 Task: Find connections with filter location Pulandian with filter topic #careertips with filter profile language French with filter current company Golin with filter school Sardar Patel University with filter industry Advertising Services with filter service category Outsourcing with filter keywords title Building Inspector
Action: Mouse moved to (152, 225)
Screenshot: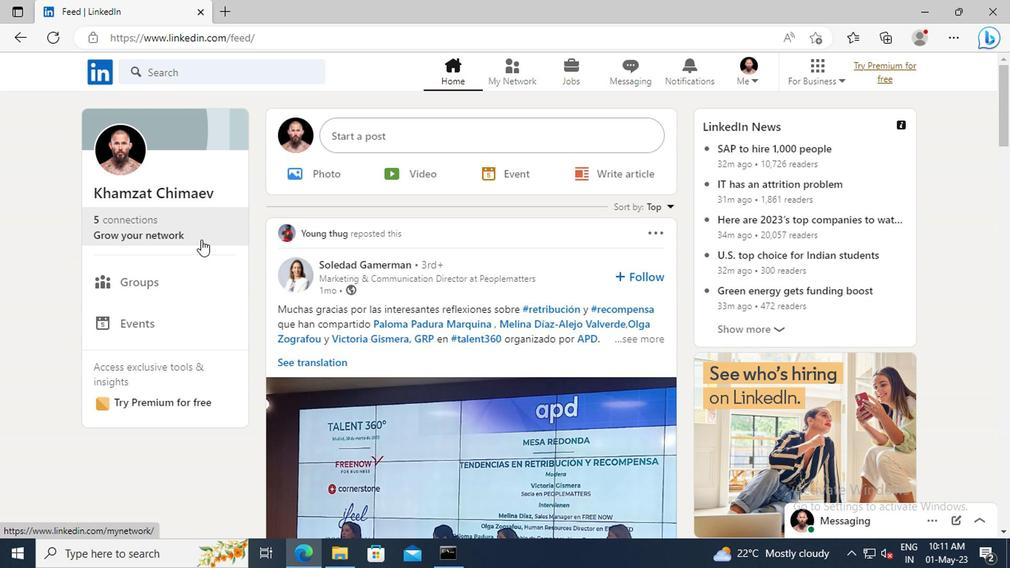 
Action: Mouse pressed left at (152, 225)
Screenshot: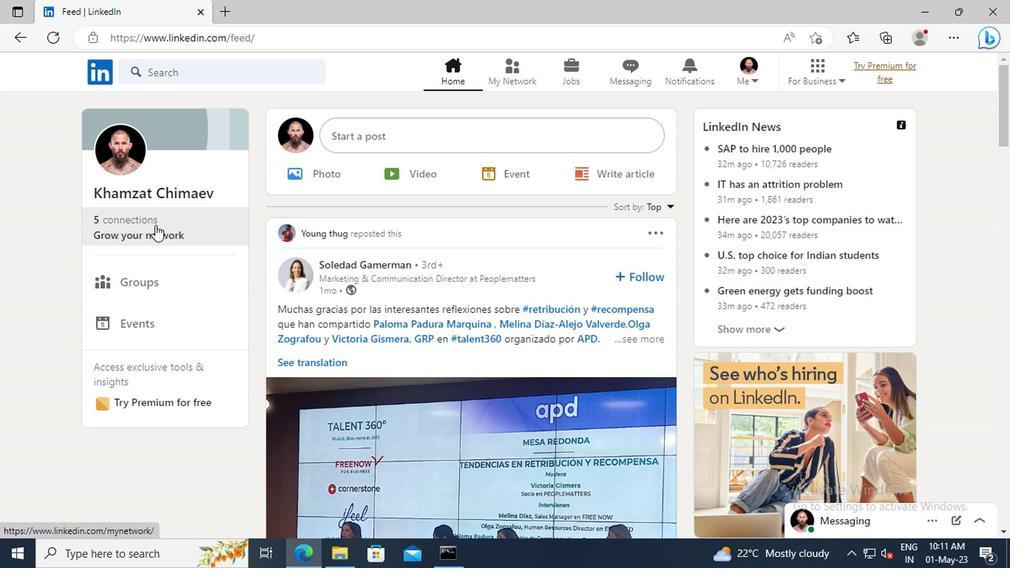 
Action: Mouse moved to (153, 155)
Screenshot: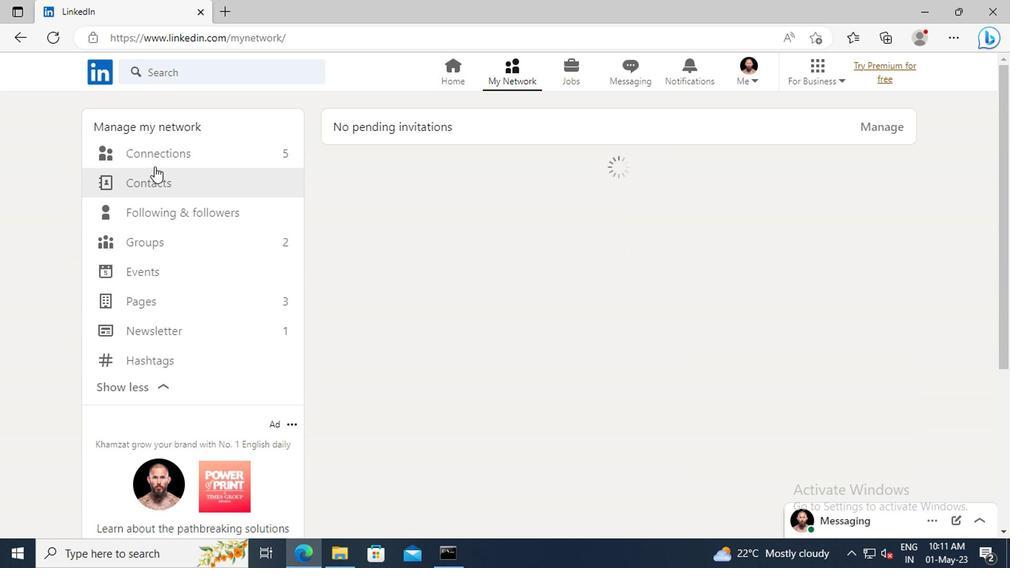 
Action: Mouse pressed left at (153, 155)
Screenshot: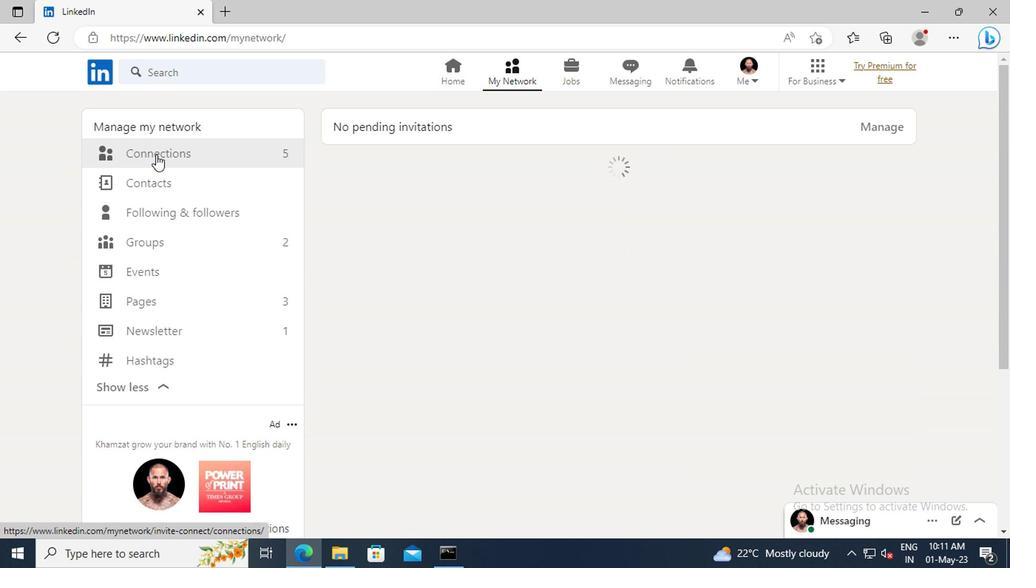
Action: Mouse moved to (616, 161)
Screenshot: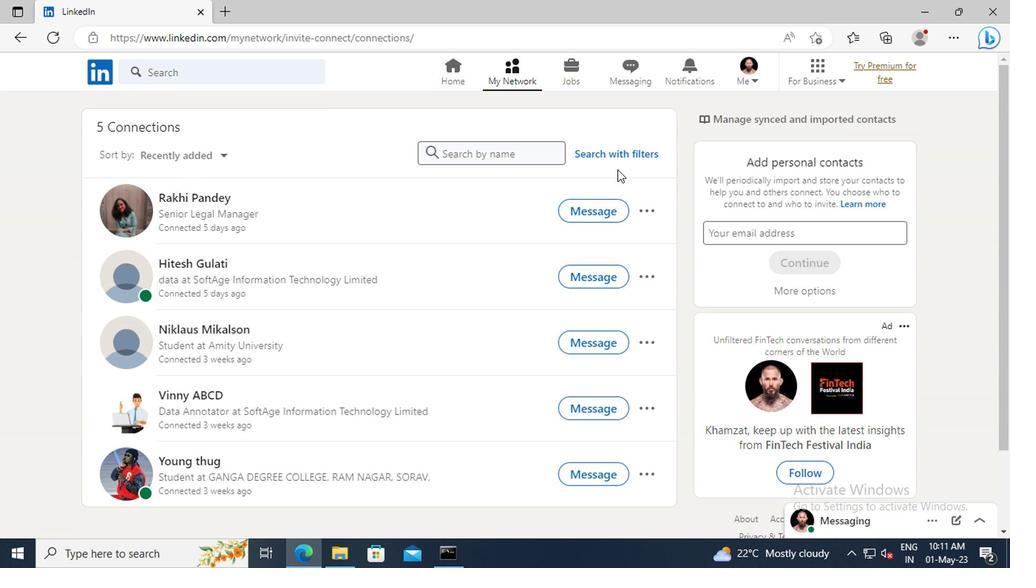 
Action: Mouse pressed left at (616, 161)
Screenshot: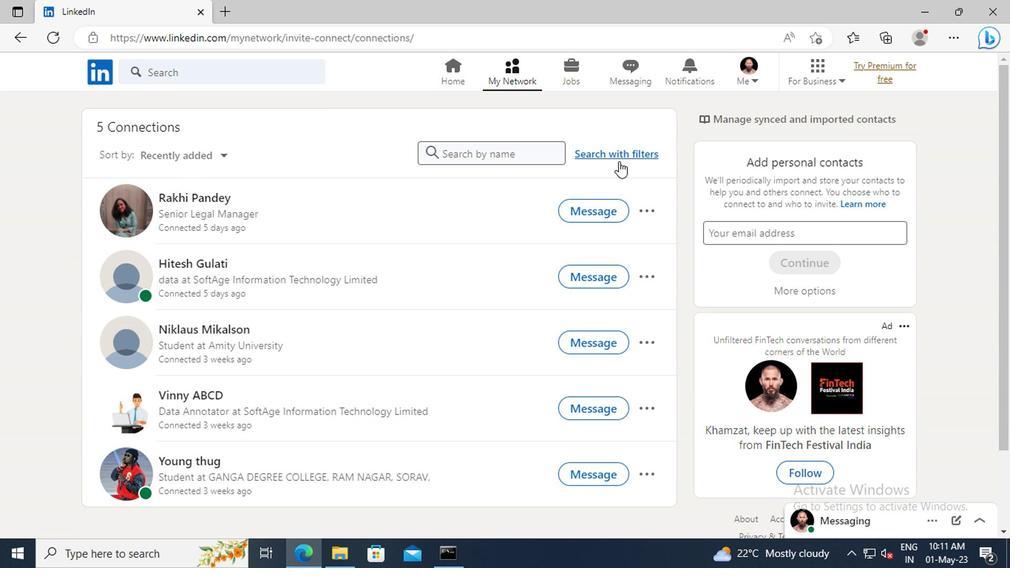 
Action: Mouse moved to (556, 116)
Screenshot: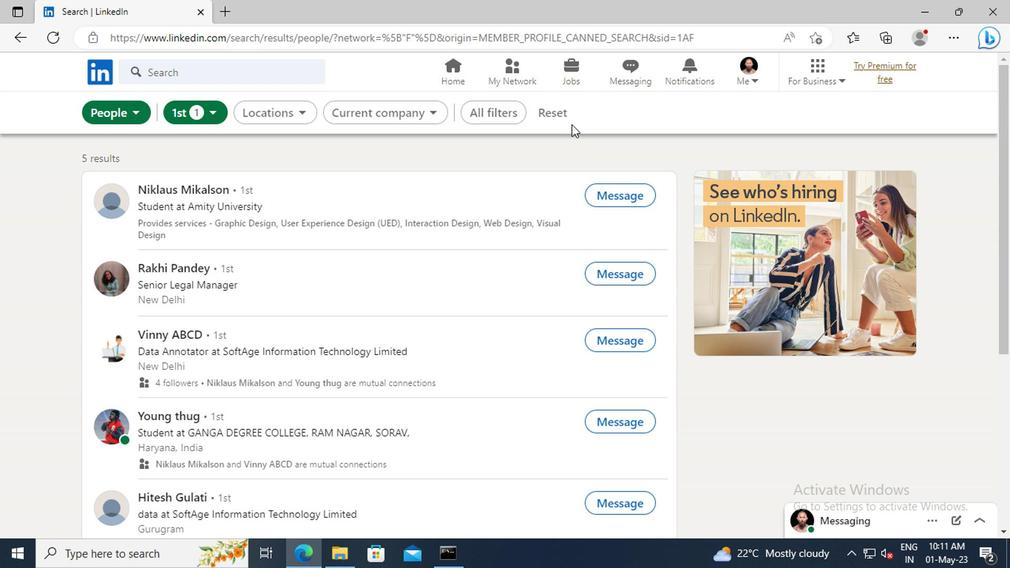 
Action: Mouse pressed left at (556, 116)
Screenshot: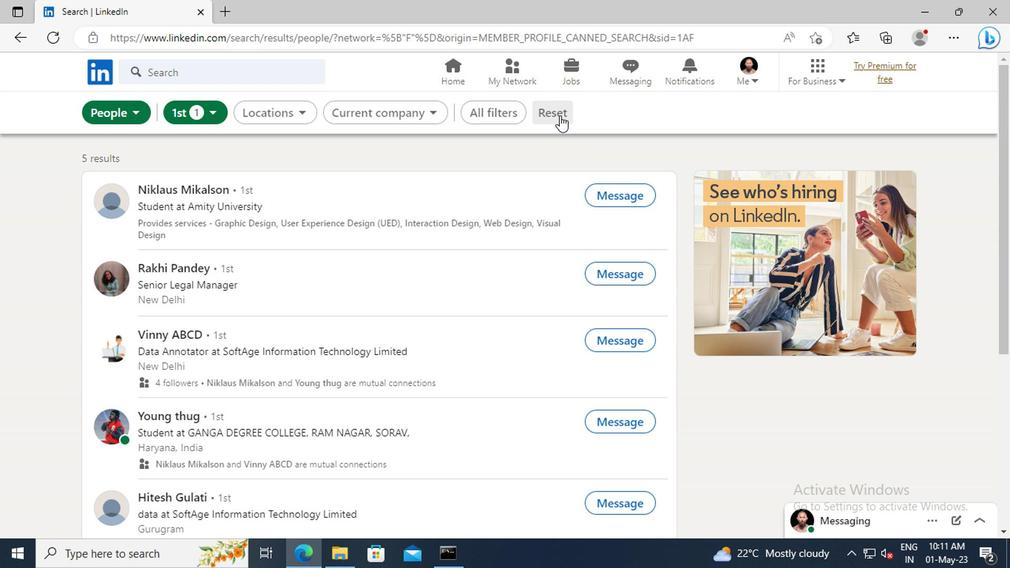 
Action: Mouse moved to (526, 115)
Screenshot: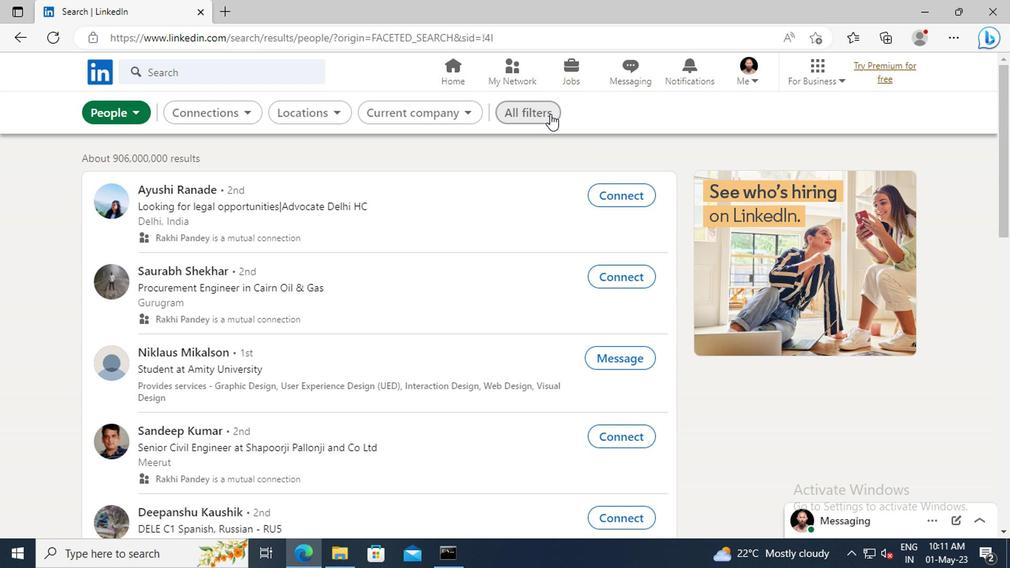 
Action: Mouse pressed left at (526, 115)
Screenshot: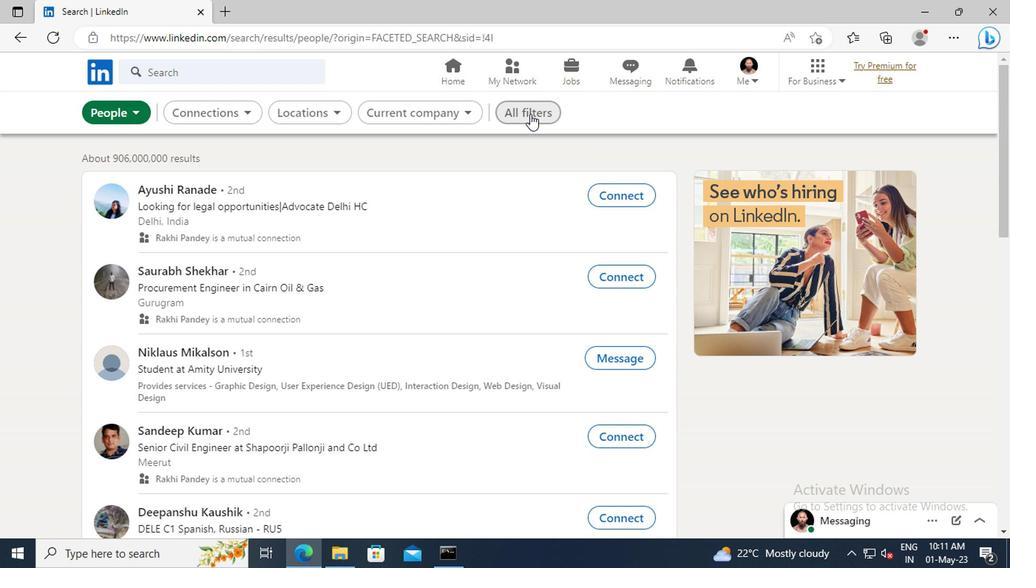 
Action: Mouse moved to (822, 230)
Screenshot: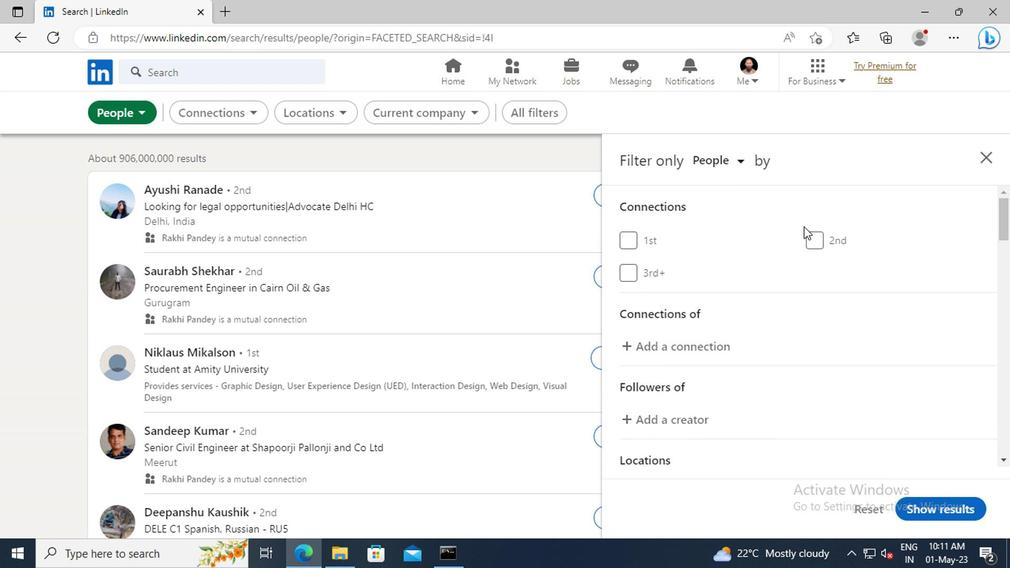 
Action: Mouse scrolled (822, 230) with delta (0, 0)
Screenshot: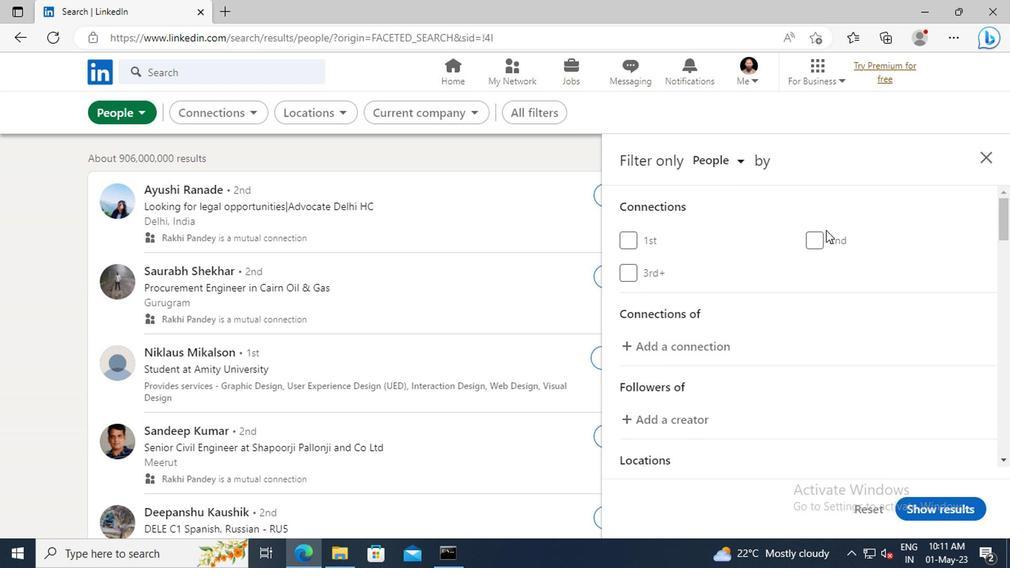 
Action: Mouse scrolled (822, 230) with delta (0, 0)
Screenshot: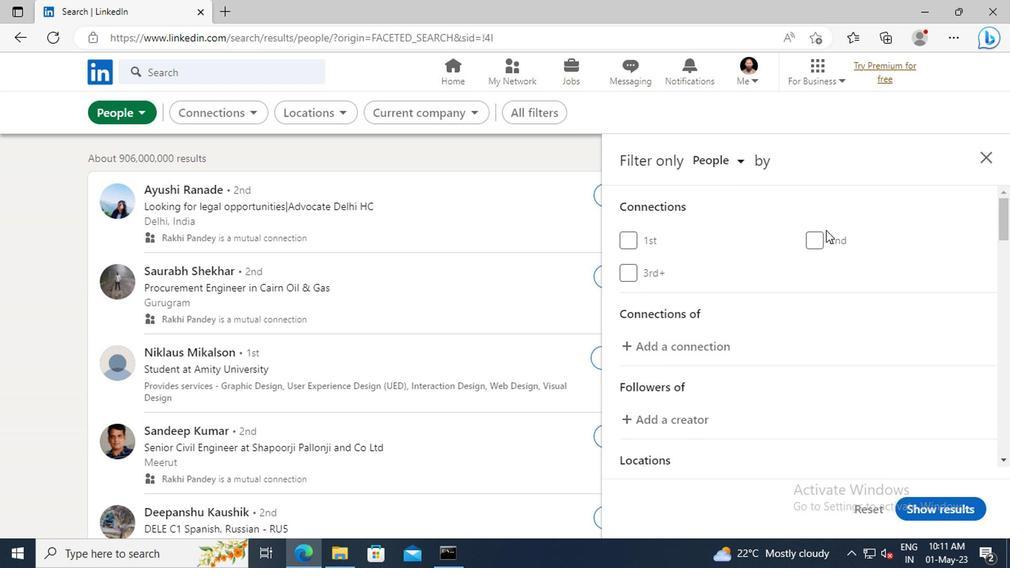
Action: Mouse scrolled (822, 230) with delta (0, 0)
Screenshot: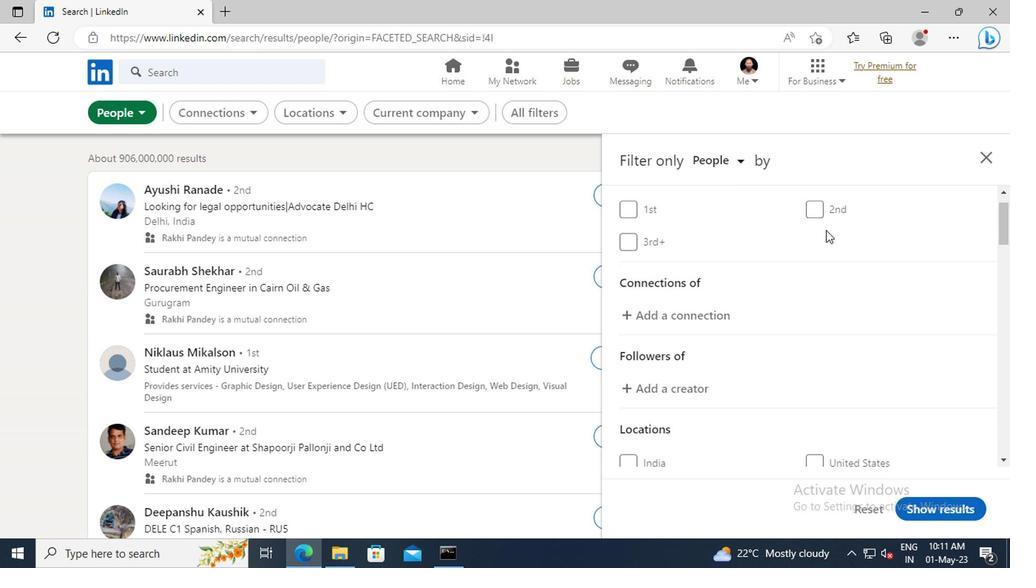 
Action: Mouse moved to (822, 231)
Screenshot: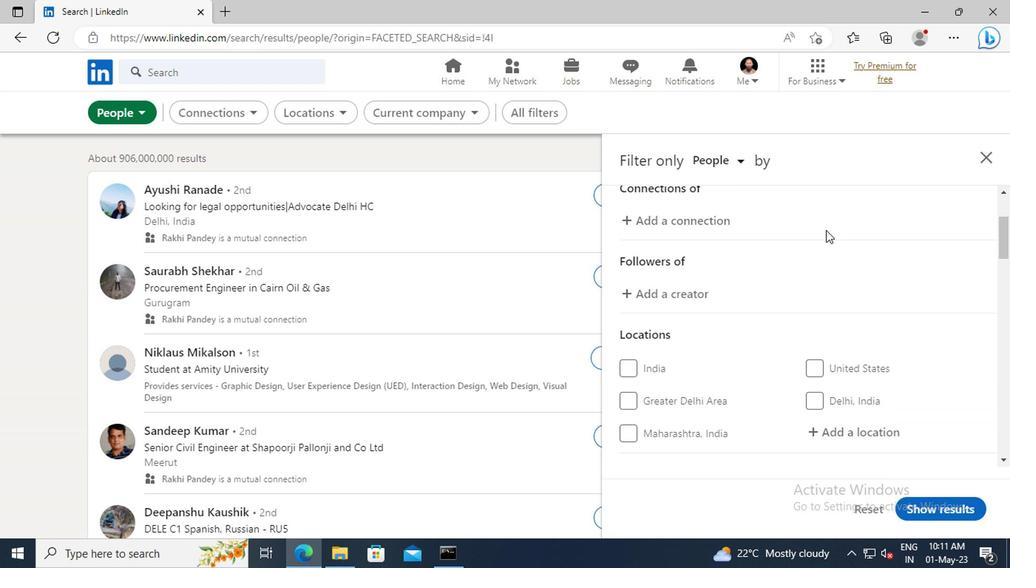 
Action: Mouse scrolled (822, 230) with delta (0, 0)
Screenshot: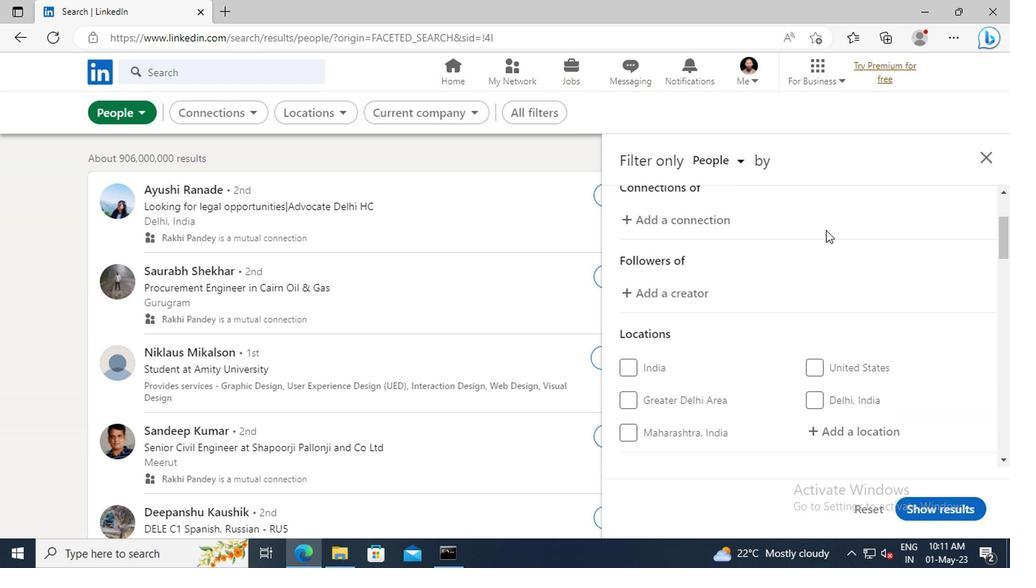 
Action: Mouse scrolled (822, 230) with delta (0, 0)
Screenshot: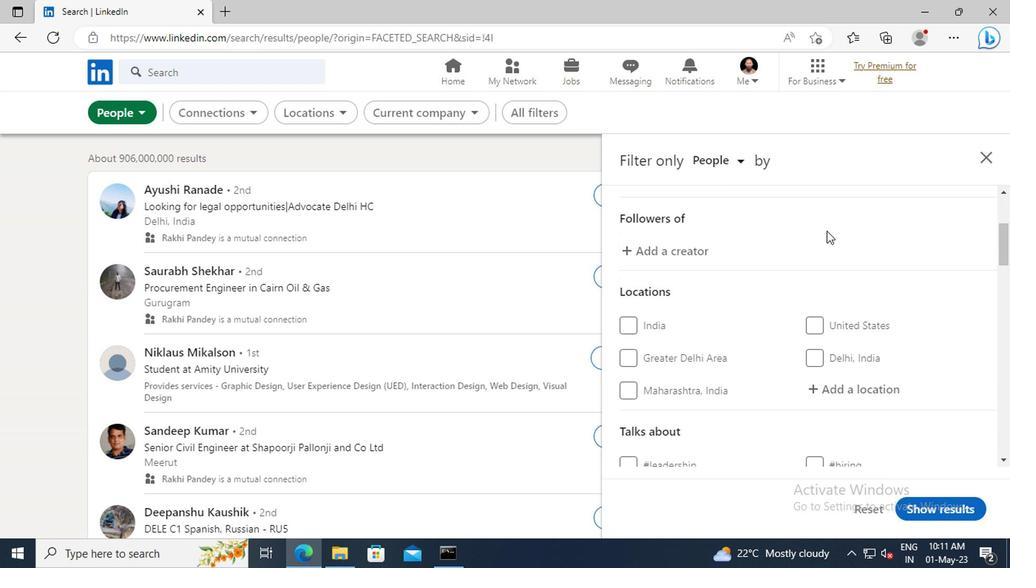 
Action: Mouse scrolled (822, 230) with delta (0, 0)
Screenshot: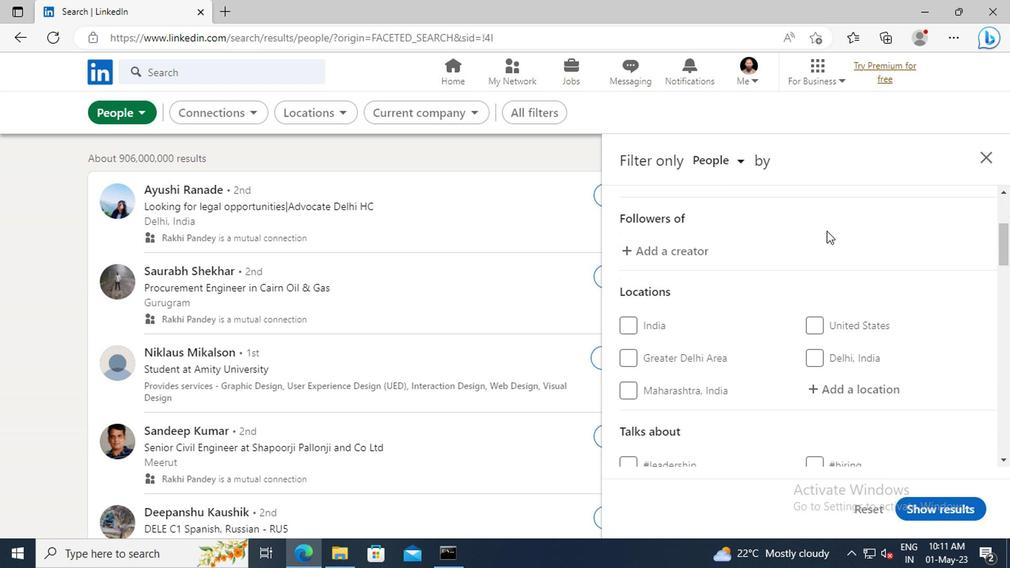 
Action: Mouse moved to (831, 304)
Screenshot: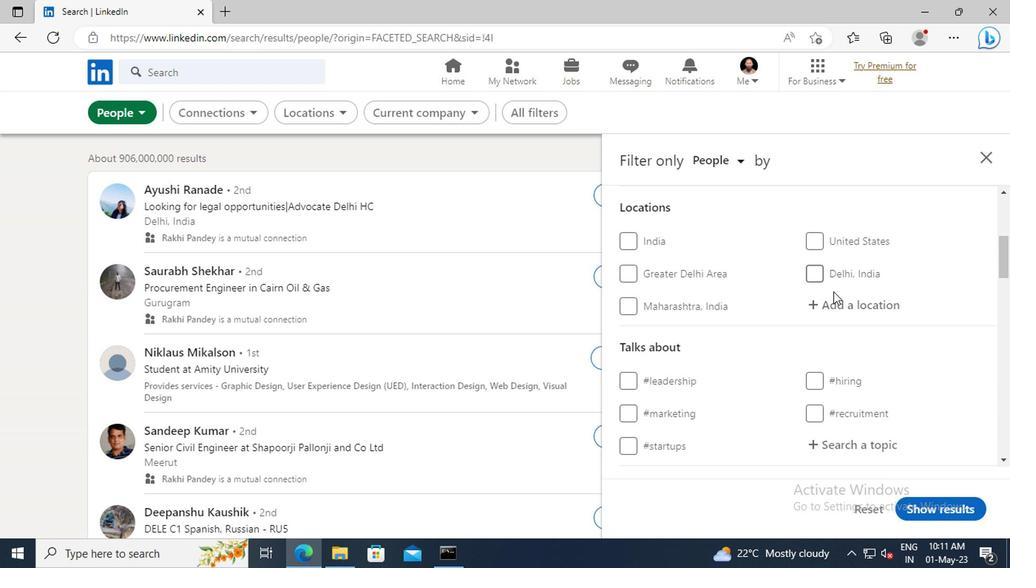 
Action: Mouse pressed left at (831, 304)
Screenshot: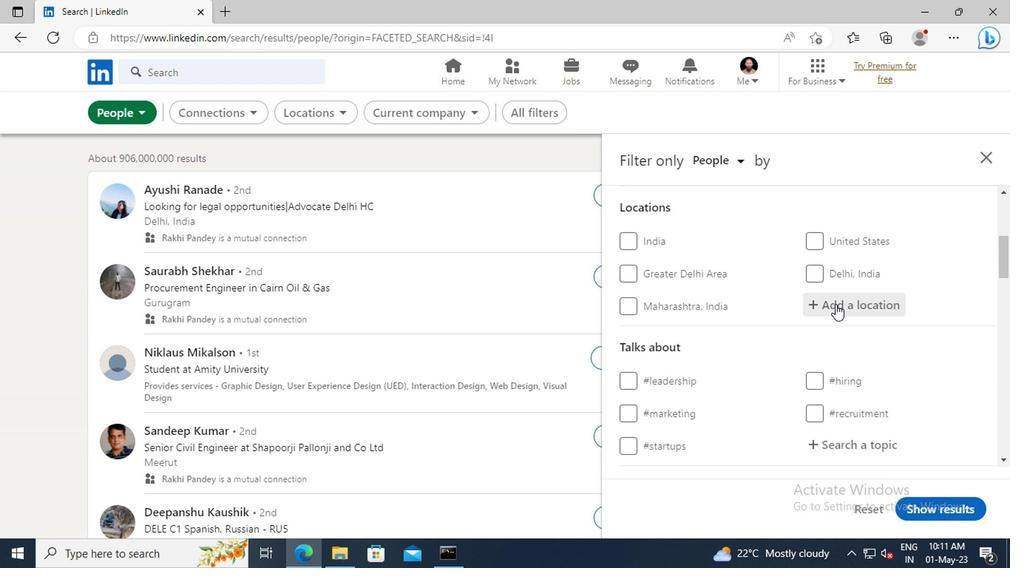 
Action: Key pressed <Key.shift>PULANDIAN<Key.enter>
Screenshot: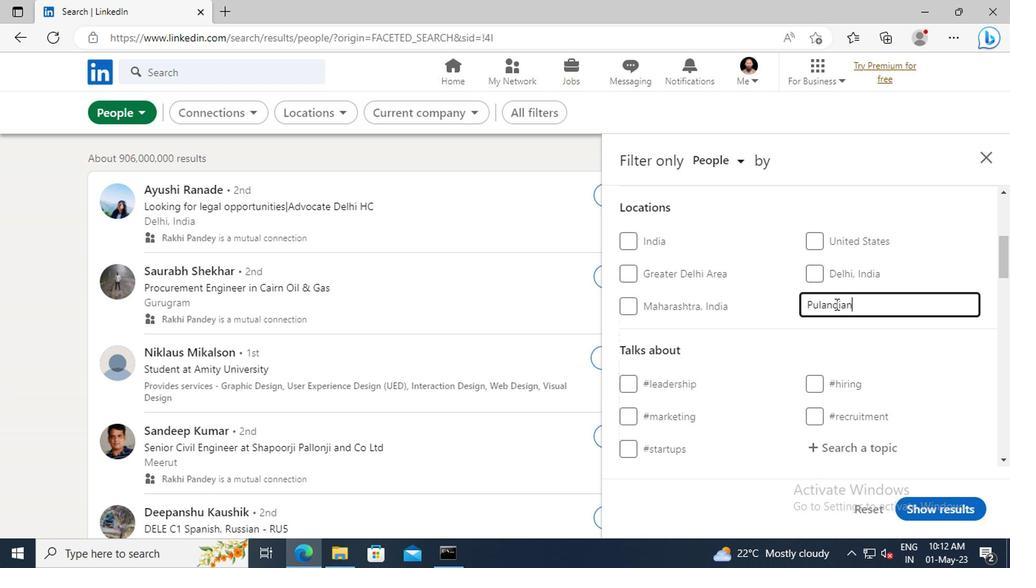 
Action: Mouse scrolled (831, 304) with delta (0, 0)
Screenshot: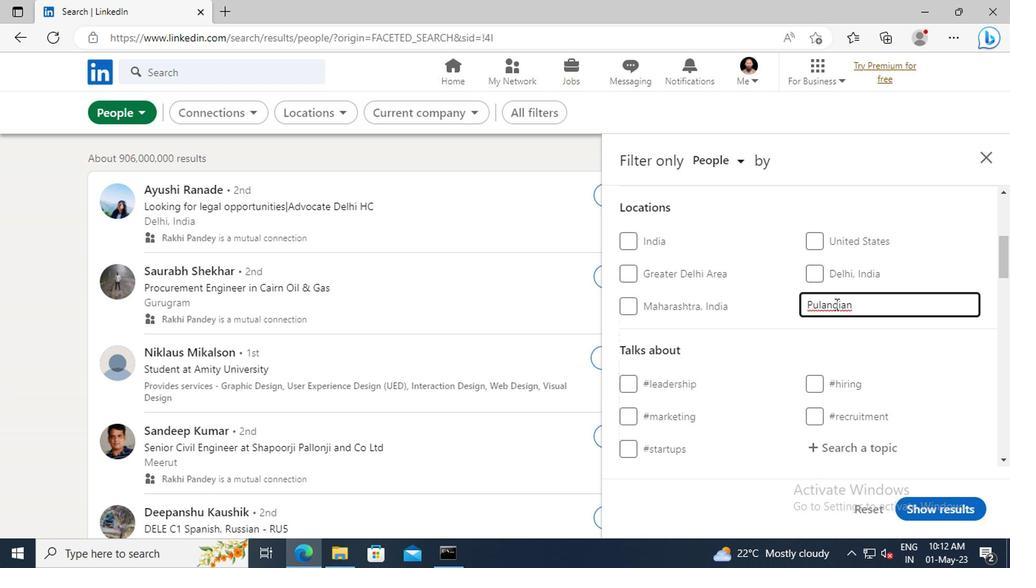 
Action: Mouse scrolled (831, 304) with delta (0, 0)
Screenshot: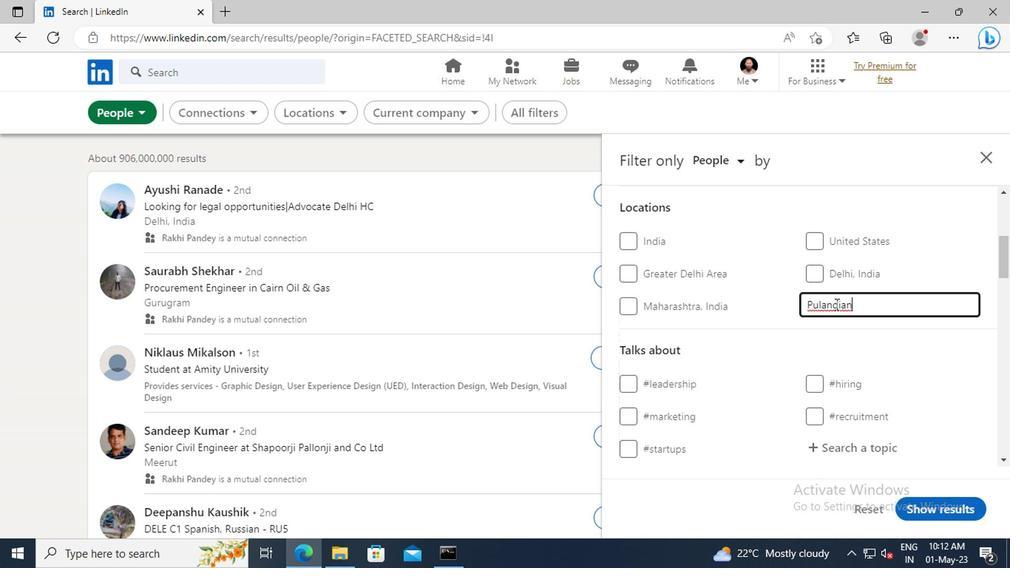 
Action: Mouse moved to (825, 357)
Screenshot: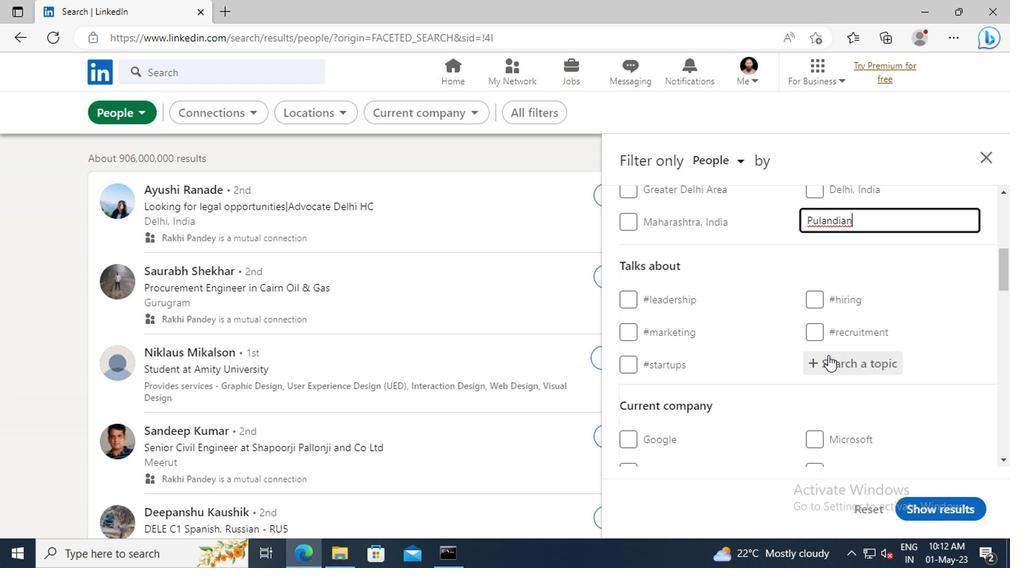 
Action: Mouse pressed left at (825, 357)
Screenshot: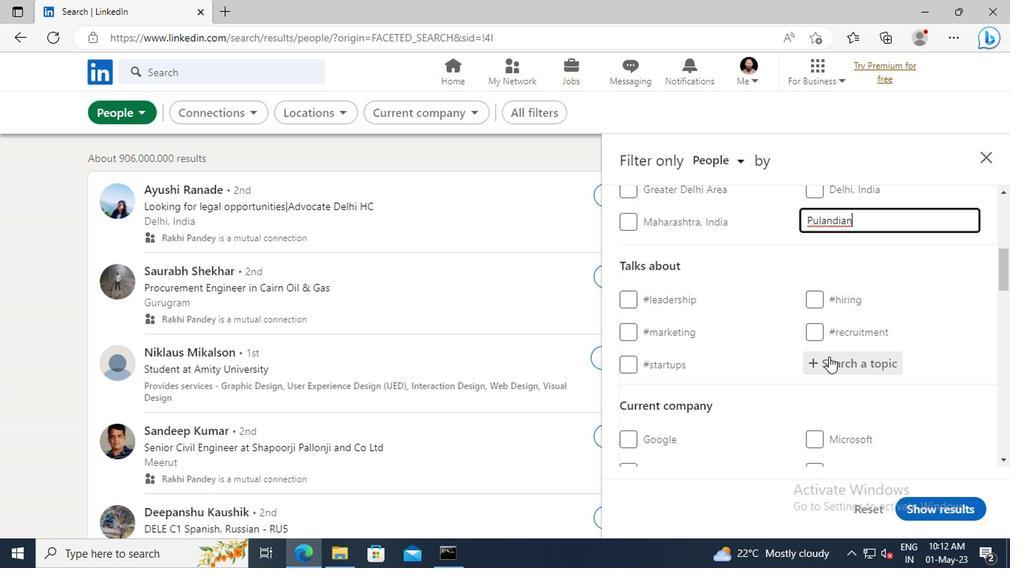 
Action: Key pressed CAREERTI
Screenshot: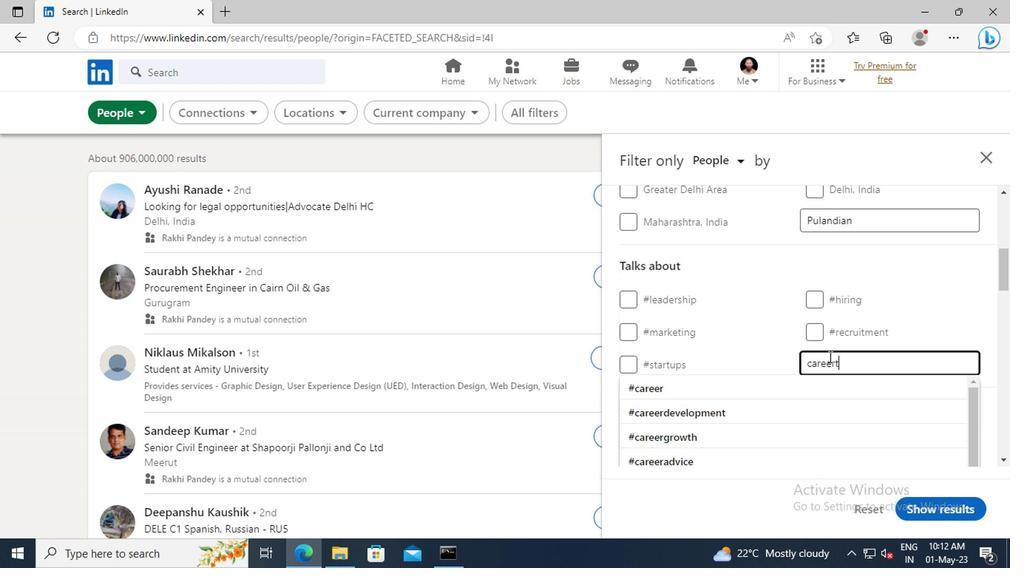 
Action: Mouse moved to (808, 388)
Screenshot: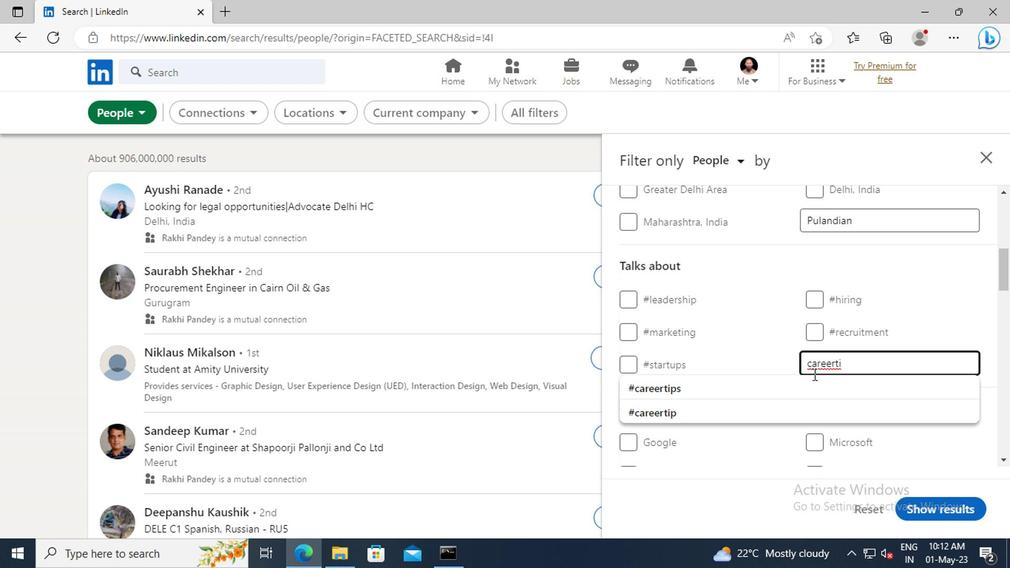 
Action: Mouse pressed left at (808, 388)
Screenshot: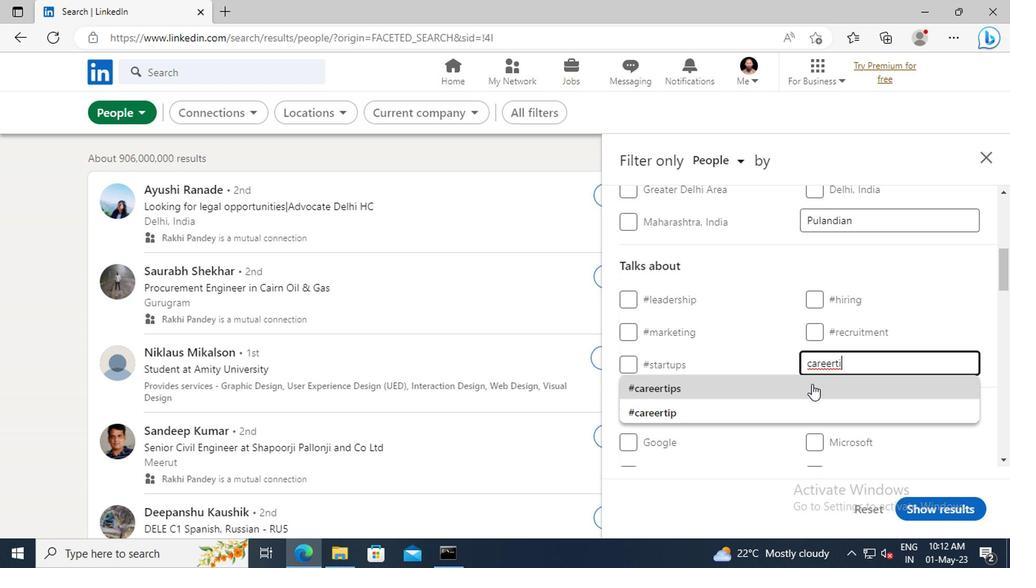 
Action: Mouse scrolled (808, 388) with delta (0, 0)
Screenshot: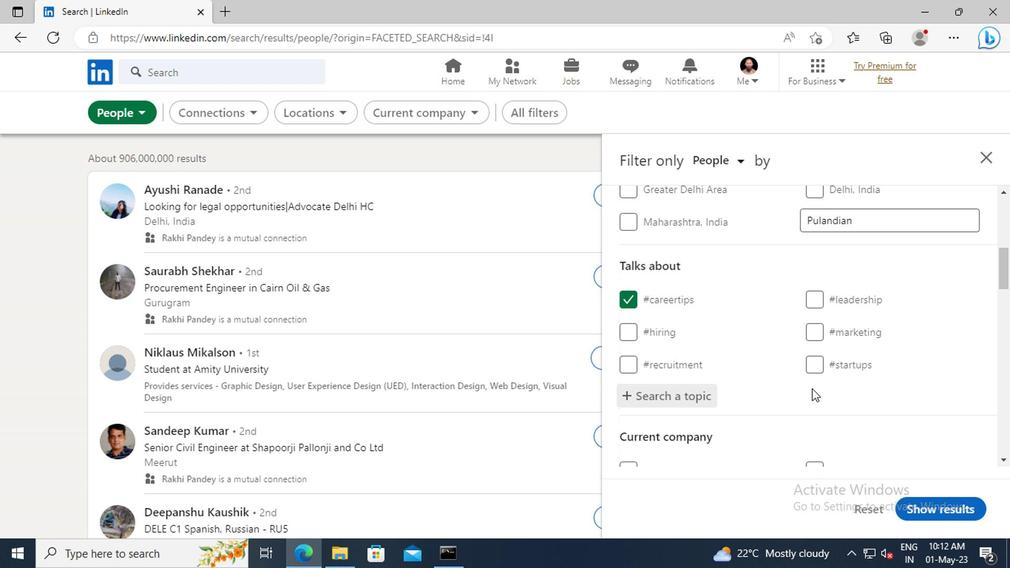
Action: Mouse scrolled (808, 388) with delta (0, 0)
Screenshot: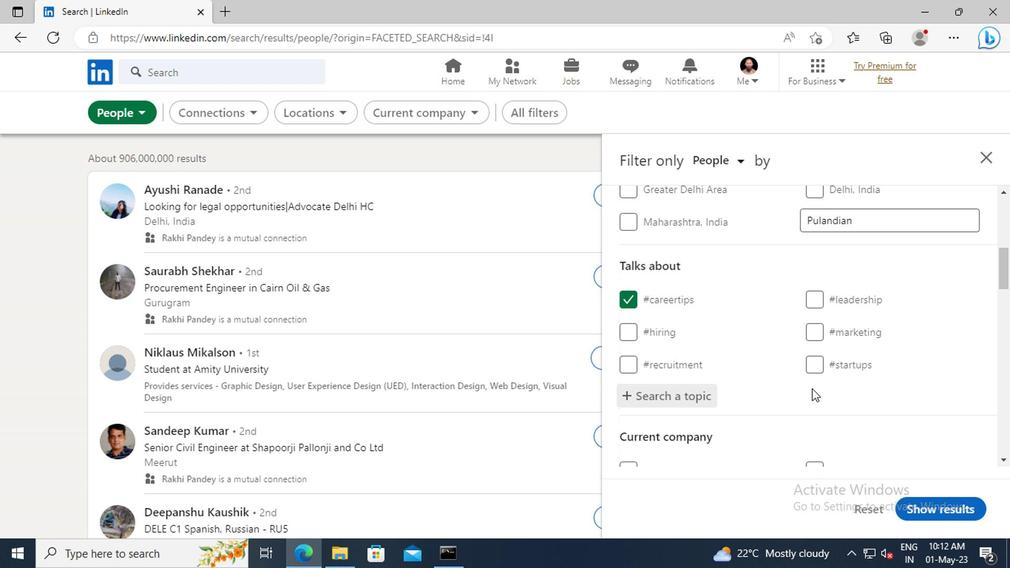 
Action: Mouse scrolled (808, 388) with delta (0, 0)
Screenshot: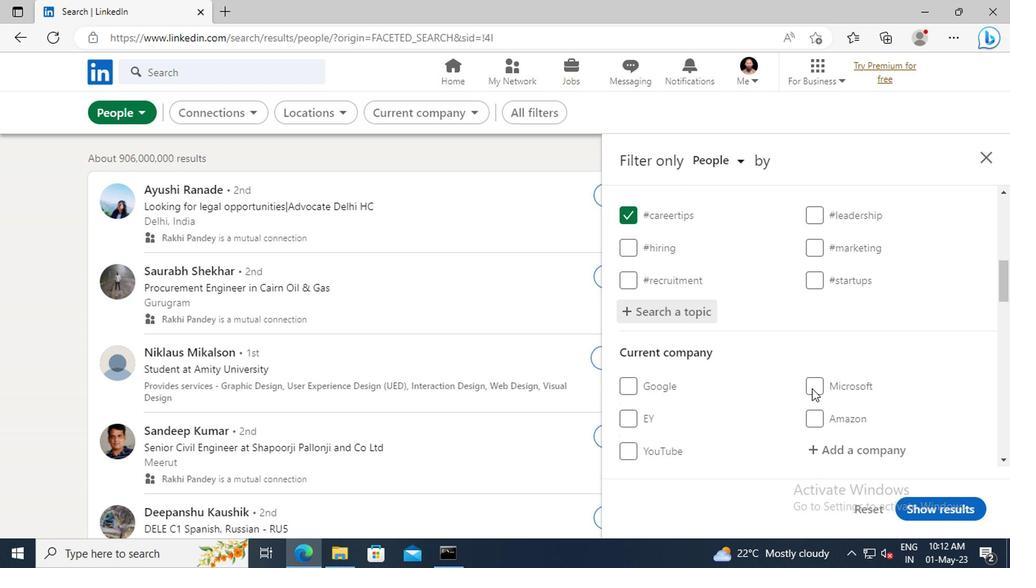
Action: Mouse scrolled (808, 388) with delta (0, 0)
Screenshot: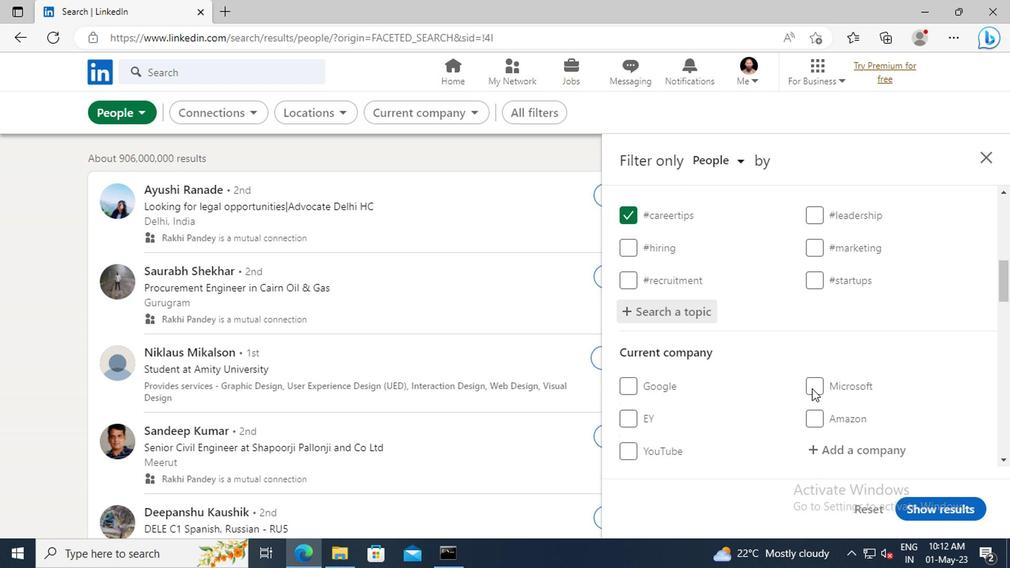 
Action: Mouse scrolled (808, 388) with delta (0, 0)
Screenshot: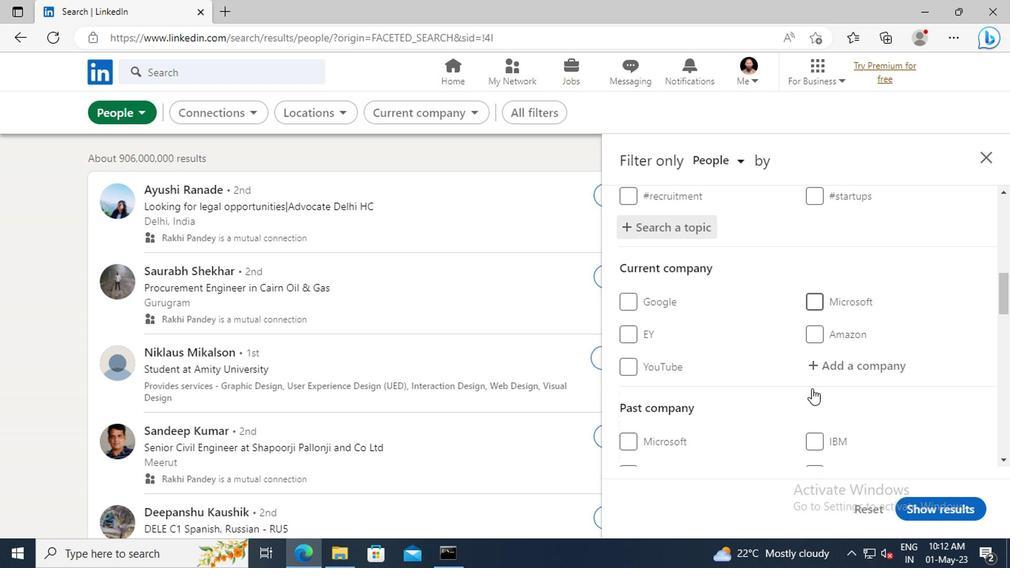 
Action: Mouse scrolled (808, 388) with delta (0, 0)
Screenshot: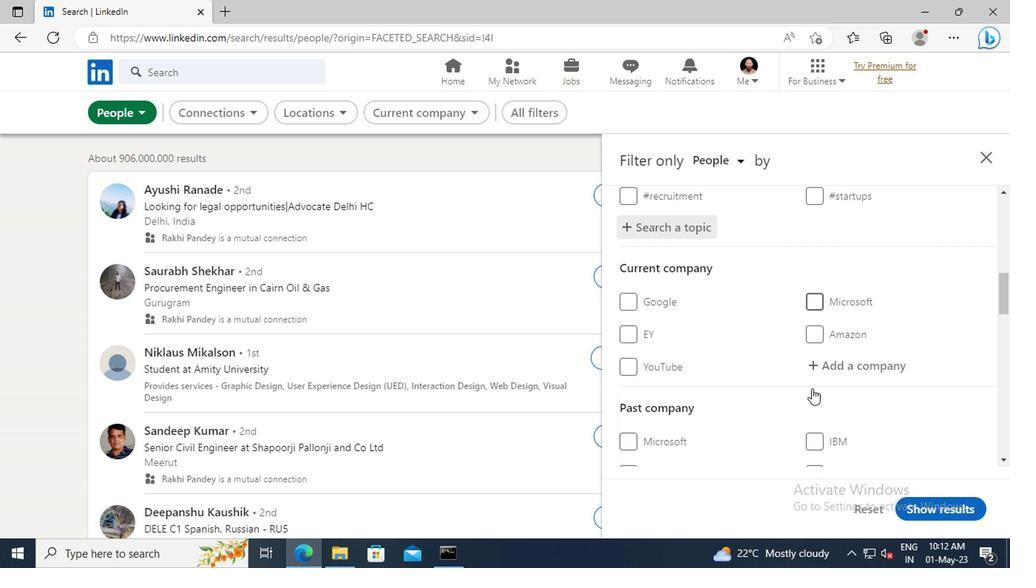 
Action: Mouse scrolled (808, 388) with delta (0, 0)
Screenshot: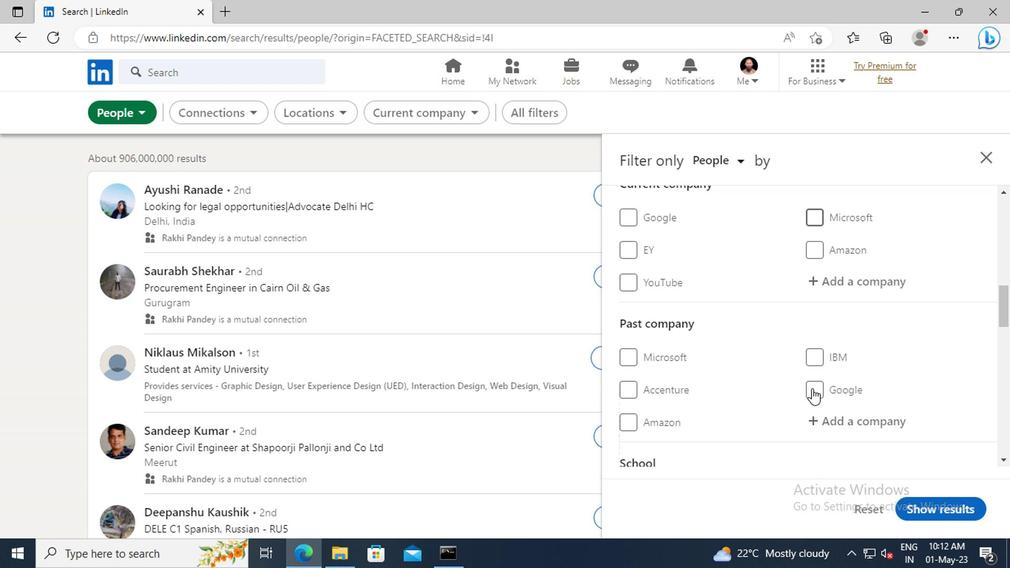 
Action: Mouse scrolled (808, 388) with delta (0, 0)
Screenshot: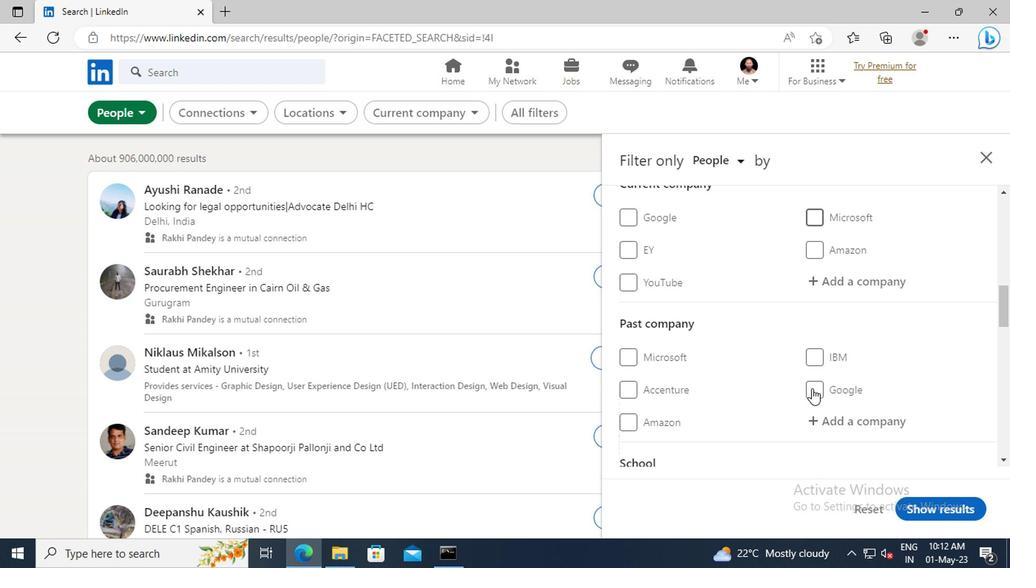 
Action: Mouse scrolled (808, 388) with delta (0, 0)
Screenshot: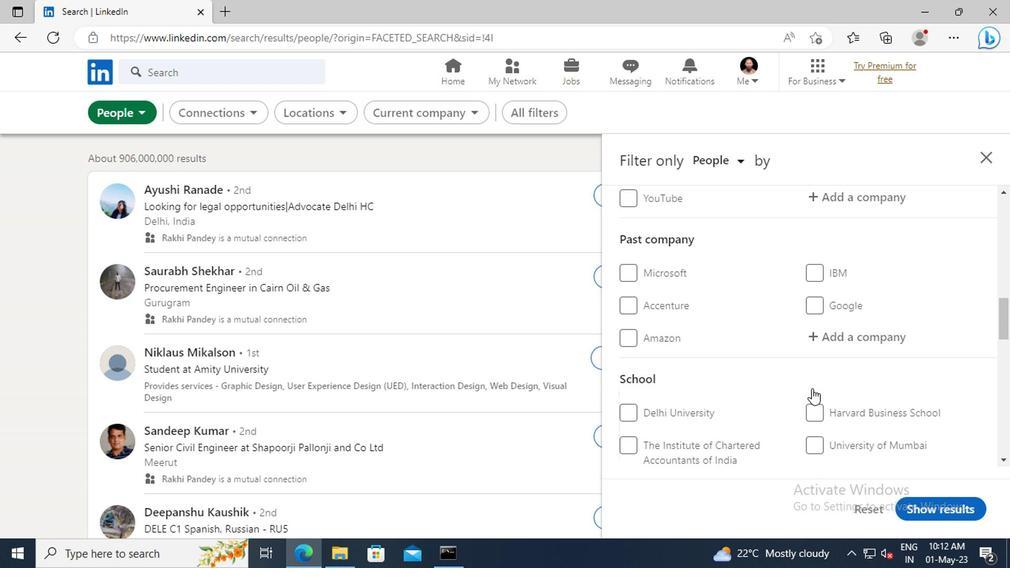 
Action: Mouse scrolled (808, 388) with delta (0, 0)
Screenshot: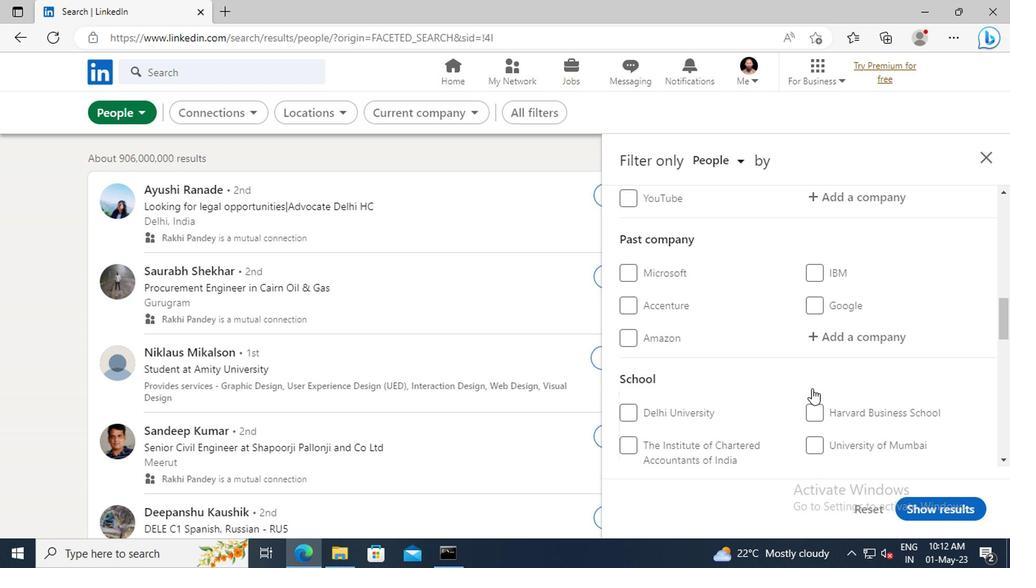 
Action: Mouse scrolled (808, 388) with delta (0, 0)
Screenshot: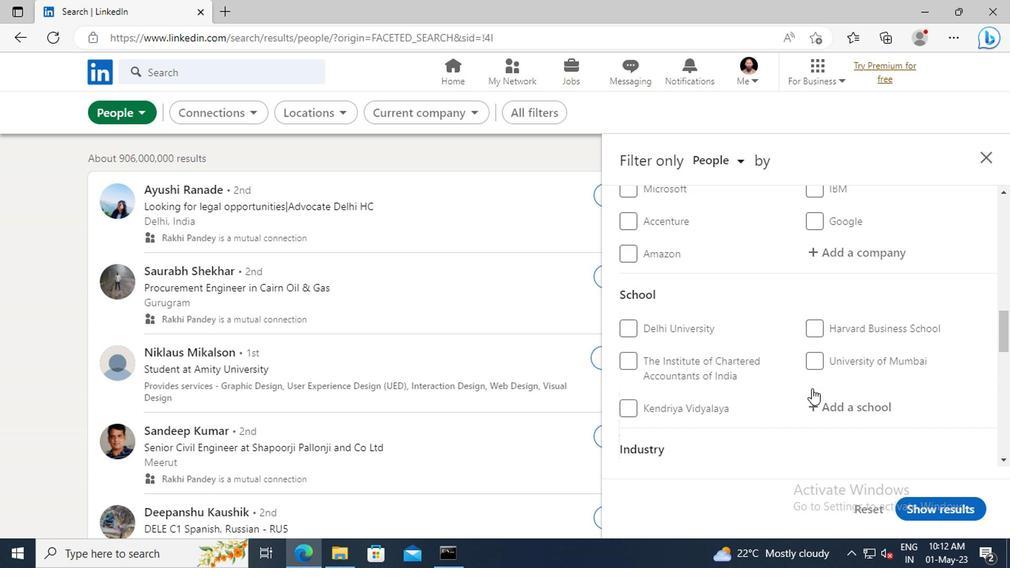 
Action: Mouse scrolled (808, 388) with delta (0, 0)
Screenshot: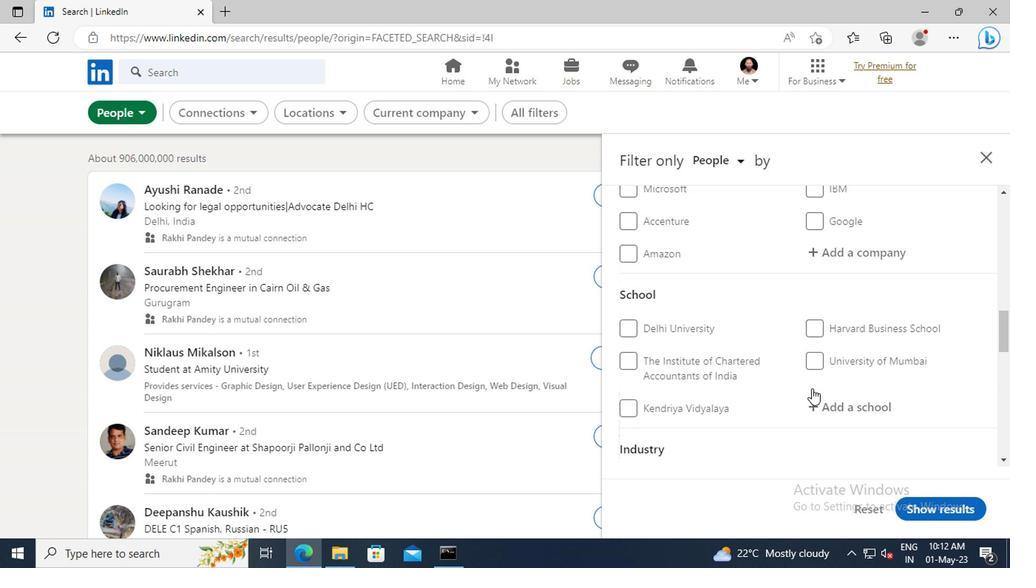 
Action: Mouse scrolled (808, 388) with delta (0, 0)
Screenshot: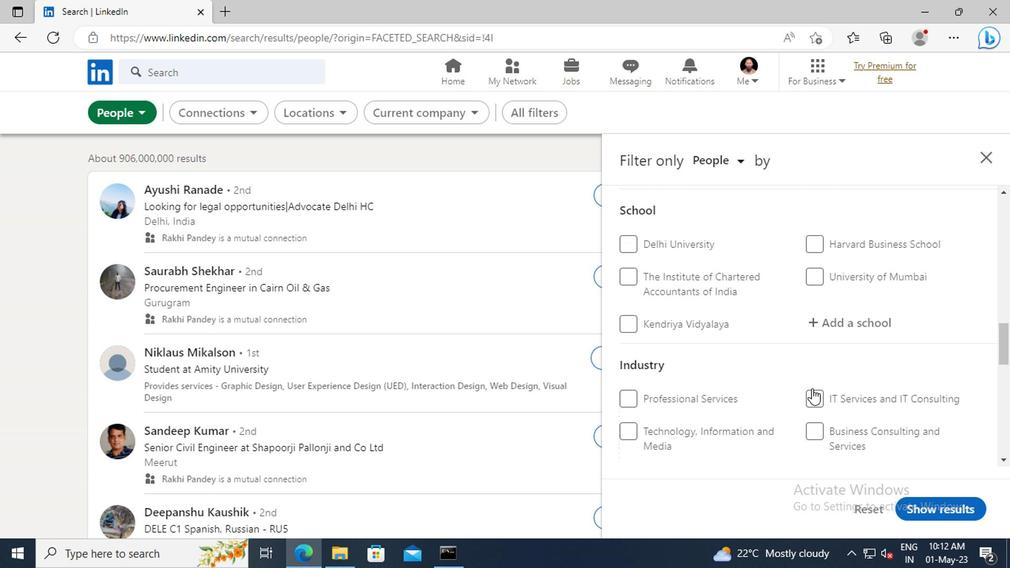 
Action: Mouse scrolled (808, 388) with delta (0, 0)
Screenshot: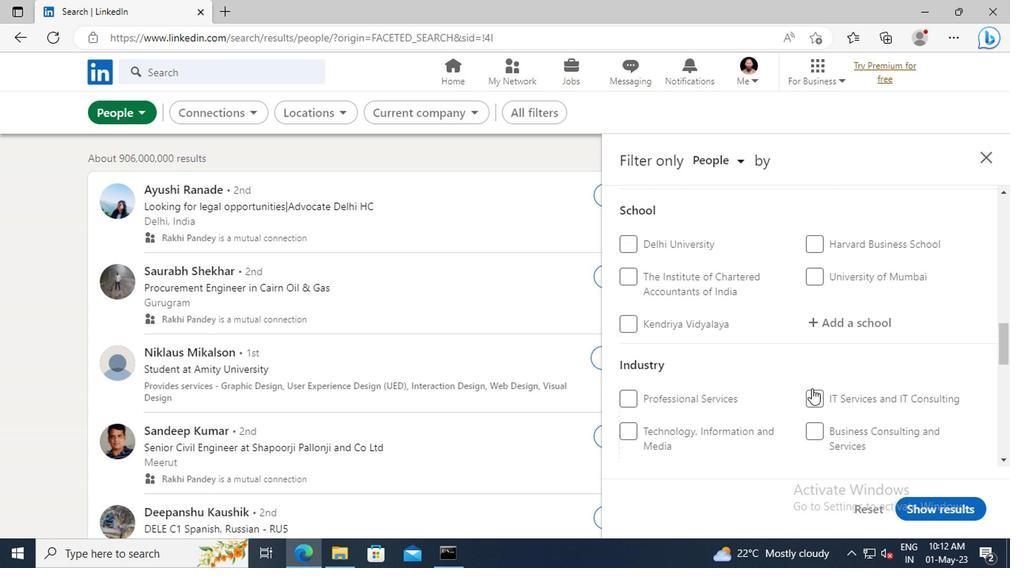 
Action: Mouse scrolled (808, 388) with delta (0, 0)
Screenshot: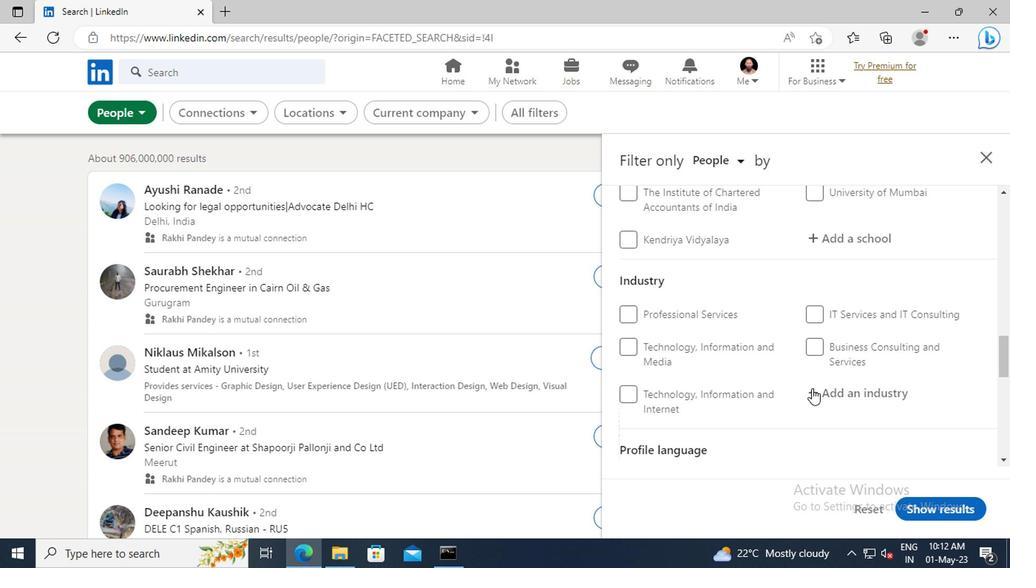 
Action: Mouse scrolled (808, 388) with delta (0, 0)
Screenshot: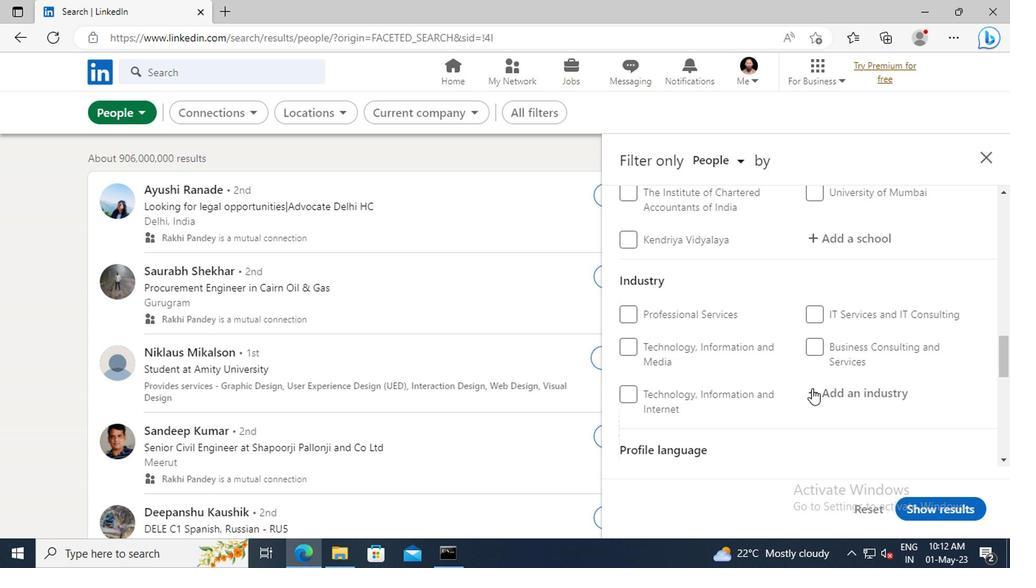 
Action: Mouse moved to (808, 402)
Screenshot: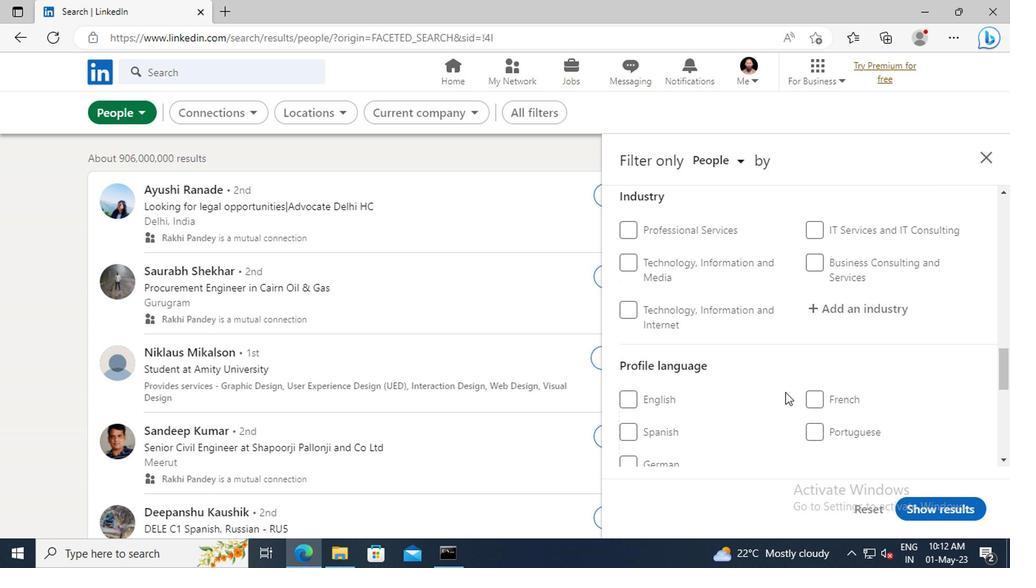 
Action: Mouse pressed left at (808, 402)
Screenshot: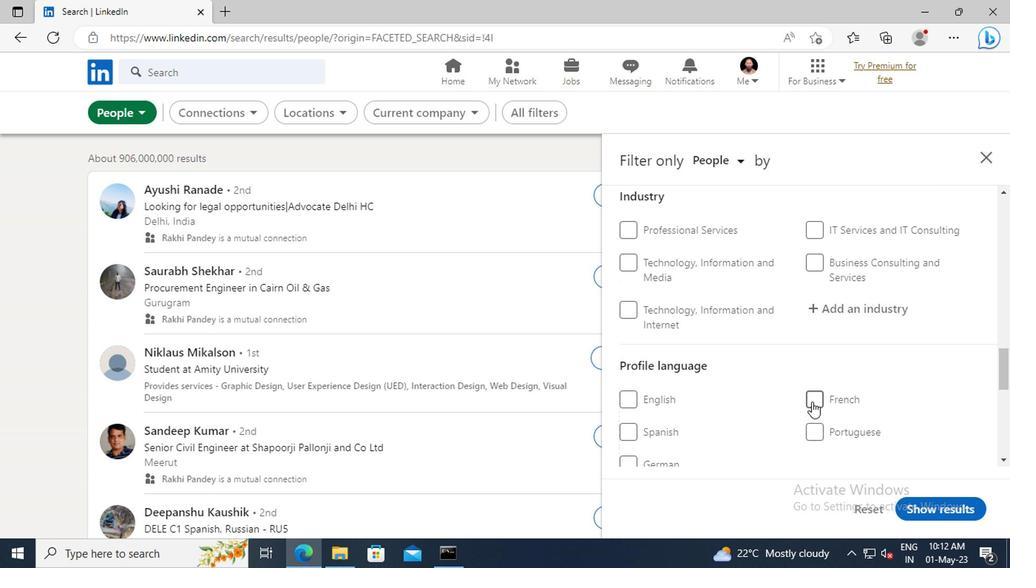 
Action: Mouse moved to (821, 366)
Screenshot: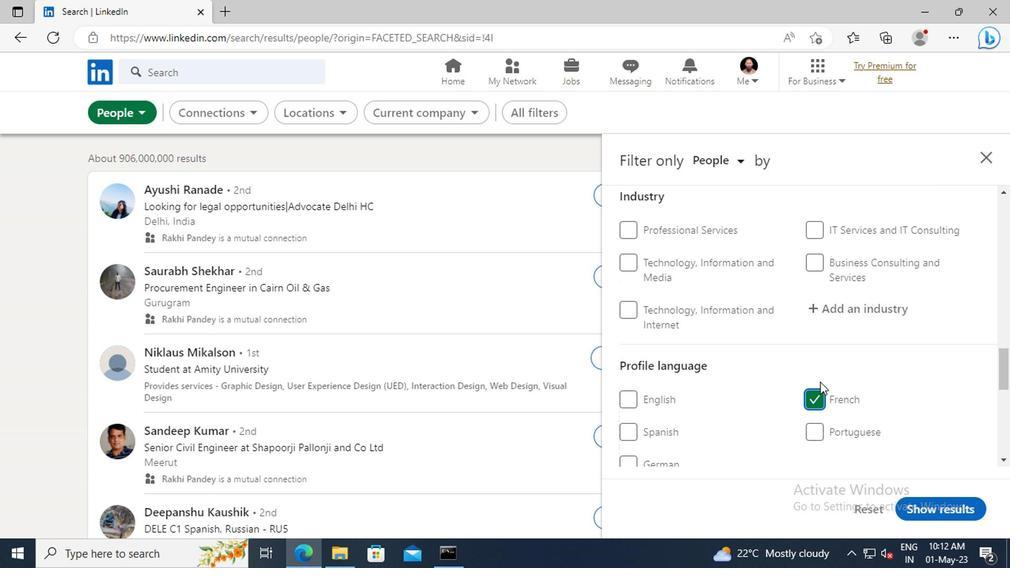 
Action: Mouse scrolled (821, 367) with delta (0, 1)
Screenshot: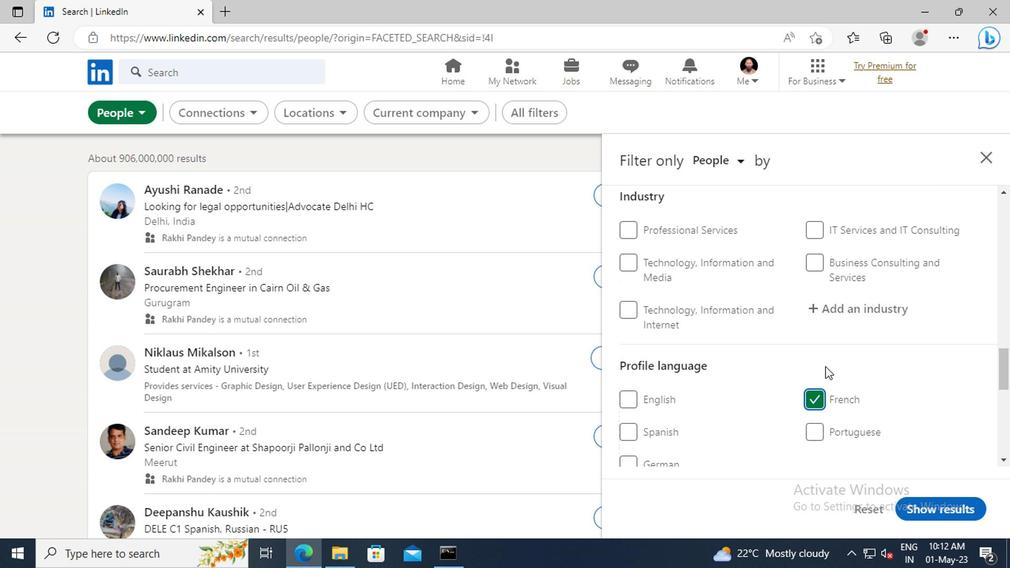 
Action: Mouse scrolled (821, 367) with delta (0, 1)
Screenshot: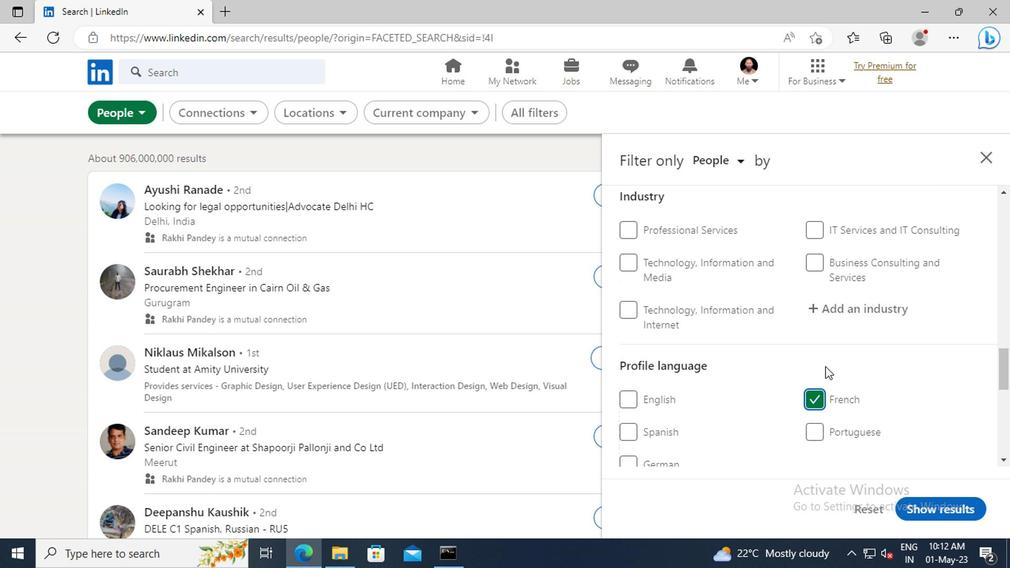
Action: Mouse scrolled (821, 367) with delta (0, 1)
Screenshot: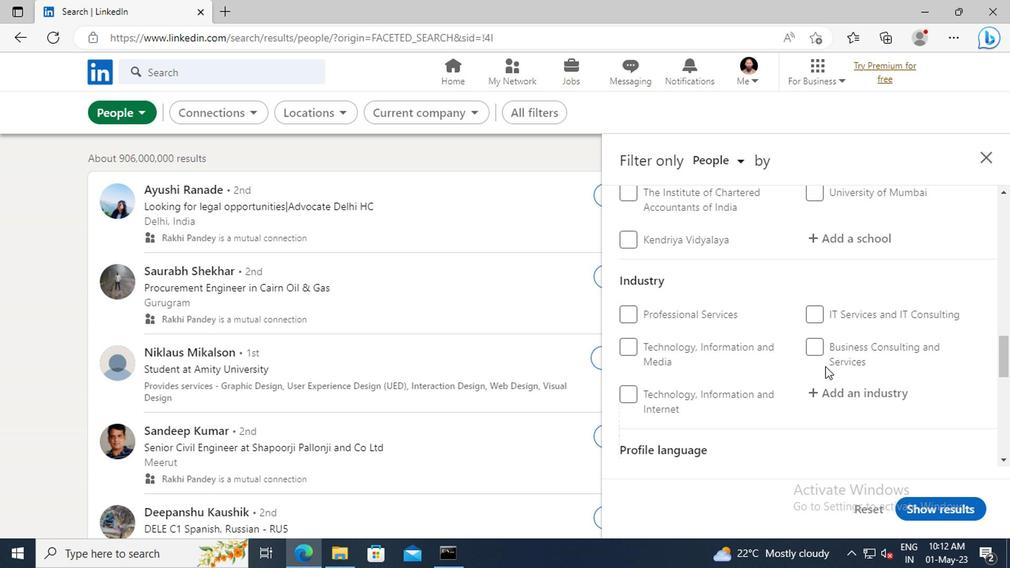 
Action: Mouse scrolled (821, 367) with delta (0, 1)
Screenshot: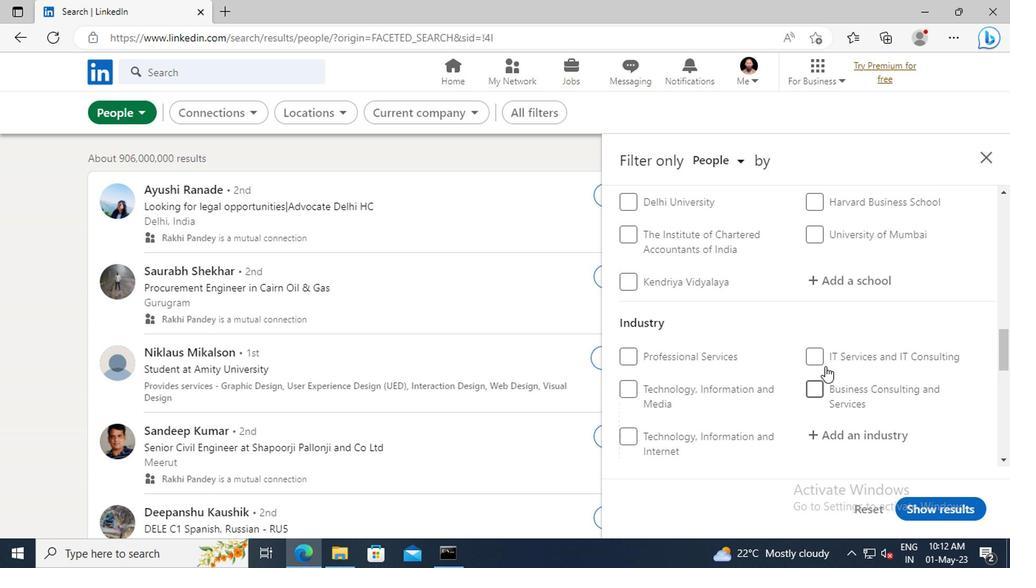 
Action: Mouse scrolled (821, 367) with delta (0, 1)
Screenshot: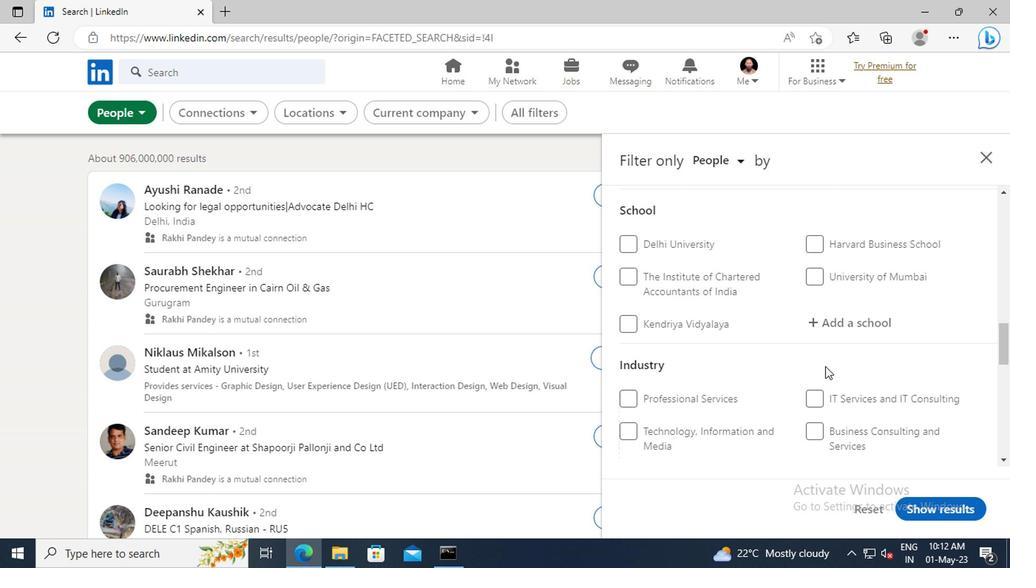 
Action: Mouse scrolled (821, 367) with delta (0, 1)
Screenshot: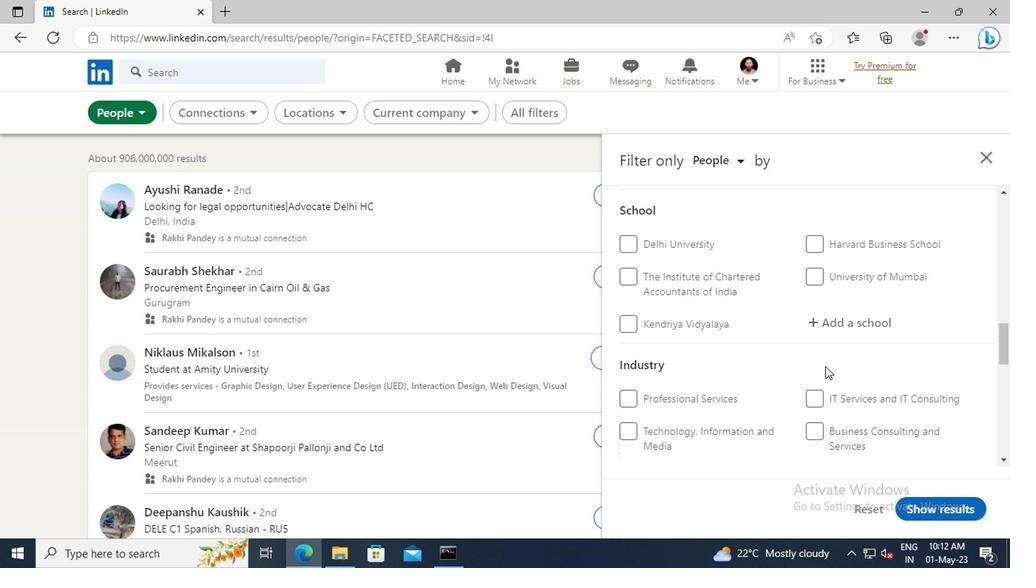 
Action: Mouse scrolled (821, 367) with delta (0, 1)
Screenshot: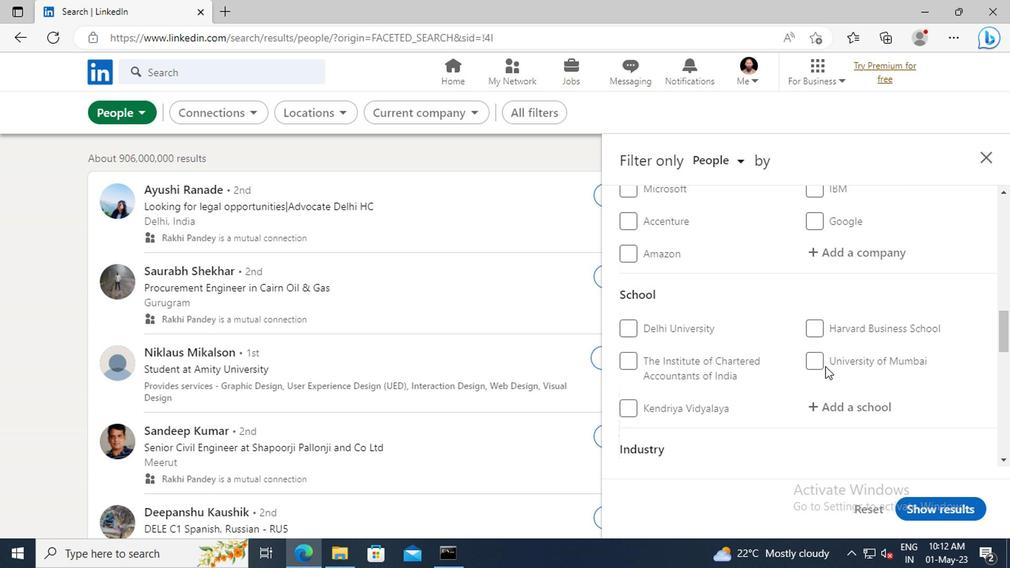 
Action: Mouse scrolled (821, 367) with delta (0, 1)
Screenshot: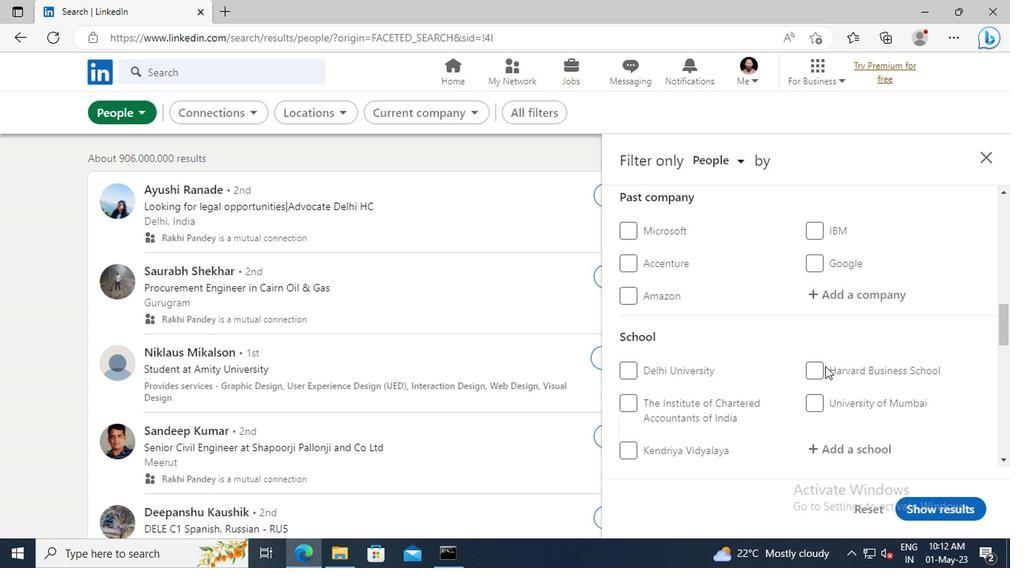 
Action: Mouse scrolled (821, 367) with delta (0, 1)
Screenshot: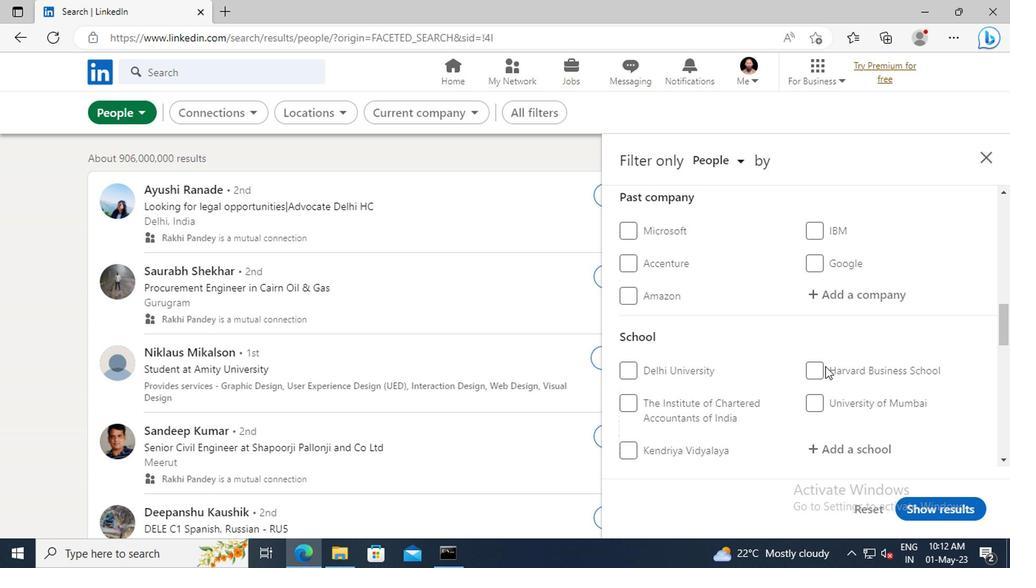 
Action: Mouse scrolled (821, 367) with delta (0, 1)
Screenshot: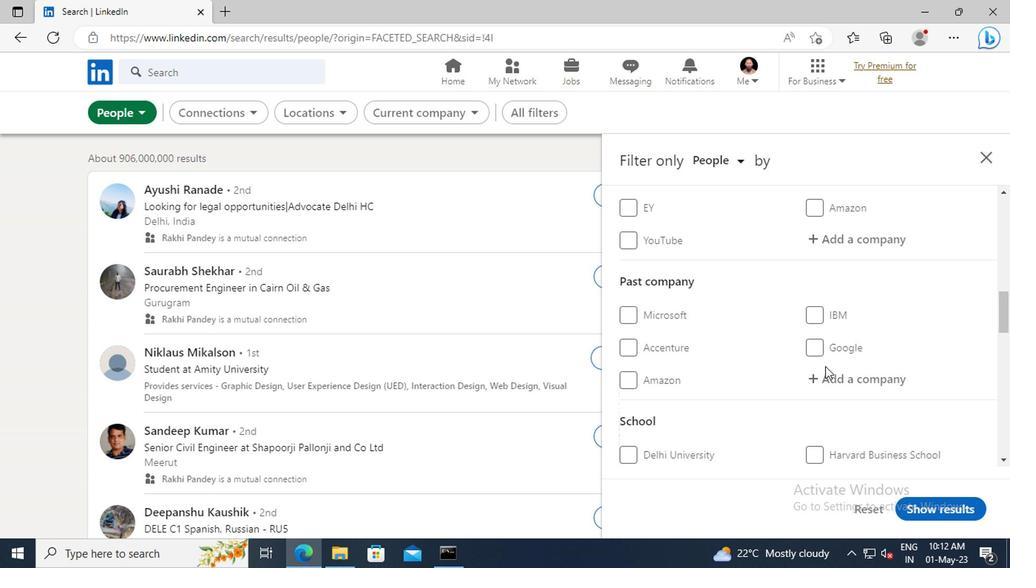 
Action: Mouse scrolled (821, 367) with delta (0, 1)
Screenshot: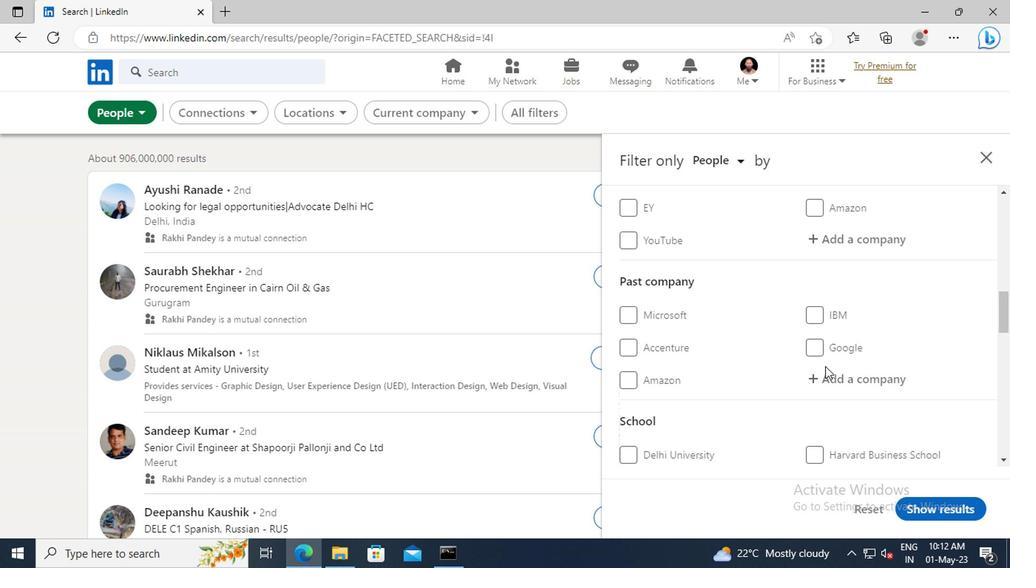 
Action: Mouse moved to (823, 329)
Screenshot: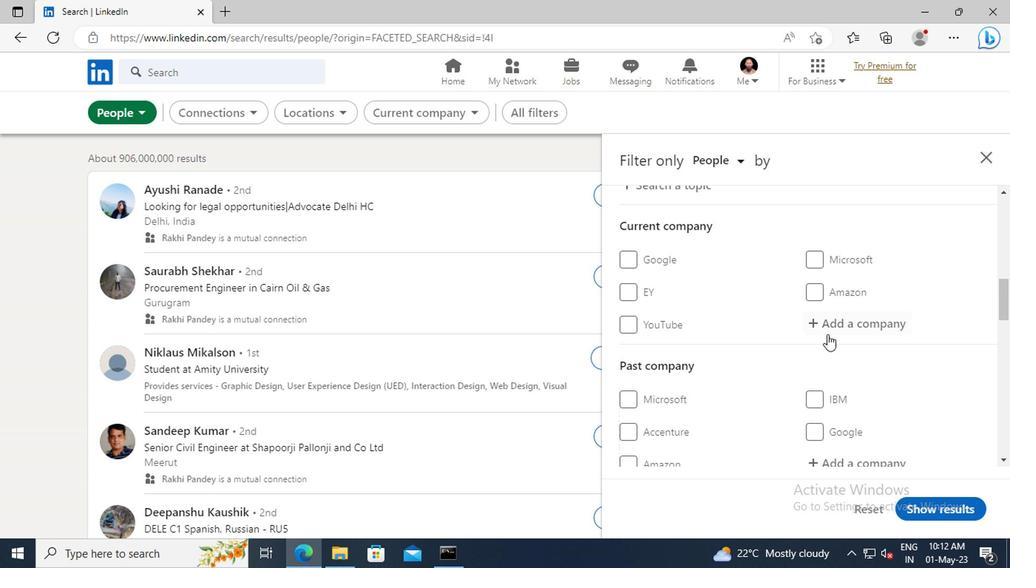 
Action: Mouse pressed left at (823, 329)
Screenshot: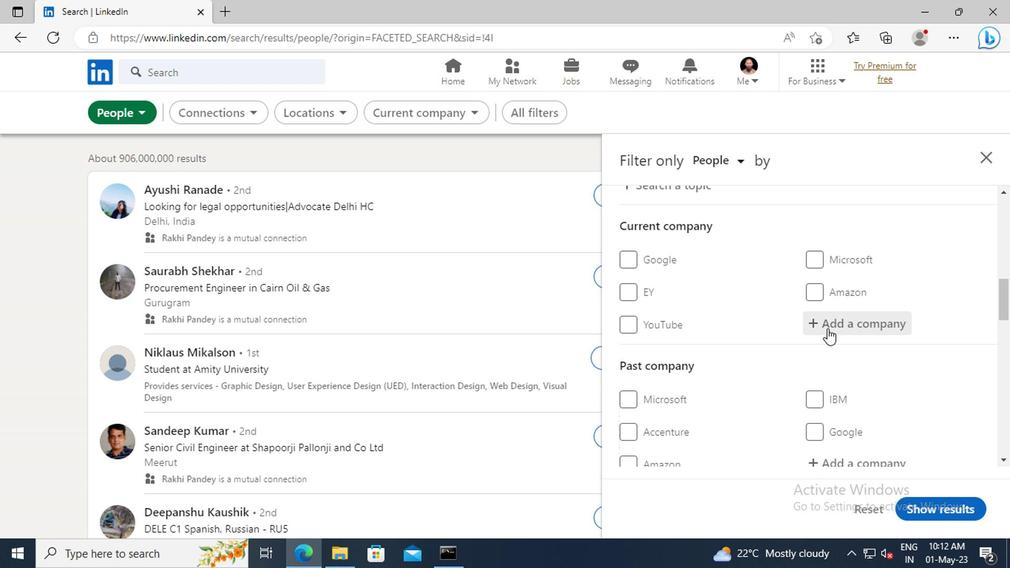 
Action: Key pressed <Key.shift>GOLIN
Screenshot: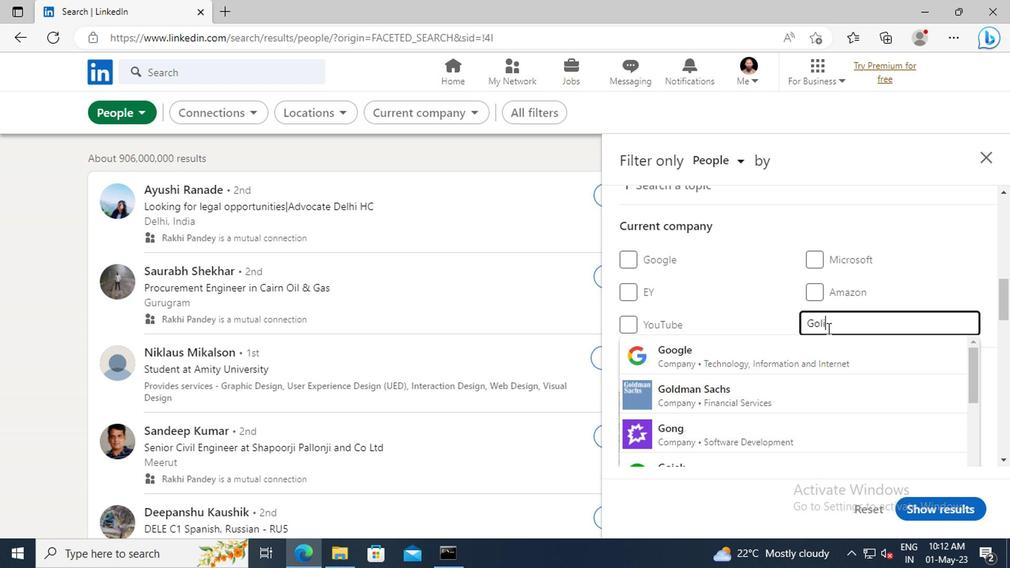 
Action: Mouse moved to (821, 350)
Screenshot: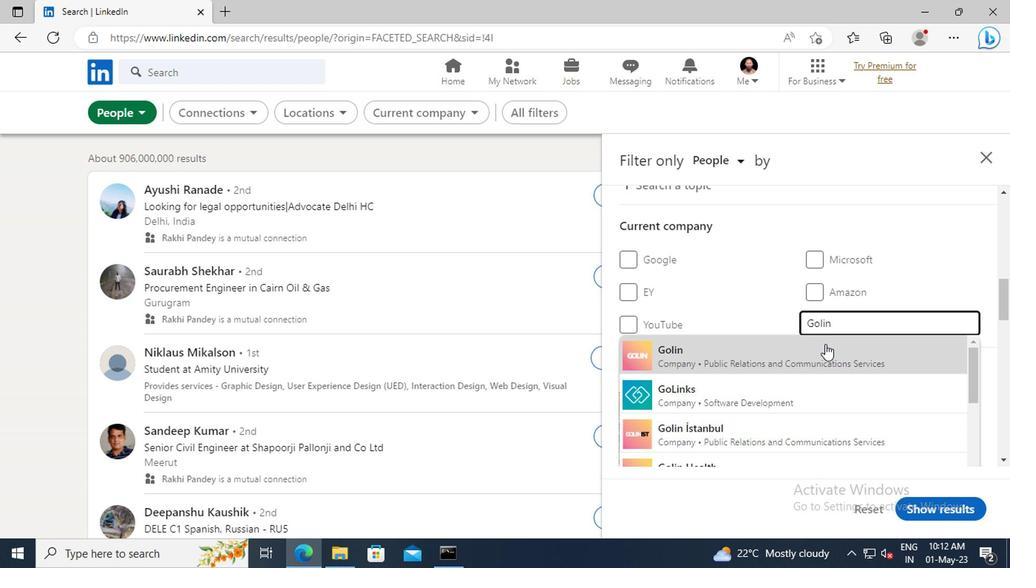 
Action: Mouse pressed left at (821, 350)
Screenshot: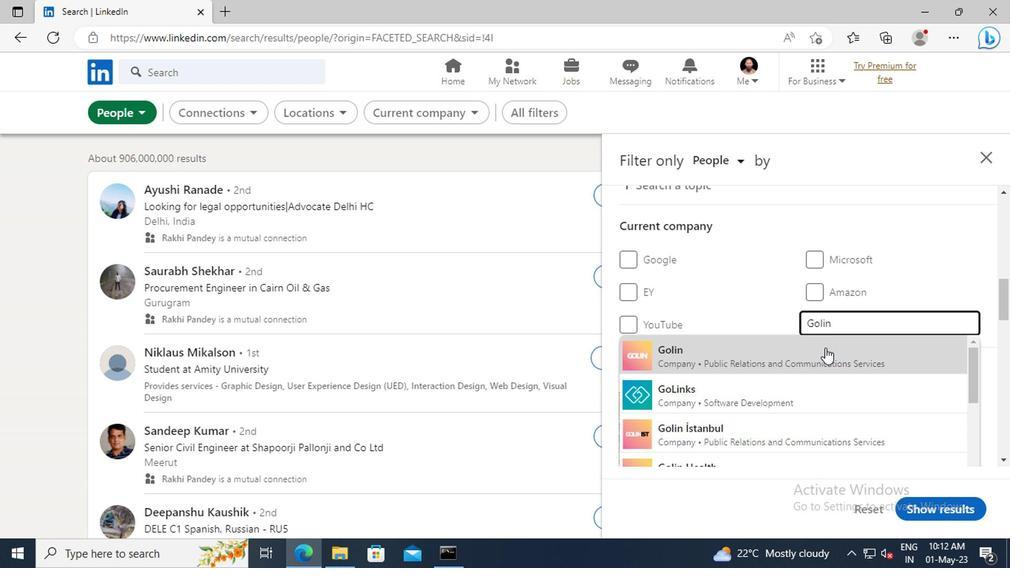 
Action: Mouse scrolled (821, 349) with delta (0, 0)
Screenshot: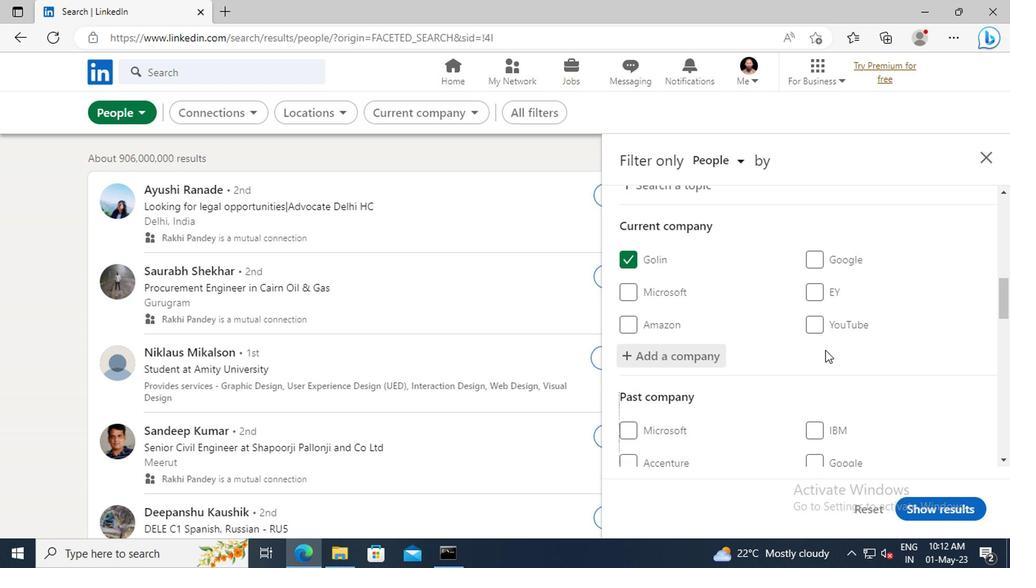 
Action: Mouse scrolled (821, 349) with delta (0, 0)
Screenshot: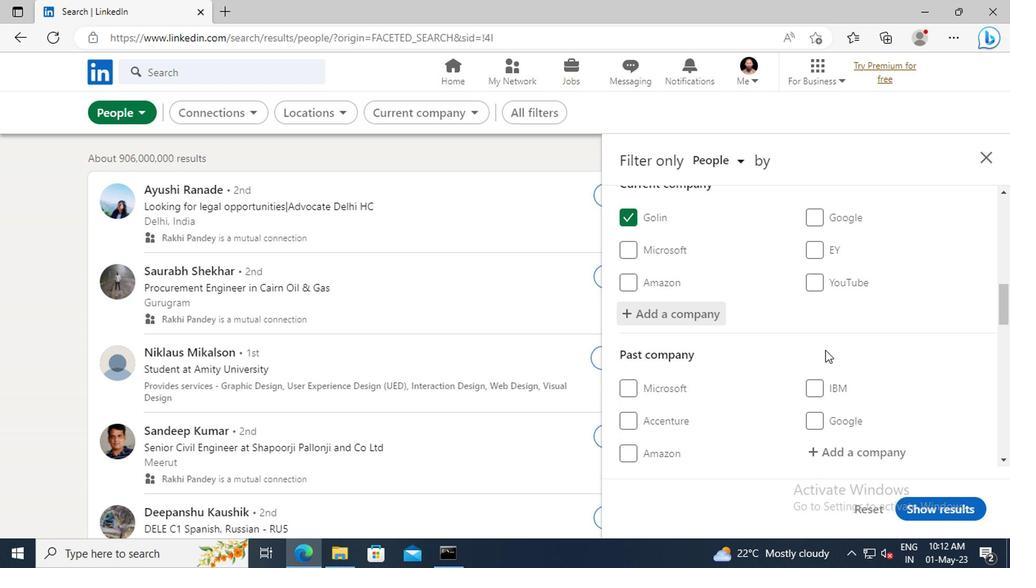 
Action: Mouse moved to (821, 330)
Screenshot: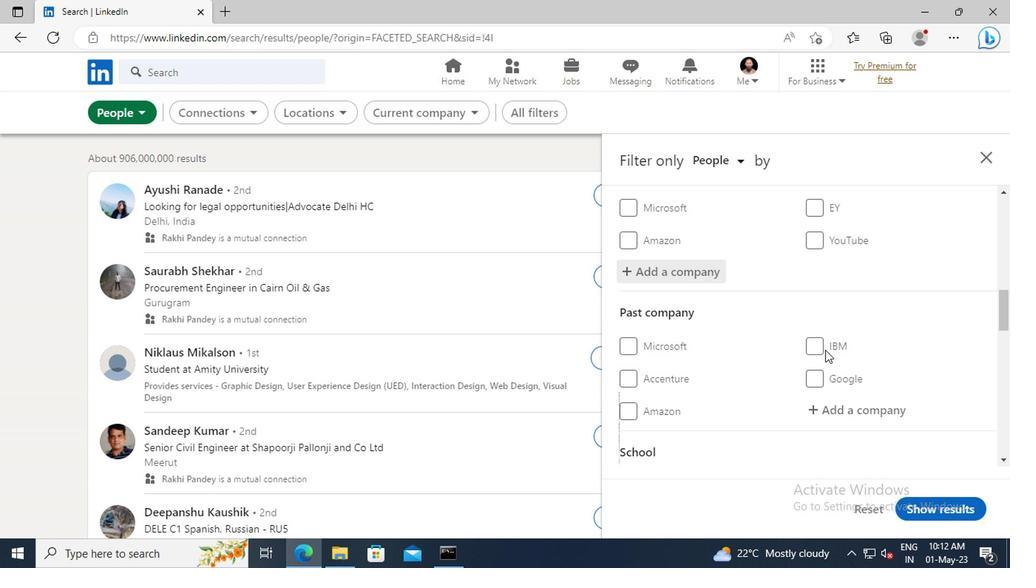 
Action: Mouse scrolled (821, 329) with delta (0, 0)
Screenshot: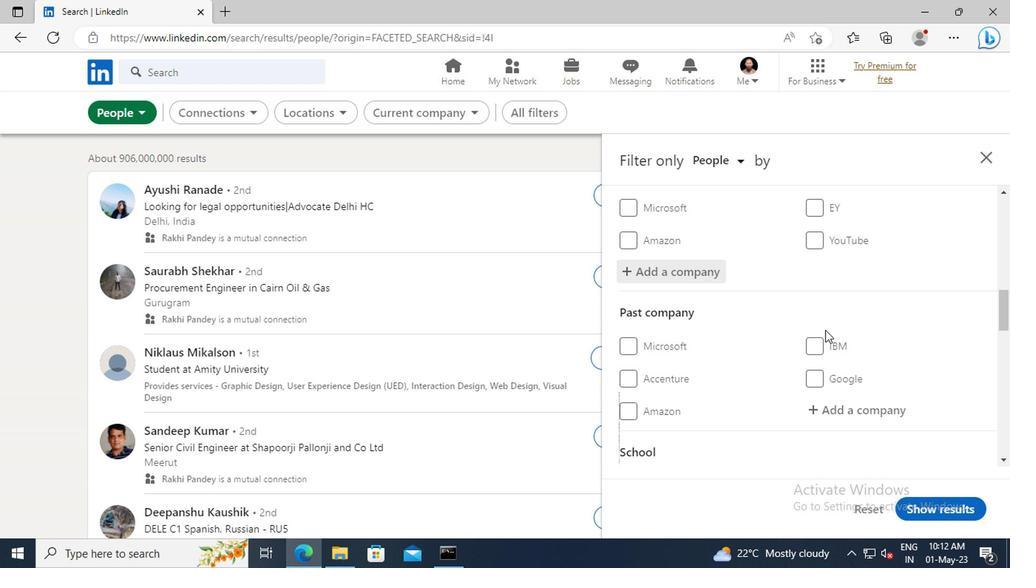 
Action: Mouse moved to (821, 324)
Screenshot: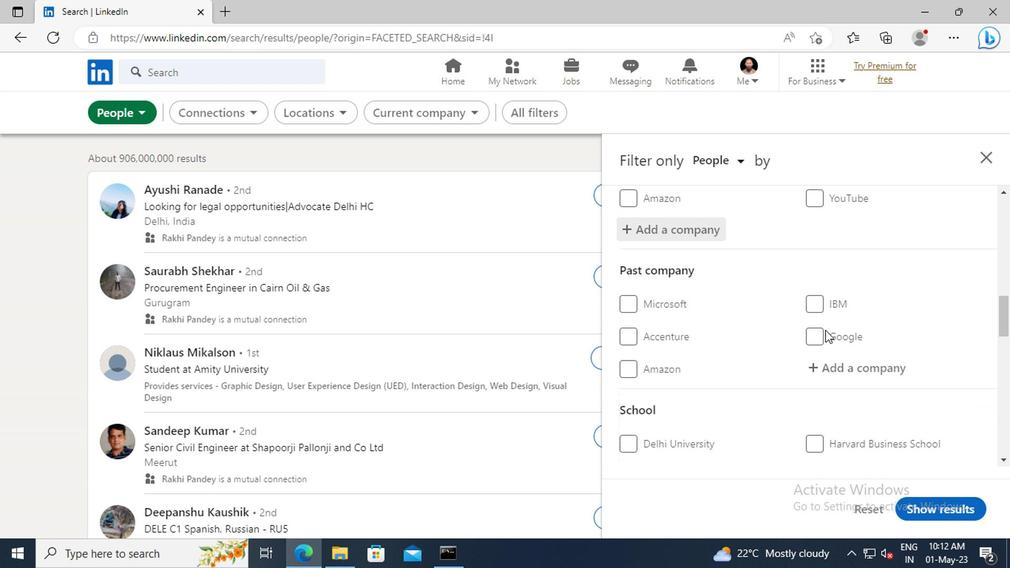 
Action: Mouse scrolled (821, 322) with delta (0, -1)
Screenshot: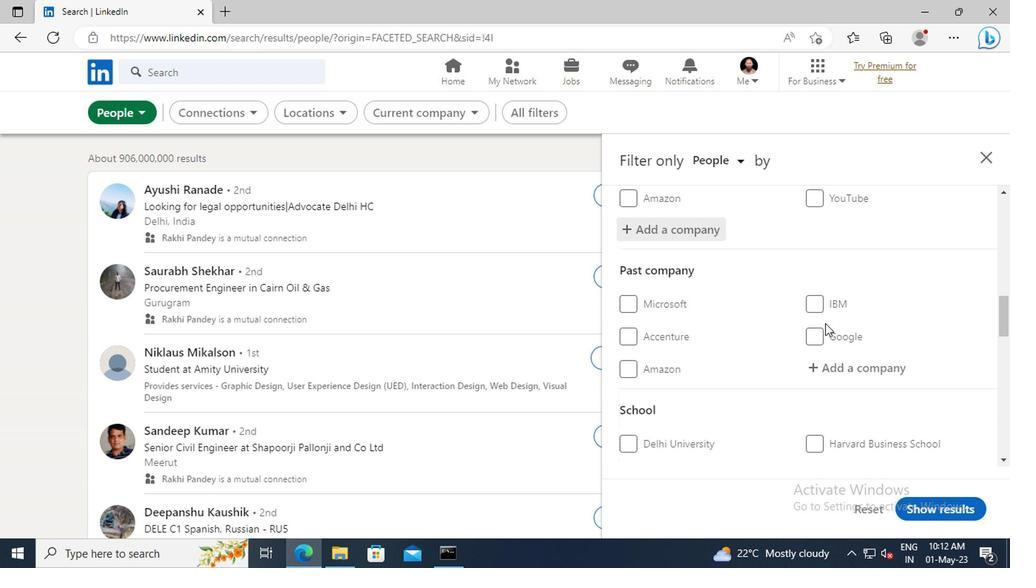 
Action: Mouse scrolled (821, 322) with delta (0, -1)
Screenshot: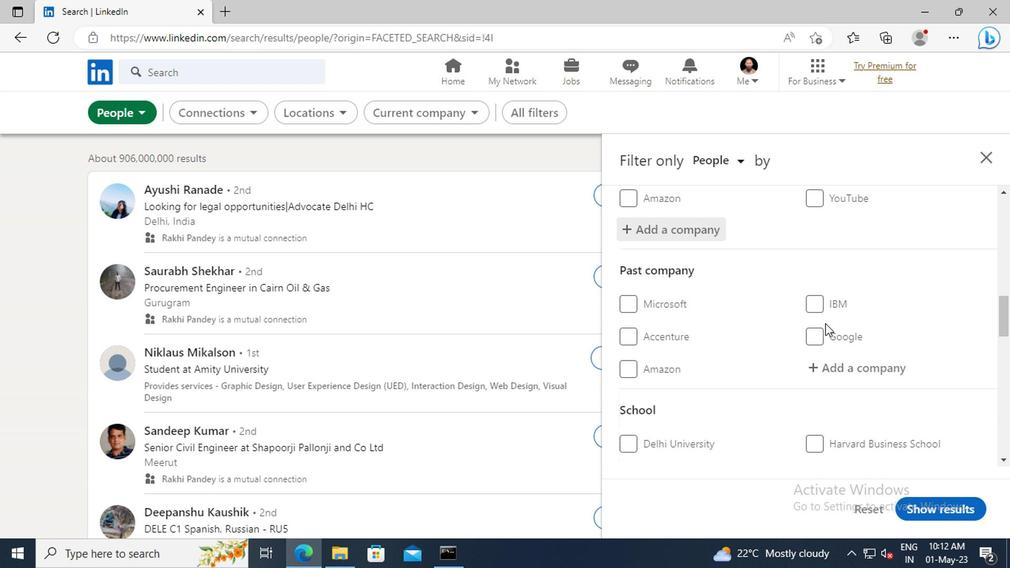 
Action: Mouse moved to (821, 322)
Screenshot: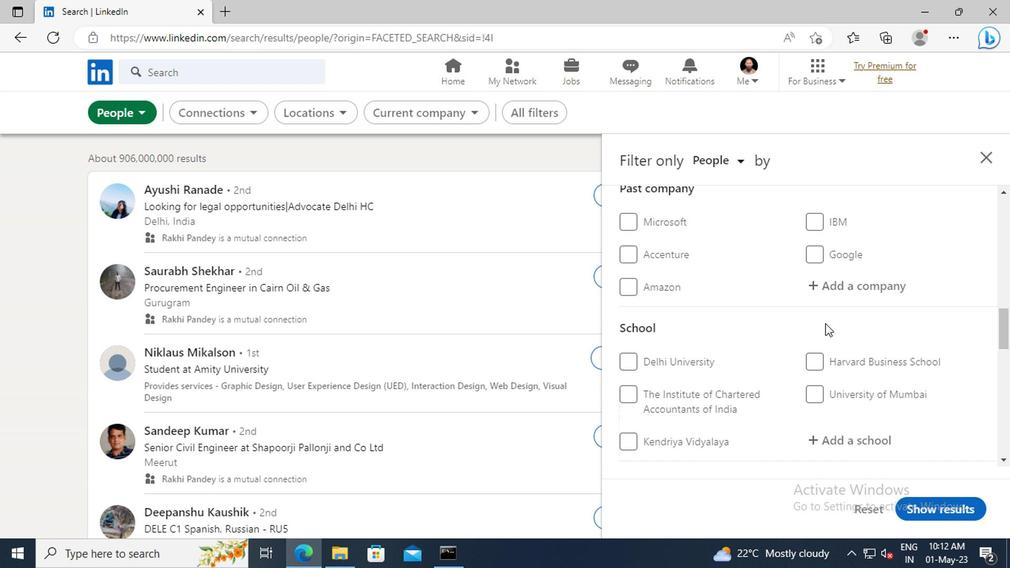 
Action: Mouse scrolled (821, 321) with delta (0, 0)
Screenshot: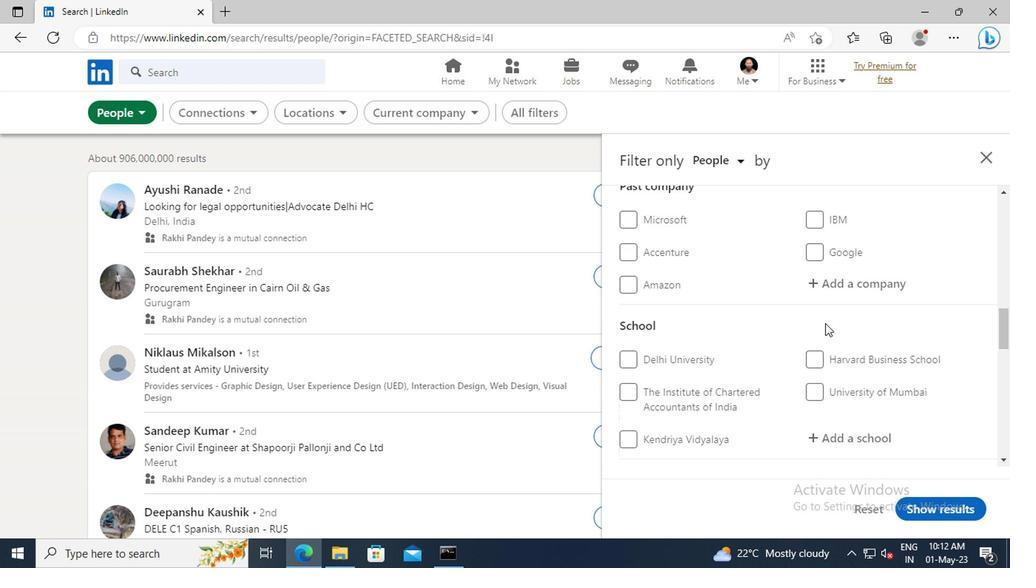 
Action: Mouse scrolled (821, 321) with delta (0, 0)
Screenshot: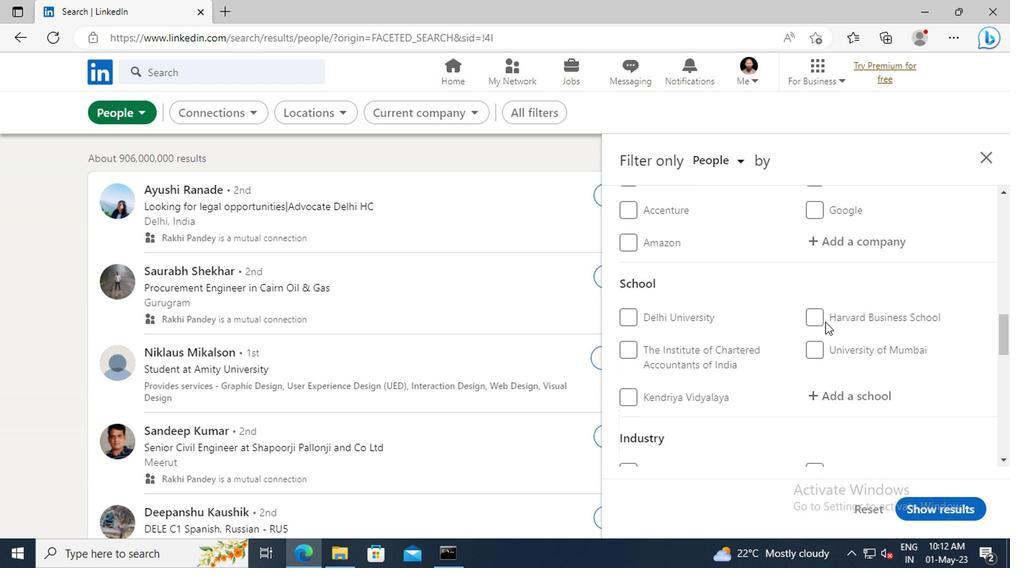 
Action: Mouse scrolled (821, 321) with delta (0, 0)
Screenshot: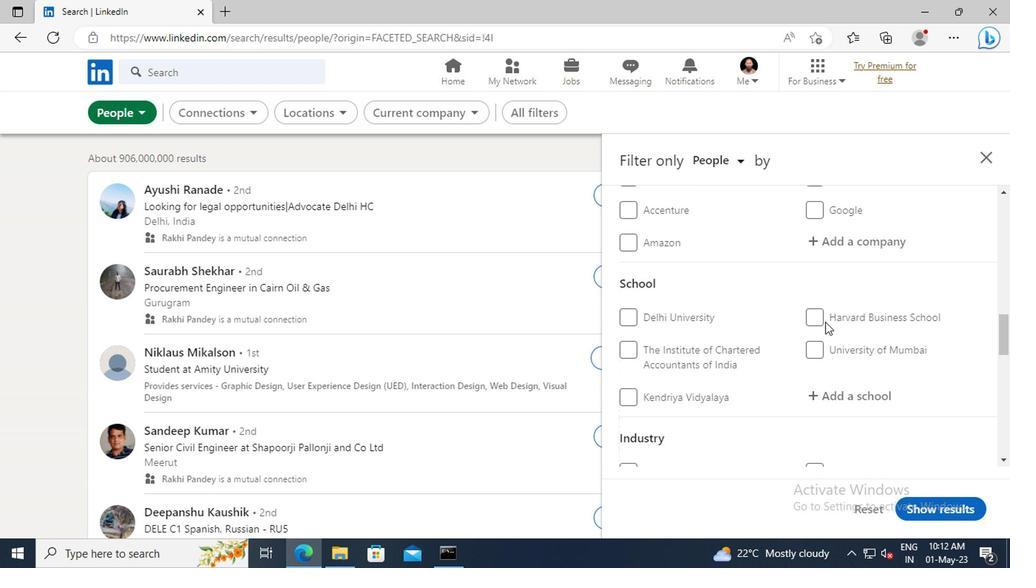 
Action: Mouse moved to (821, 315)
Screenshot: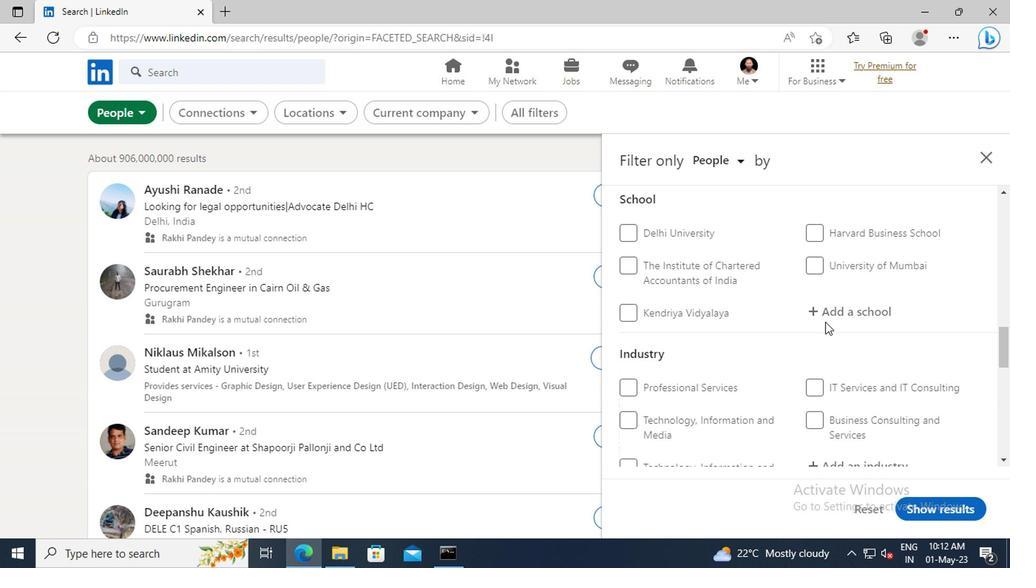 
Action: Mouse pressed left at (821, 315)
Screenshot: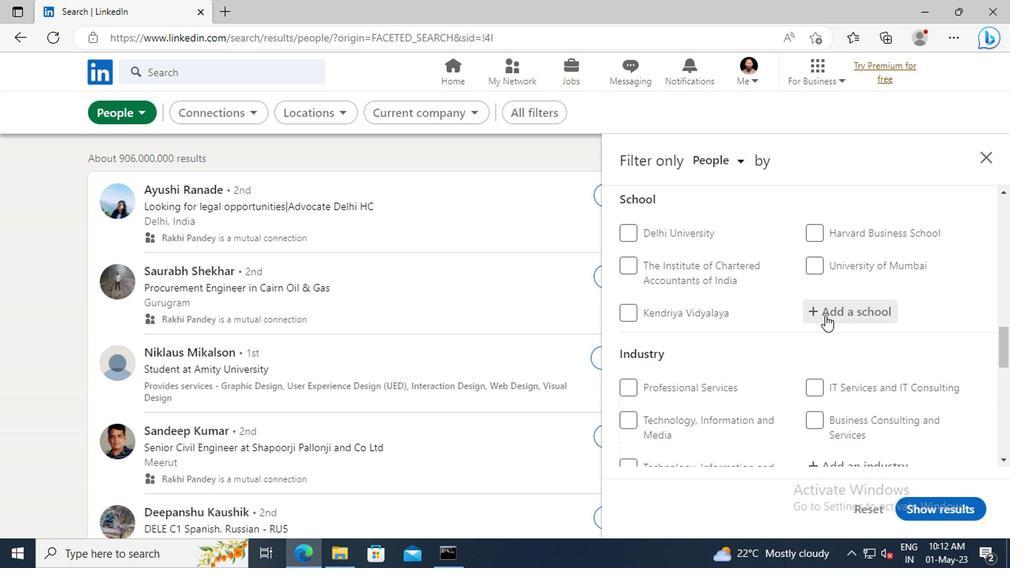 
Action: Key pressed <Key.shift>SARDAR<Key.space><Key.shift>P
Screenshot: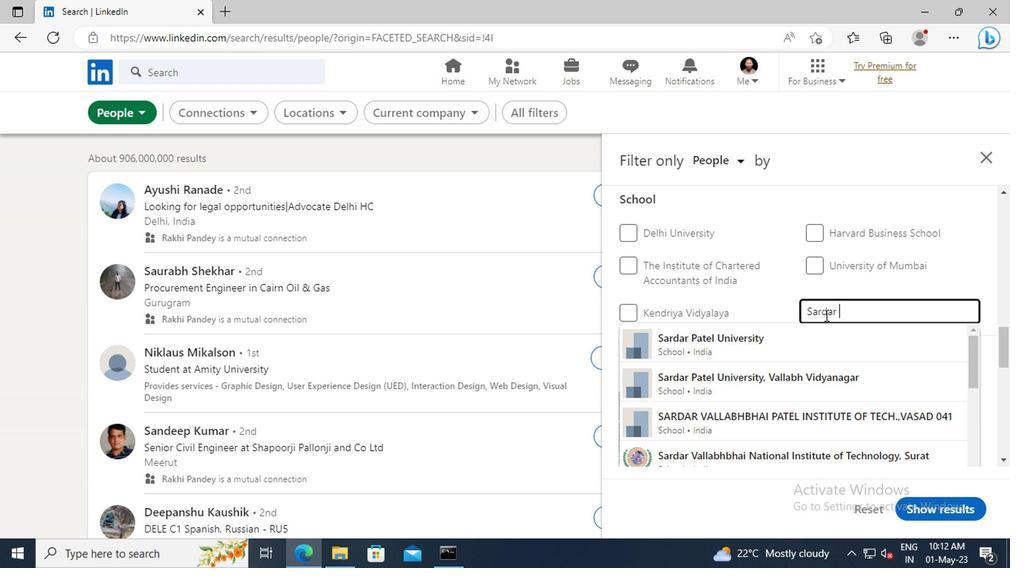 
Action: Mouse moved to (820, 335)
Screenshot: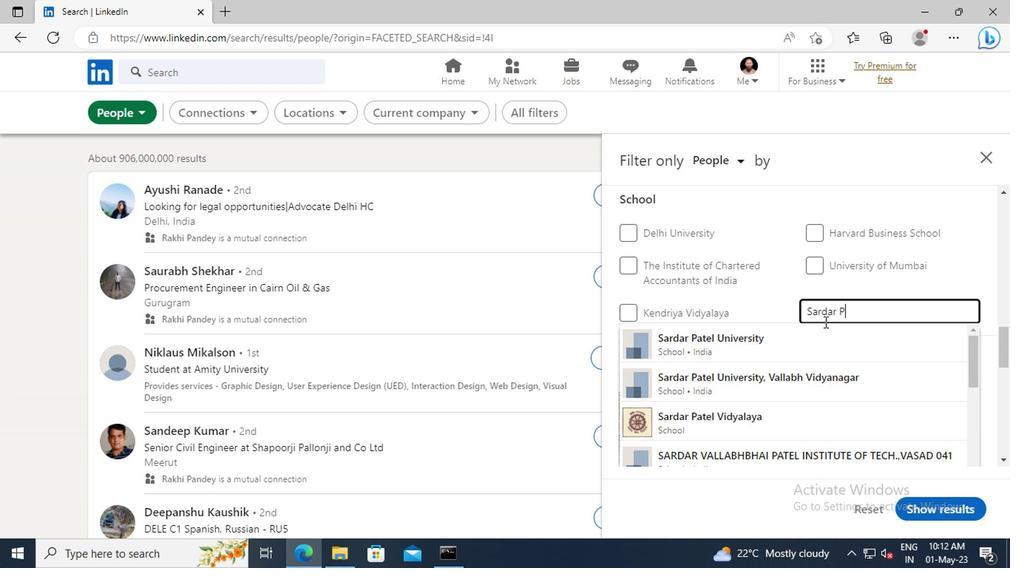 
Action: Mouse pressed left at (820, 335)
Screenshot: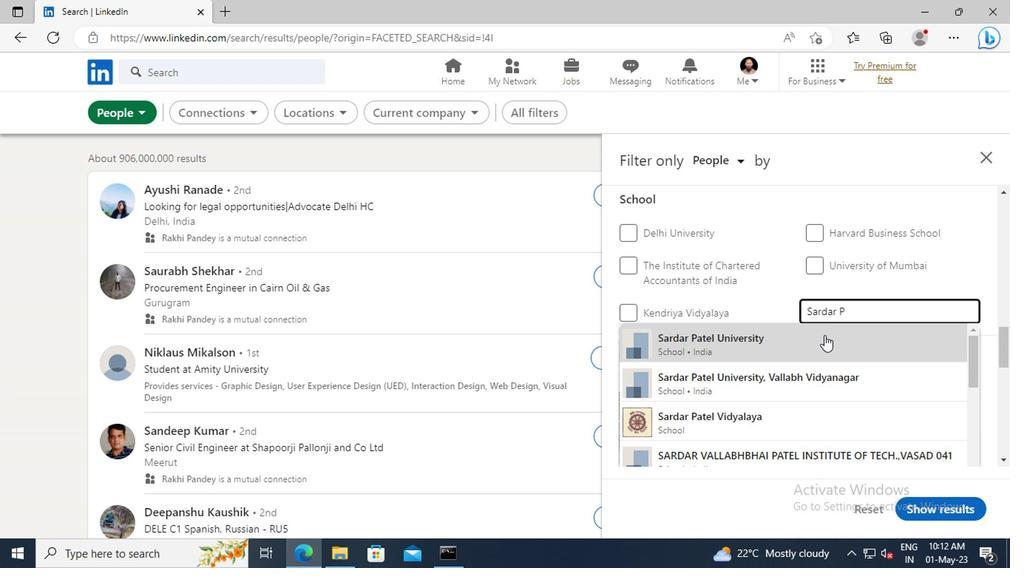 
Action: Mouse scrolled (820, 335) with delta (0, 0)
Screenshot: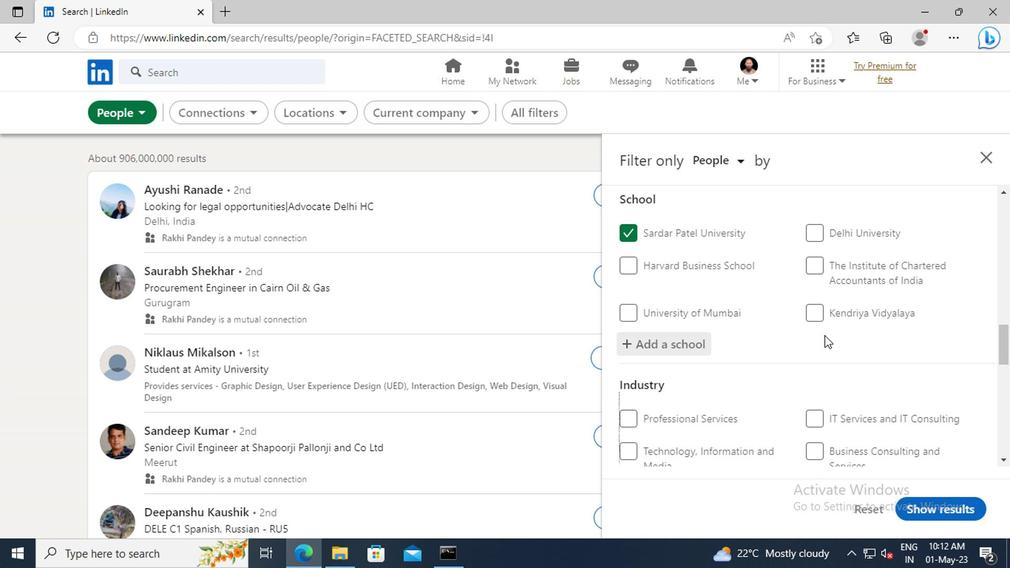
Action: Mouse scrolled (820, 335) with delta (0, 0)
Screenshot: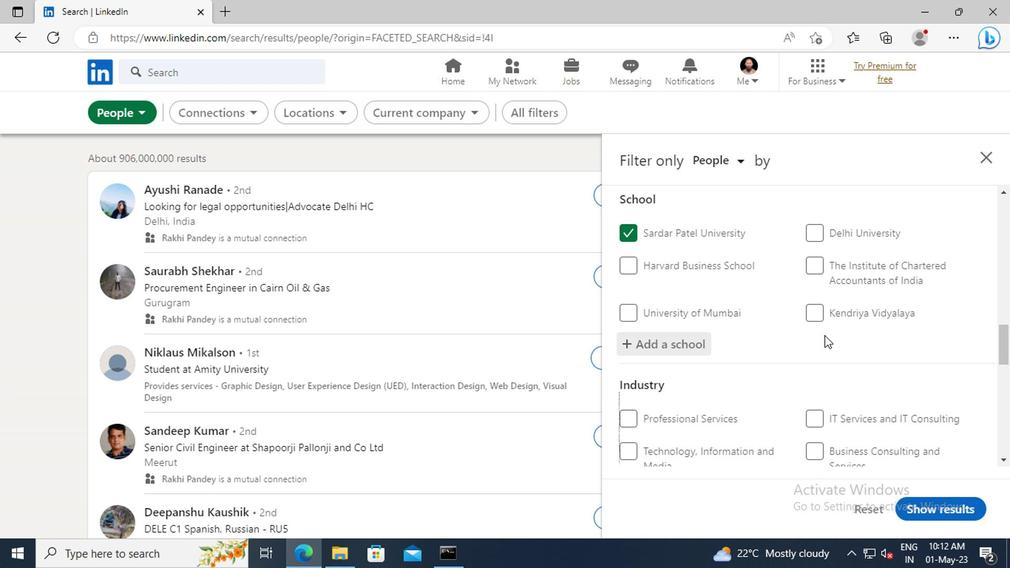 
Action: Mouse moved to (813, 317)
Screenshot: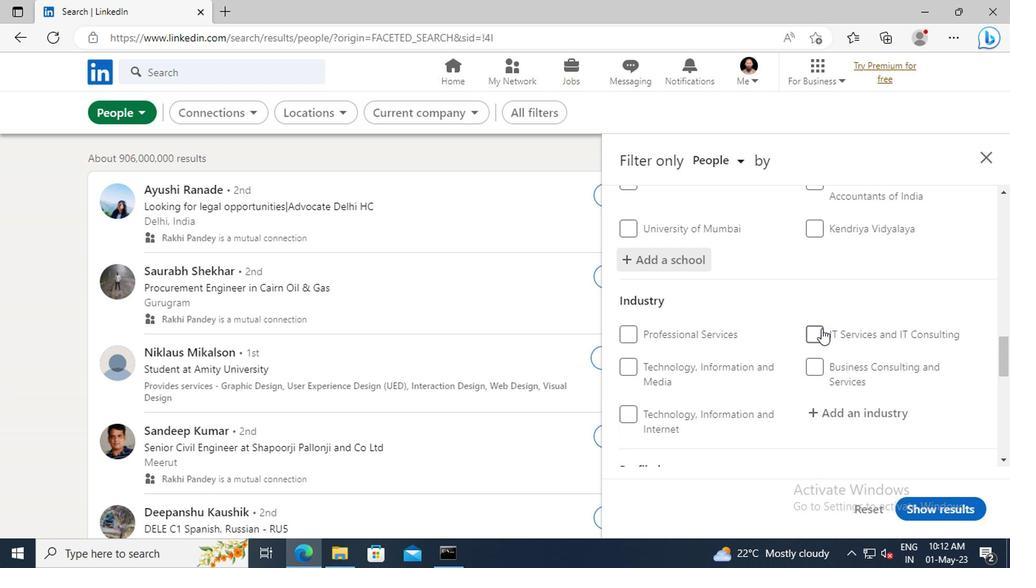 
Action: Mouse scrolled (813, 316) with delta (0, 0)
Screenshot: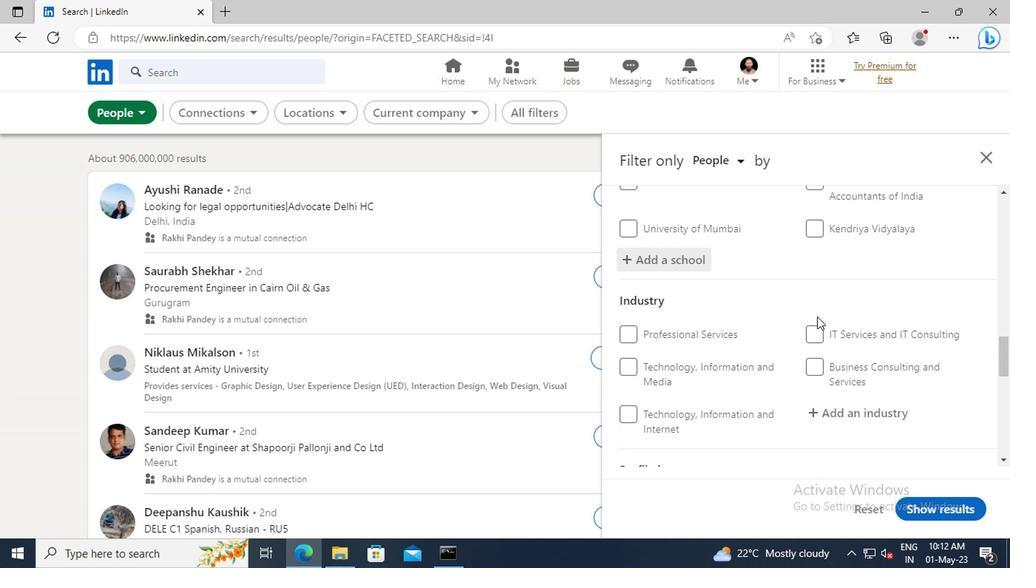 
Action: Mouse moved to (824, 370)
Screenshot: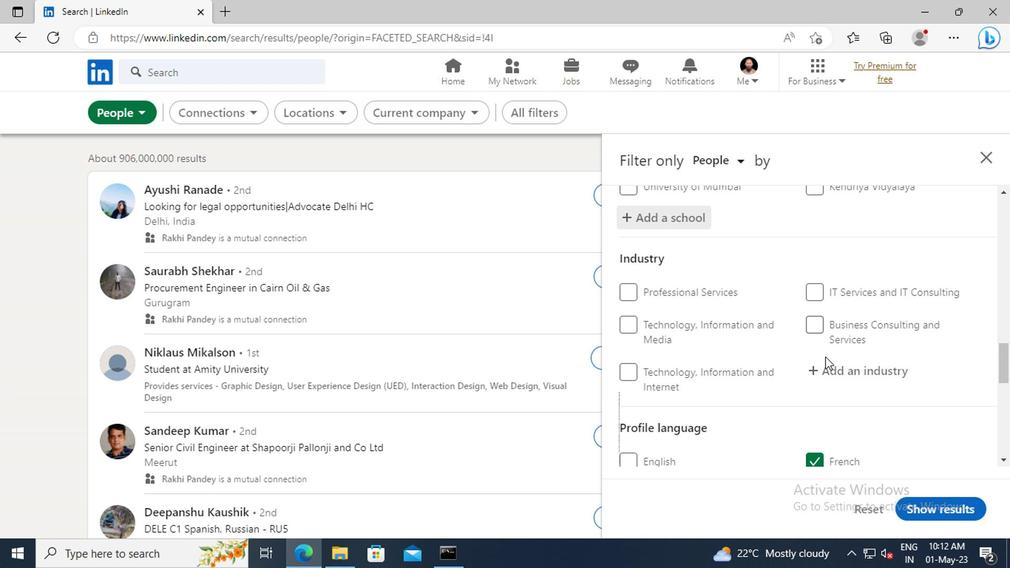 
Action: Mouse pressed left at (824, 370)
Screenshot: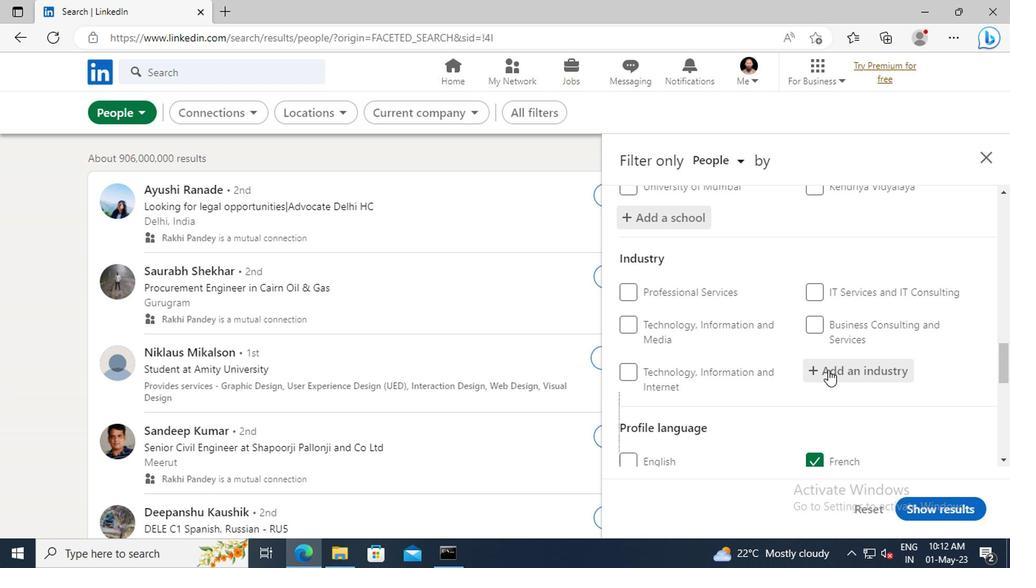 
Action: Key pressed <Key.shift>ADVERT
Screenshot: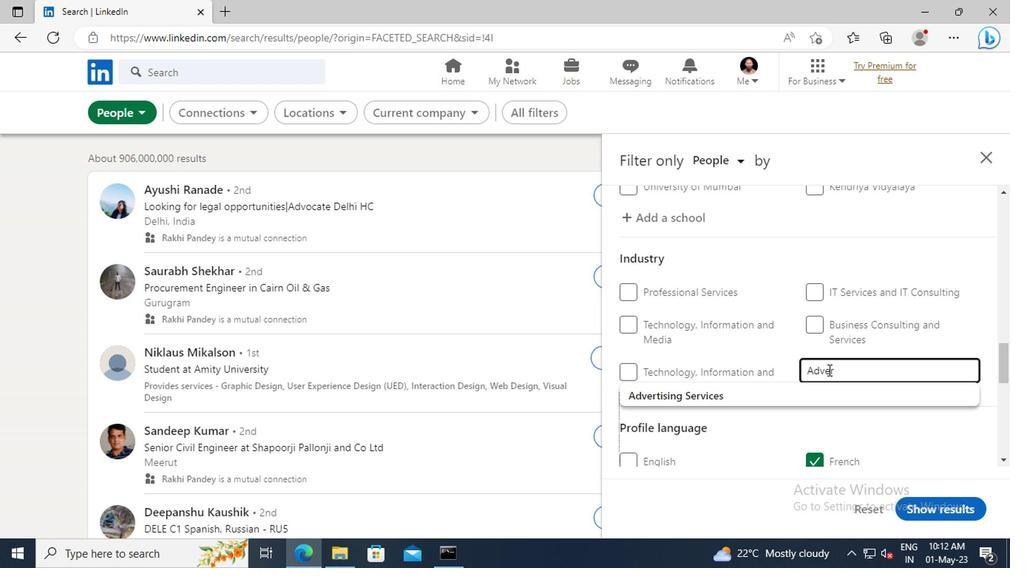 
Action: Mouse moved to (813, 392)
Screenshot: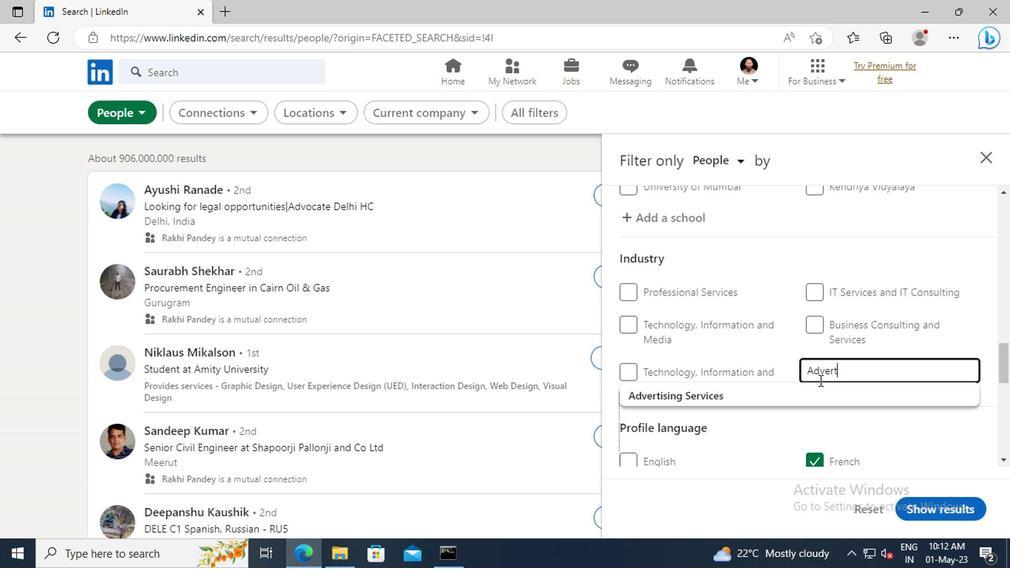 
Action: Mouse pressed left at (813, 392)
Screenshot: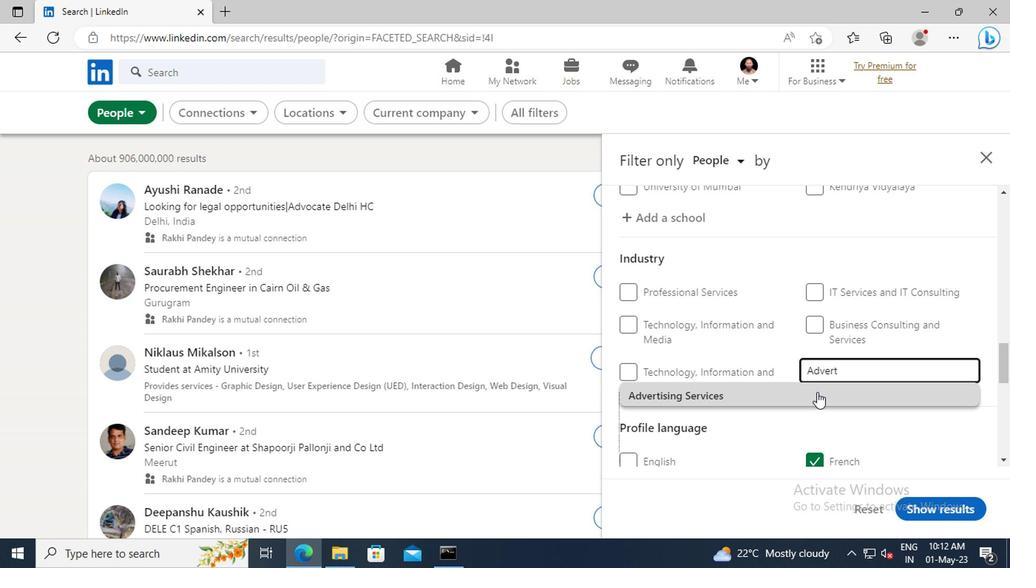 
Action: Mouse scrolled (813, 391) with delta (0, 0)
Screenshot: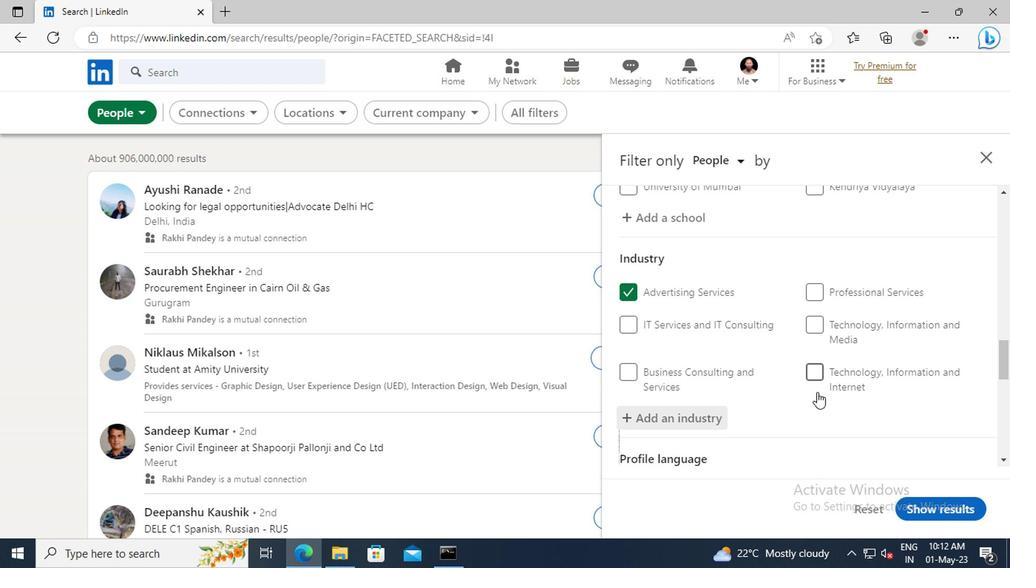 
Action: Mouse scrolled (813, 391) with delta (0, 0)
Screenshot: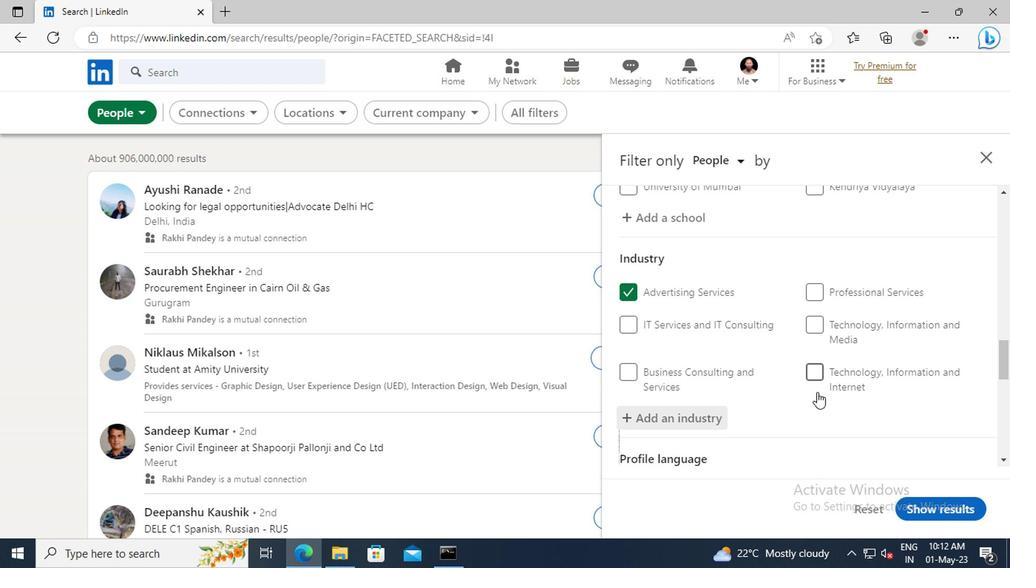 
Action: Mouse moved to (812, 345)
Screenshot: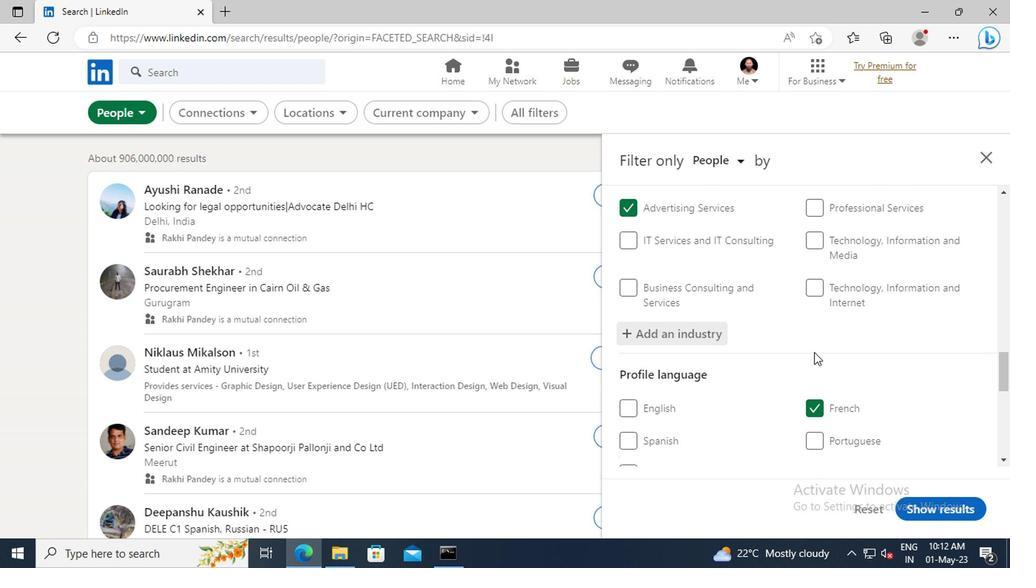 
Action: Mouse scrolled (812, 344) with delta (0, -1)
Screenshot: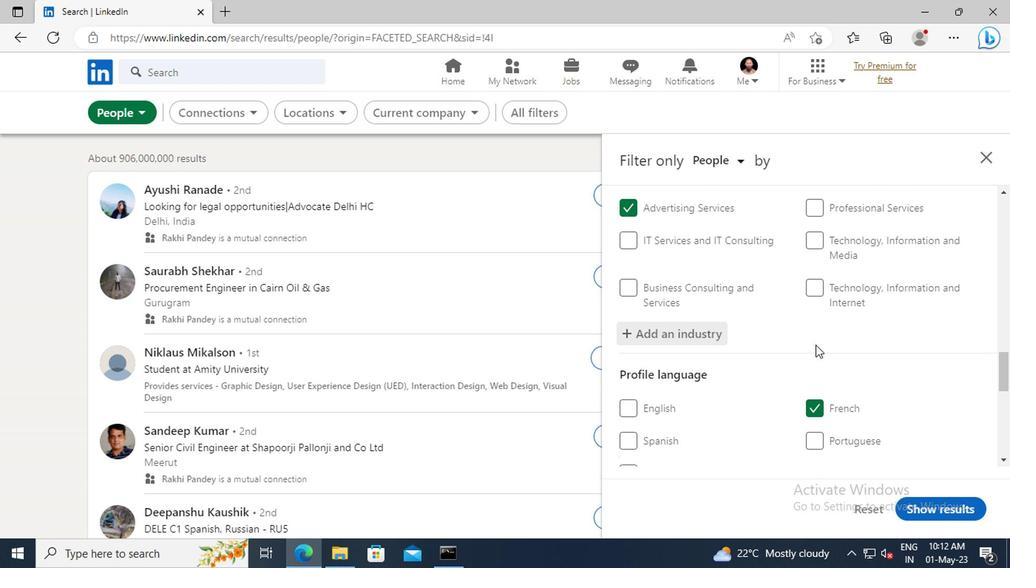 
Action: Mouse scrolled (812, 344) with delta (0, -1)
Screenshot: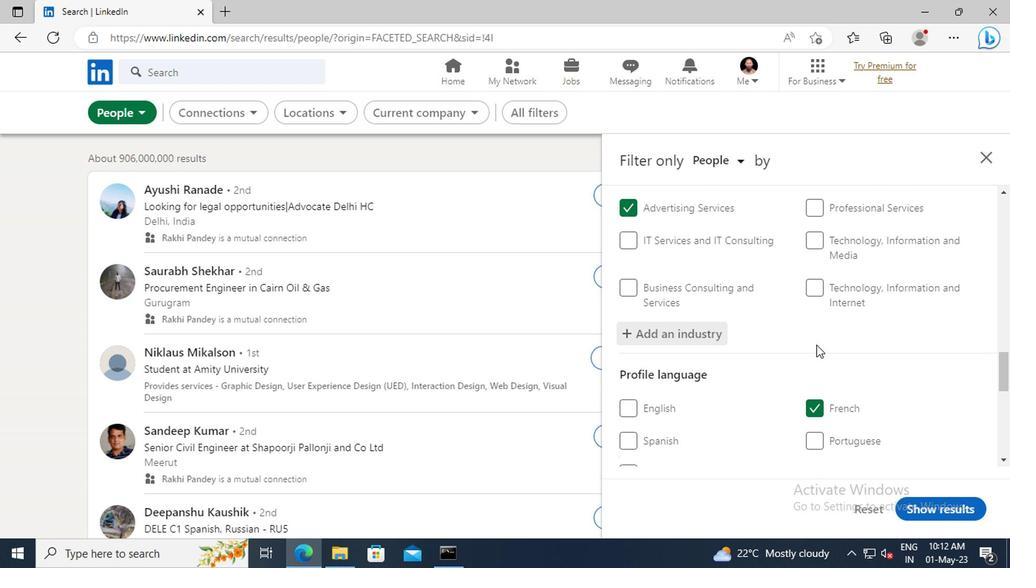 
Action: Mouse moved to (813, 321)
Screenshot: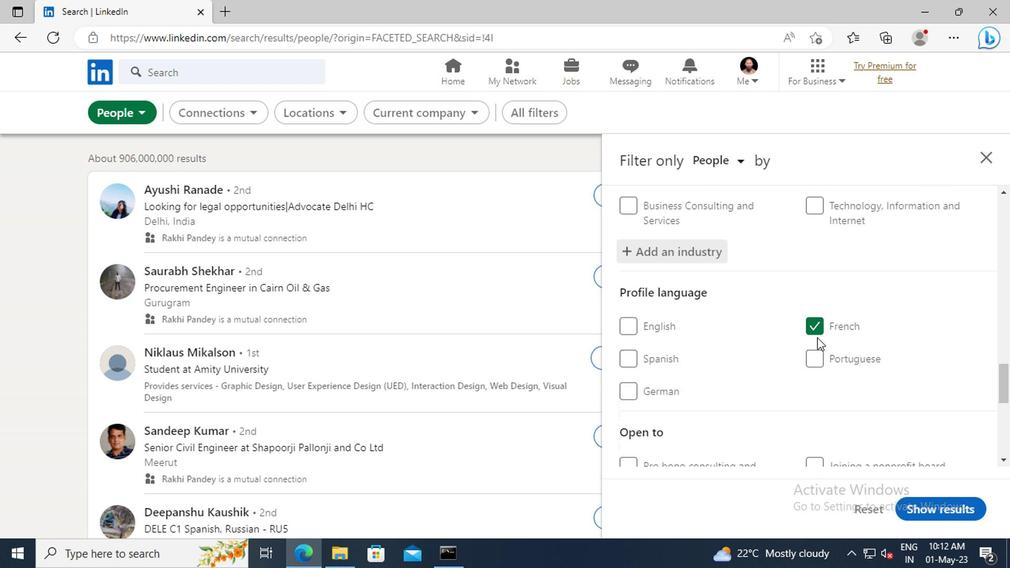 
Action: Mouse scrolled (813, 320) with delta (0, -1)
Screenshot: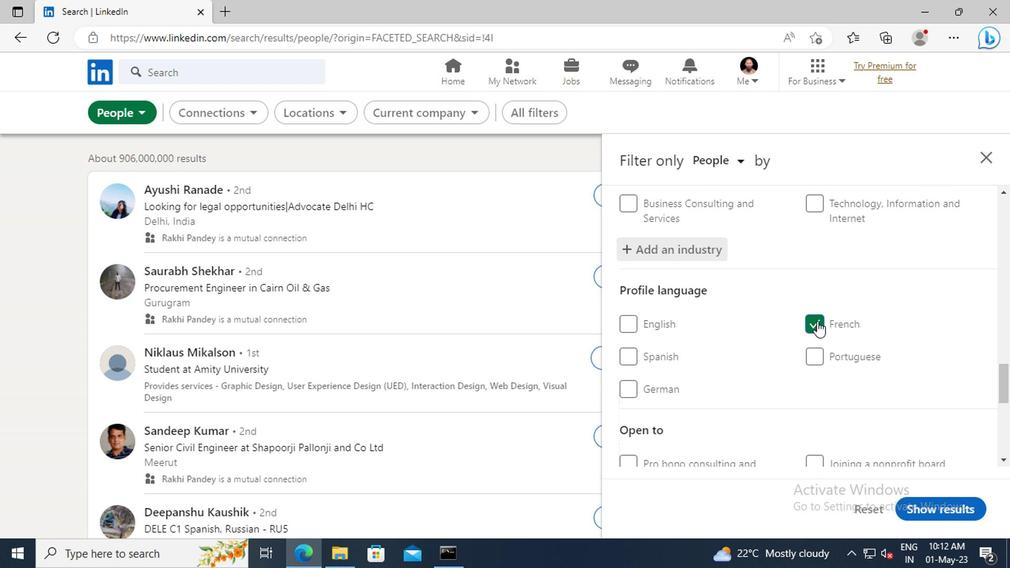 
Action: Mouse scrolled (813, 320) with delta (0, -1)
Screenshot: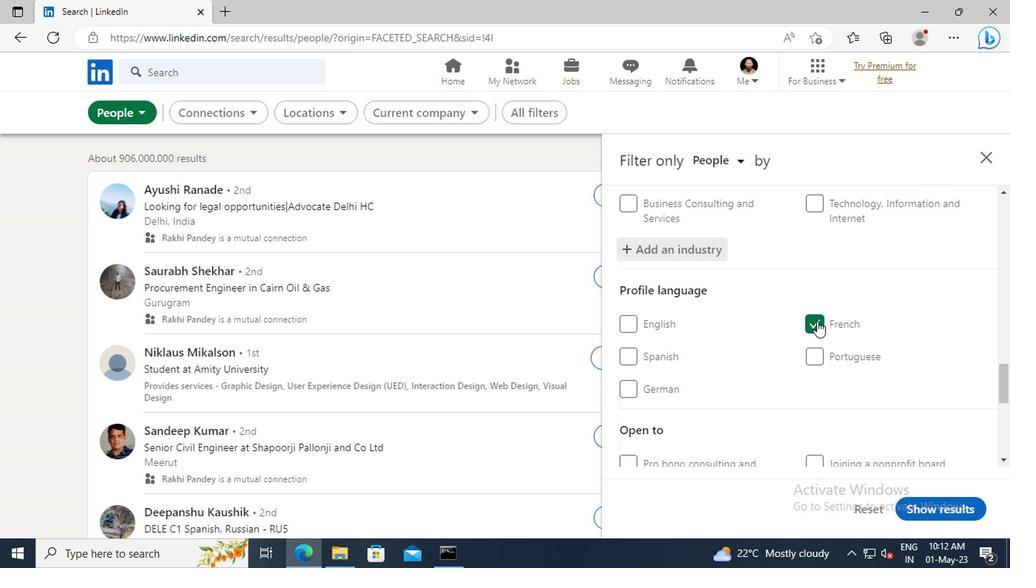 
Action: Mouse moved to (814, 311)
Screenshot: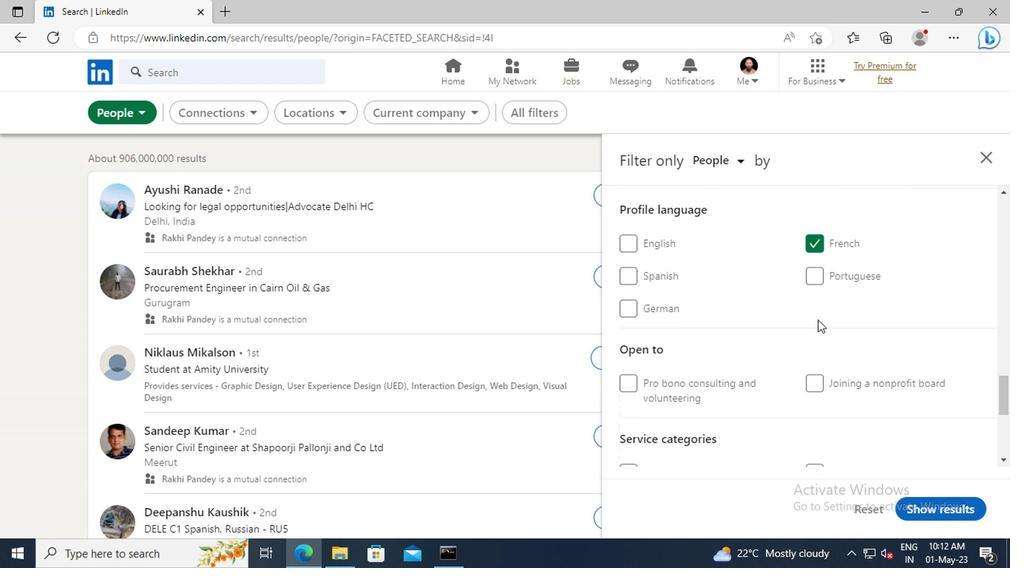 
Action: Mouse scrolled (814, 310) with delta (0, 0)
Screenshot: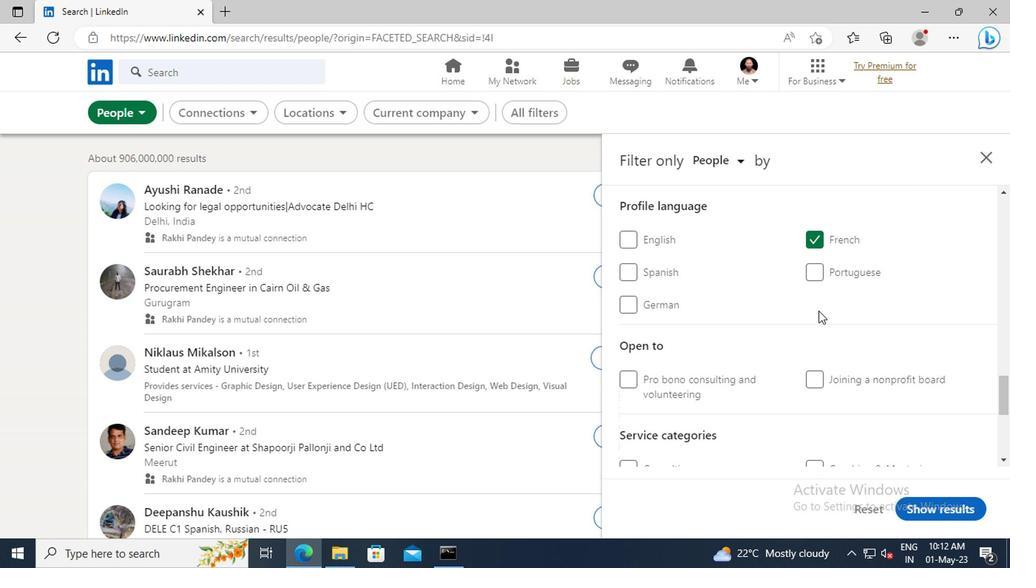 
Action: Mouse scrolled (814, 310) with delta (0, 0)
Screenshot: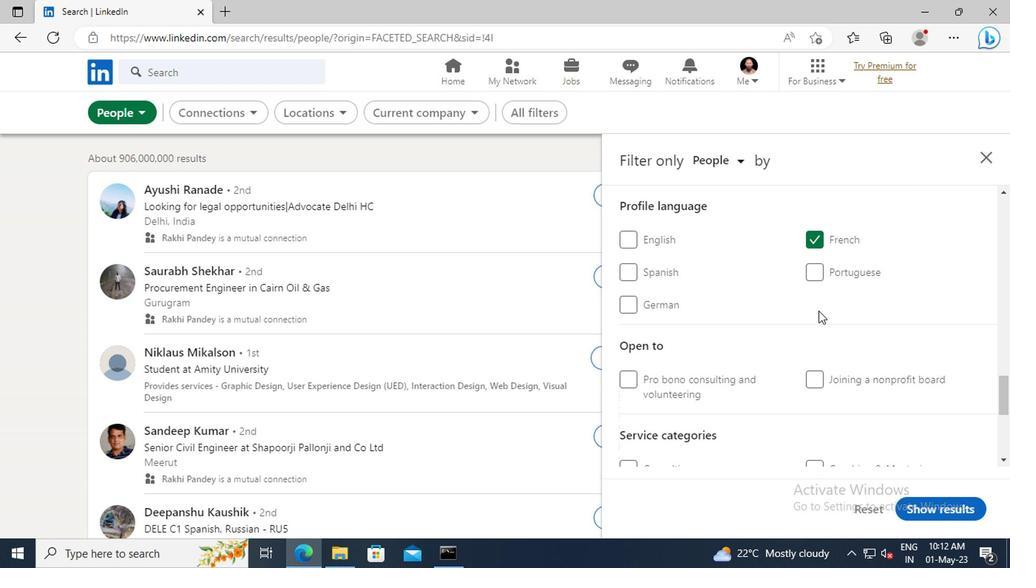 
Action: Mouse moved to (814, 309)
Screenshot: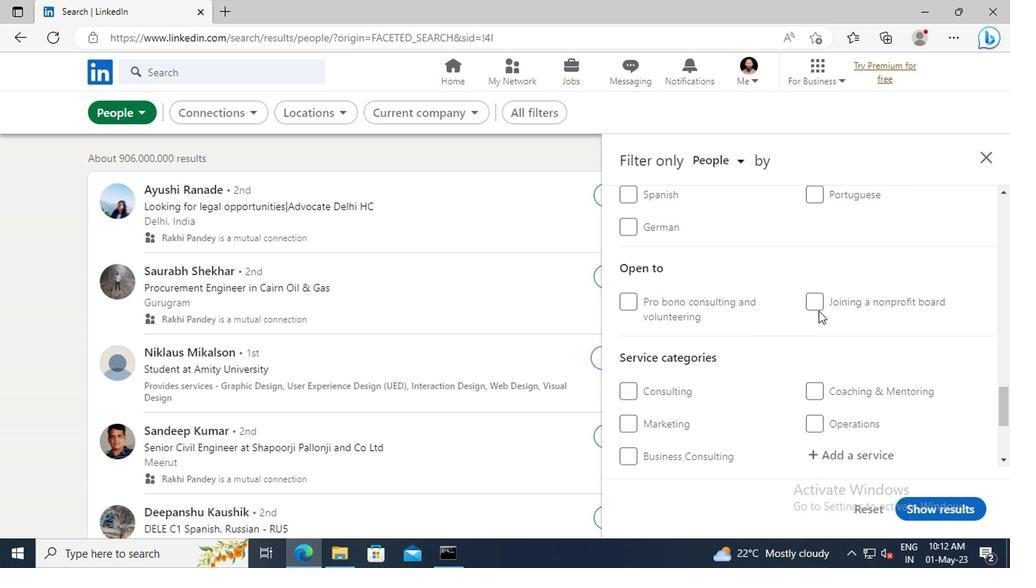 
Action: Mouse scrolled (814, 308) with delta (0, -1)
Screenshot: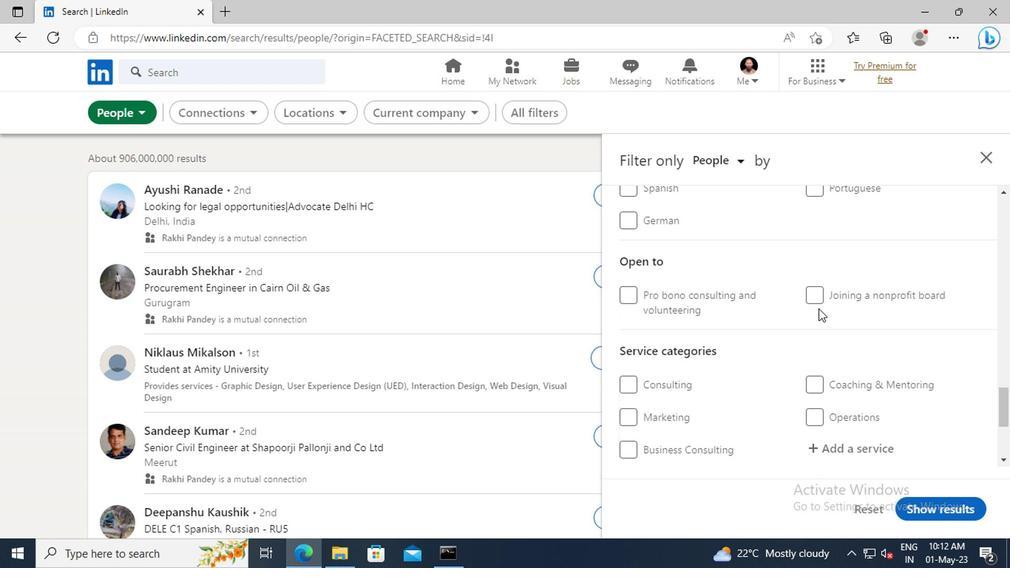 
Action: Mouse scrolled (814, 308) with delta (0, -1)
Screenshot: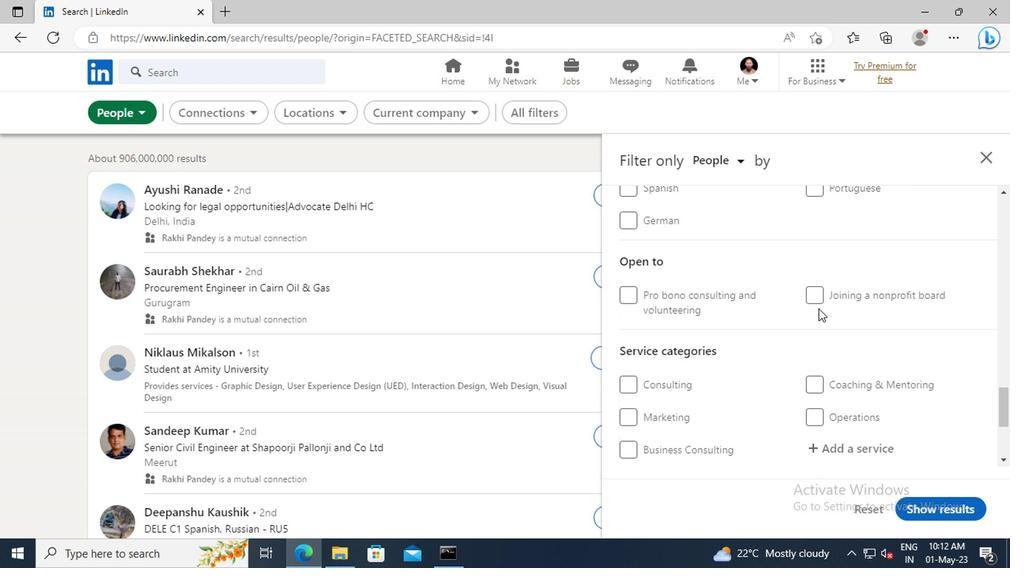 
Action: Mouse moved to (814, 308)
Screenshot: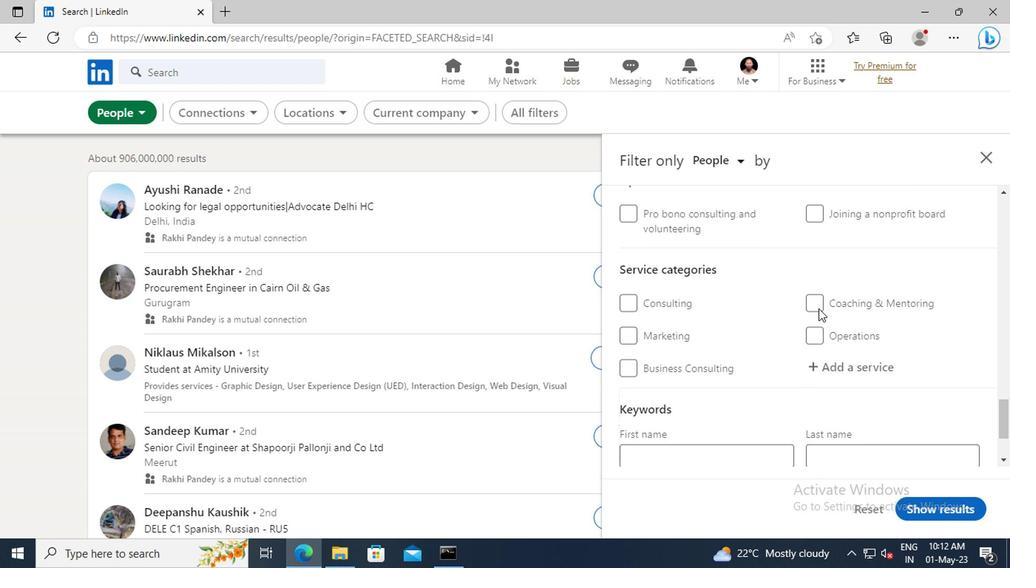 
Action: Mouse scrolled (814, 307) with delta (0, 0)
Screenshot: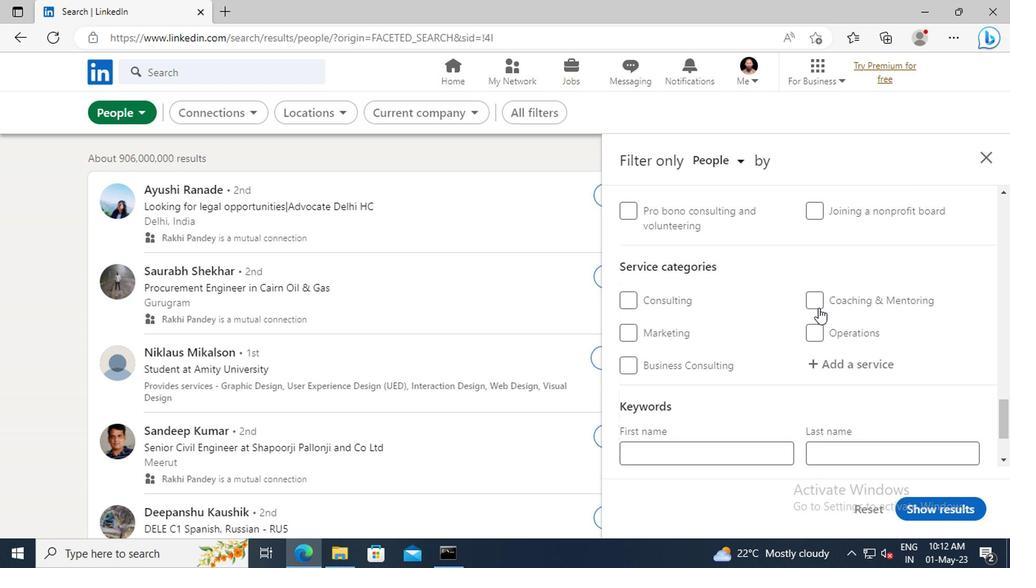
Action: Mouse moved to (816, 321)
Screenshot: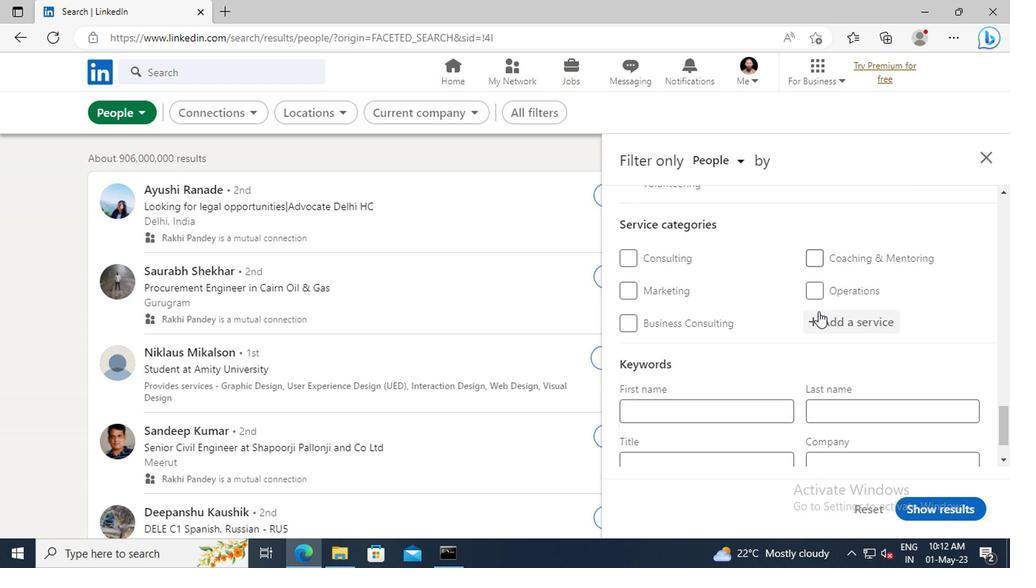 
Action: Mouse pressed left at (816, 321)
Screenshot: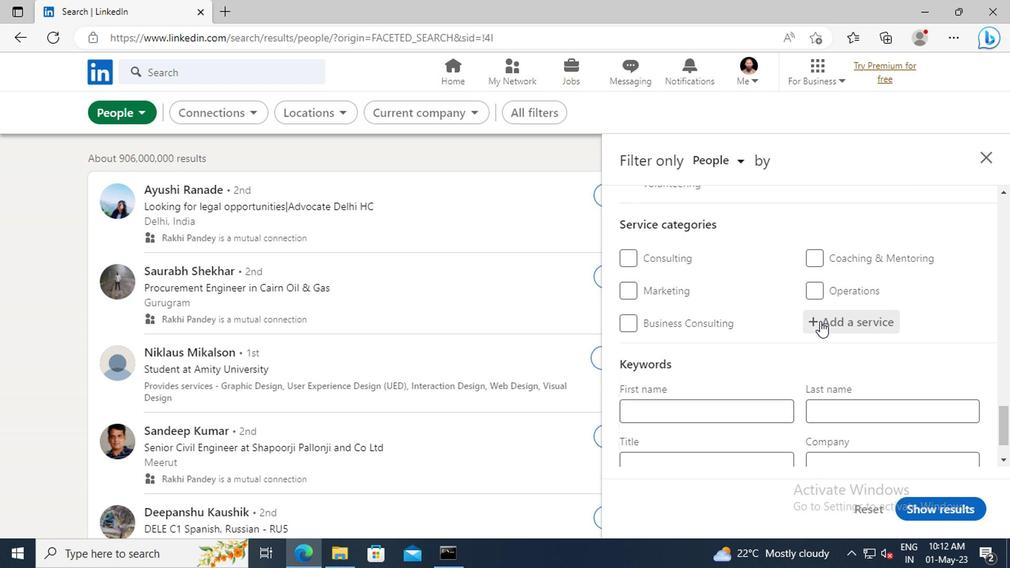 
Action: Key pressed <Key.shift>OUTSOUR
Screenshot: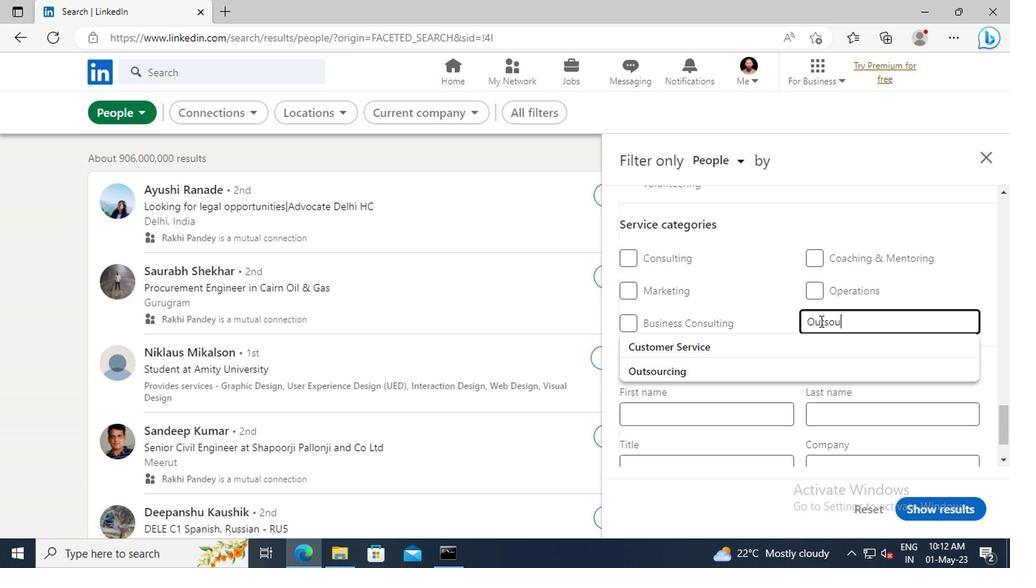
Action: Mouse moved to (794, 348)
Screenshot: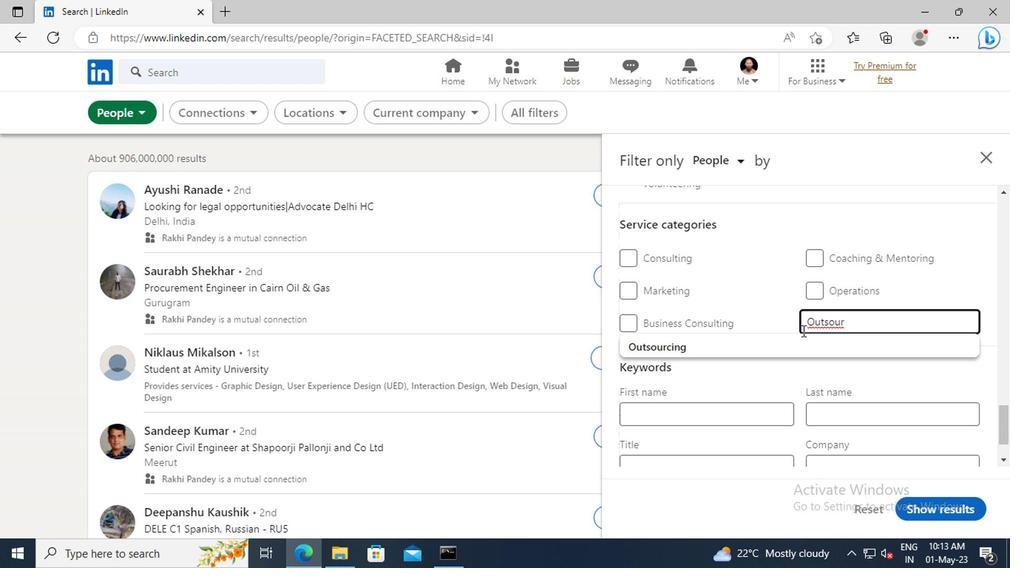 
Action: Mouse pressed left at (794, 348)
Screenshot: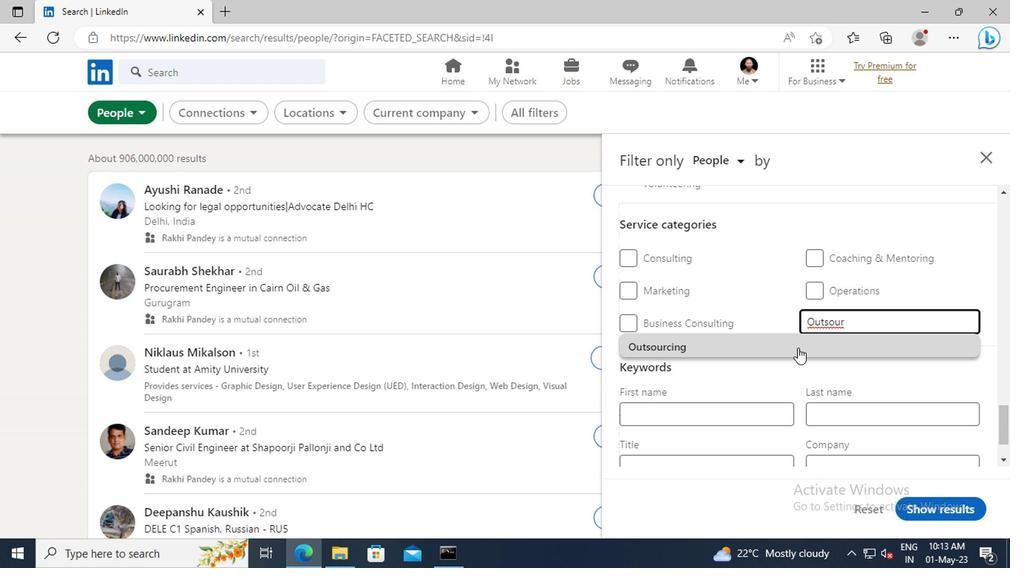 
Action: Mouse scrolled (794, 347) with delta (0, 0)
Screenshot: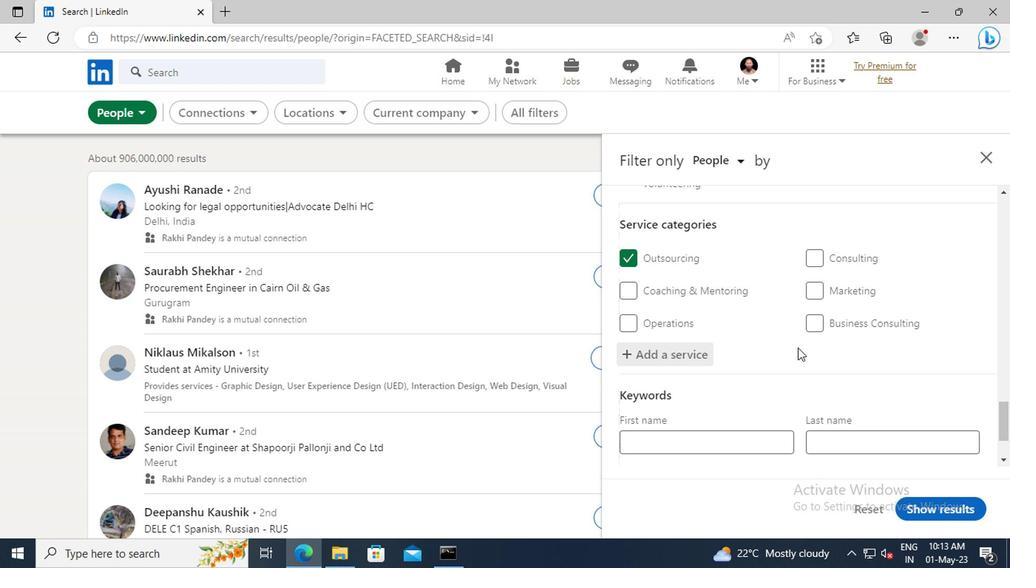 
Action: Mouse scrolled (794, 347) with delta (0, 0)
Screenshot: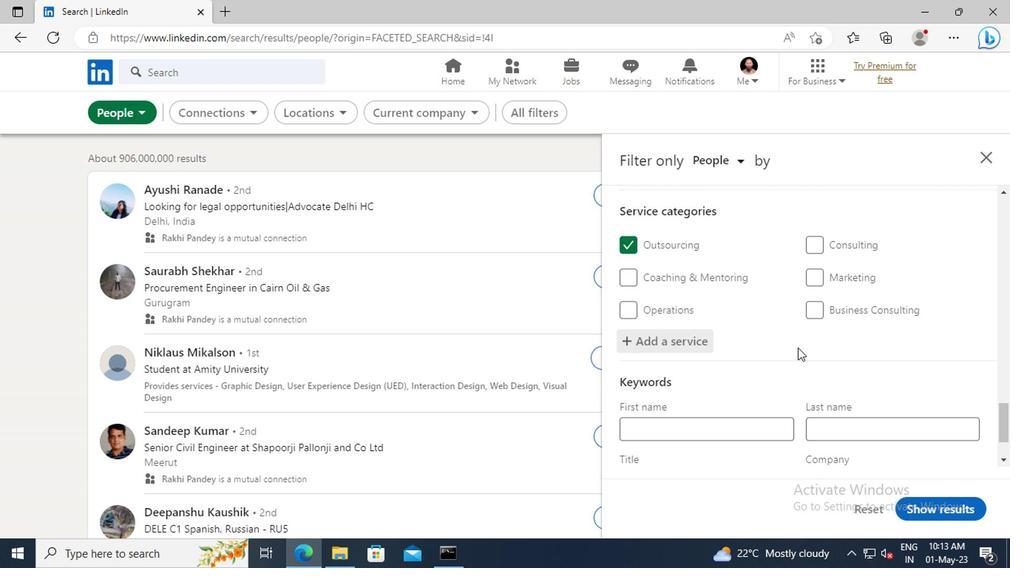 
Action: Mouse scrolled (794, 347) with delta (0, 0)
Screenshot: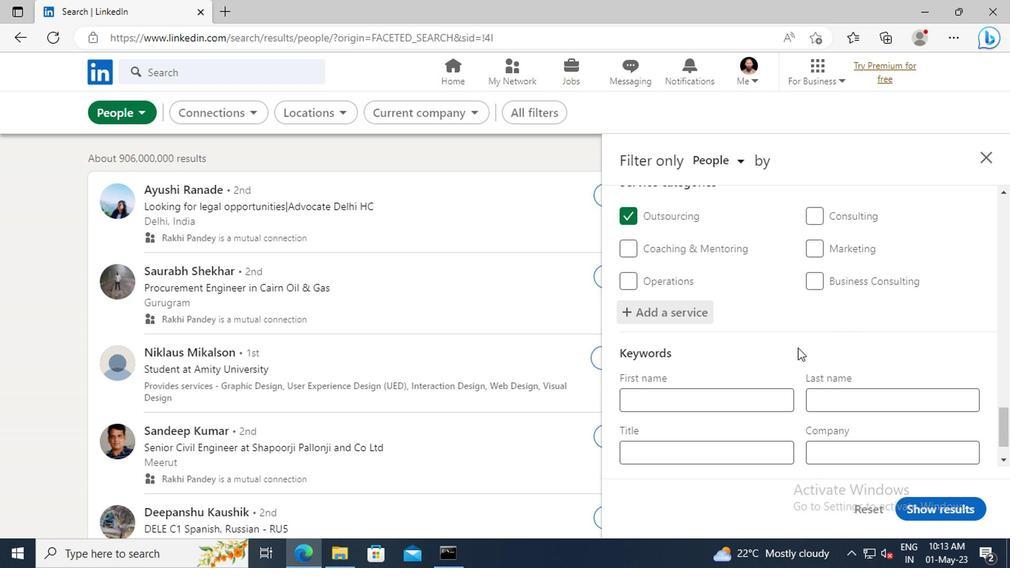 
Action: Mouse scrolled (794, 347) with delta (0, 0)
Screenshot: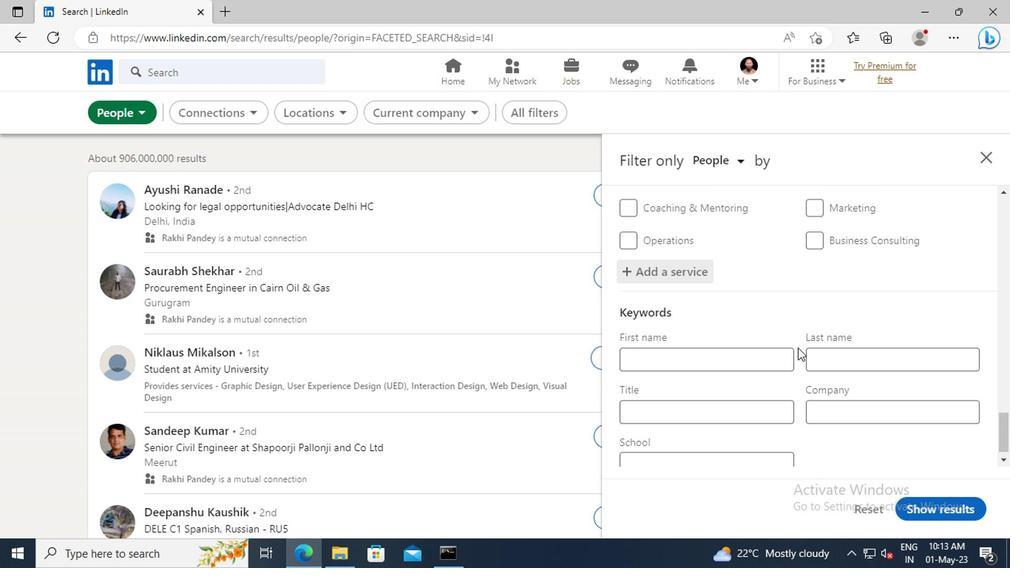 
Action: Mouse moved to (677, 399)
Screenshot: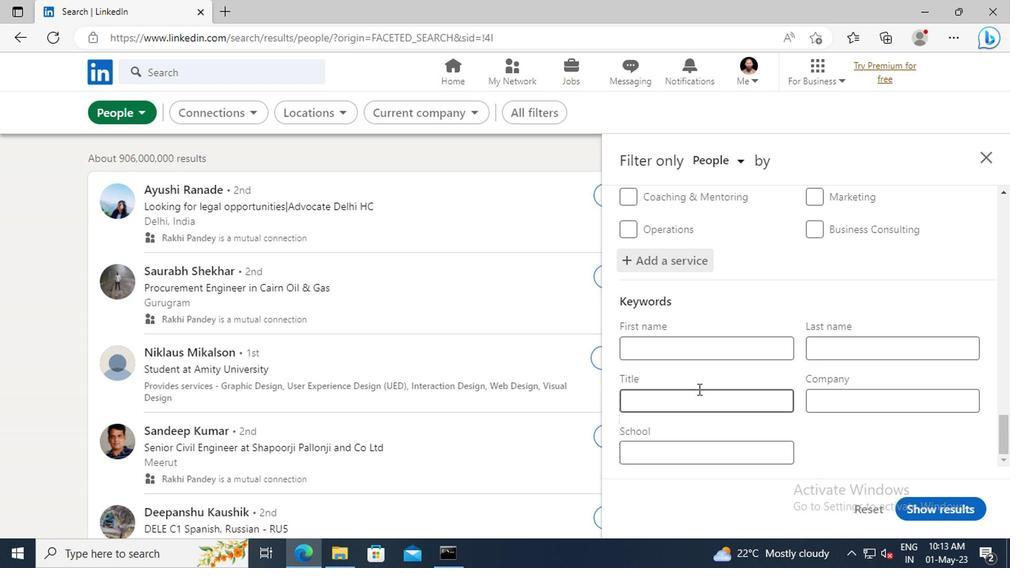 
Action: Mouse pressed left at (677, 399)
Screenshot: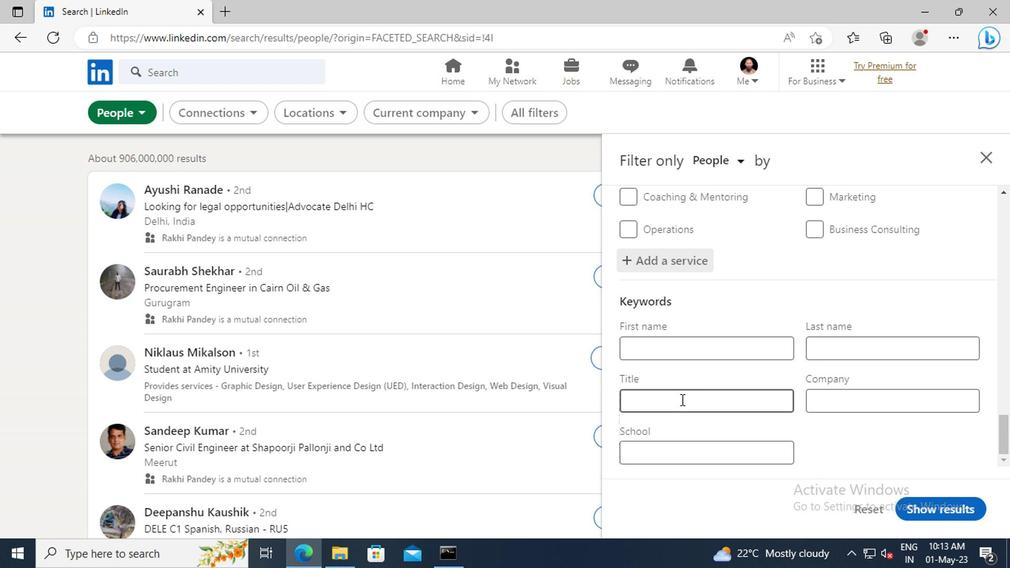 
Action: Key pressed <Key.shift>BUILDING<Key.space><Key.shift>INSPECTOR<Key.enter>
Screenshot: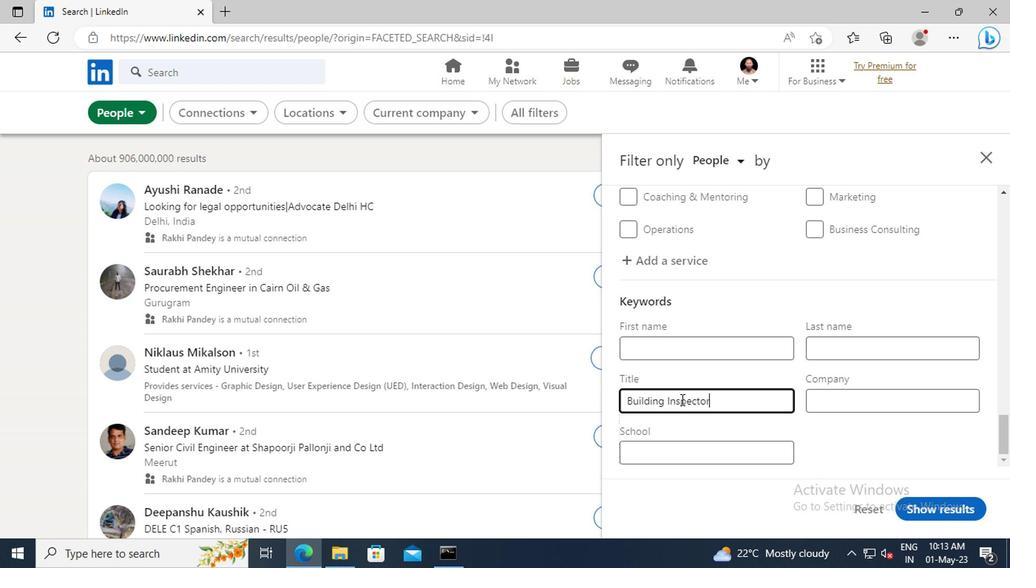 
Action: Mouse moved to (929, 508)
Screenshot: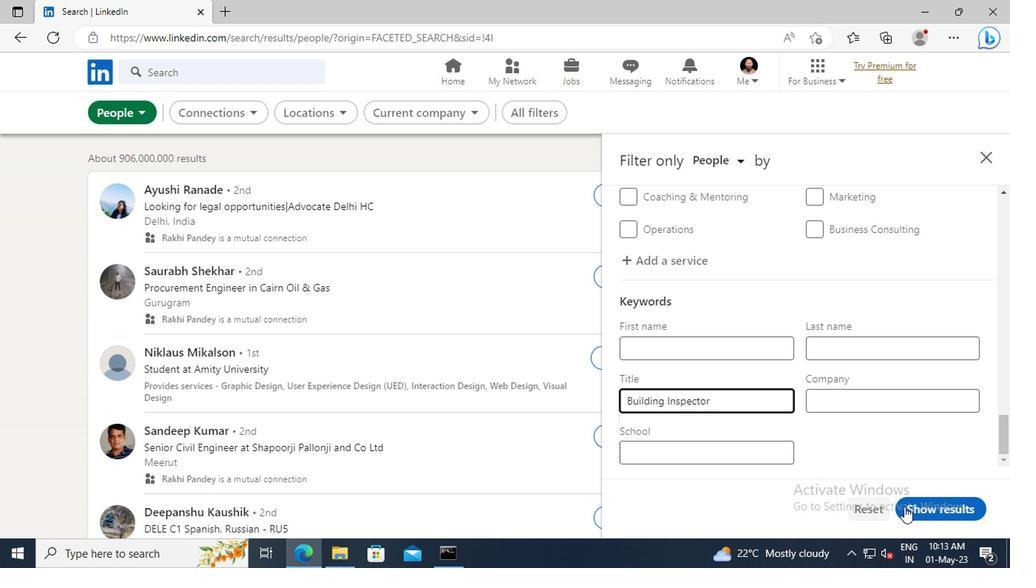 
Action: Mouse pressed left at (929, 508)
Screenshot: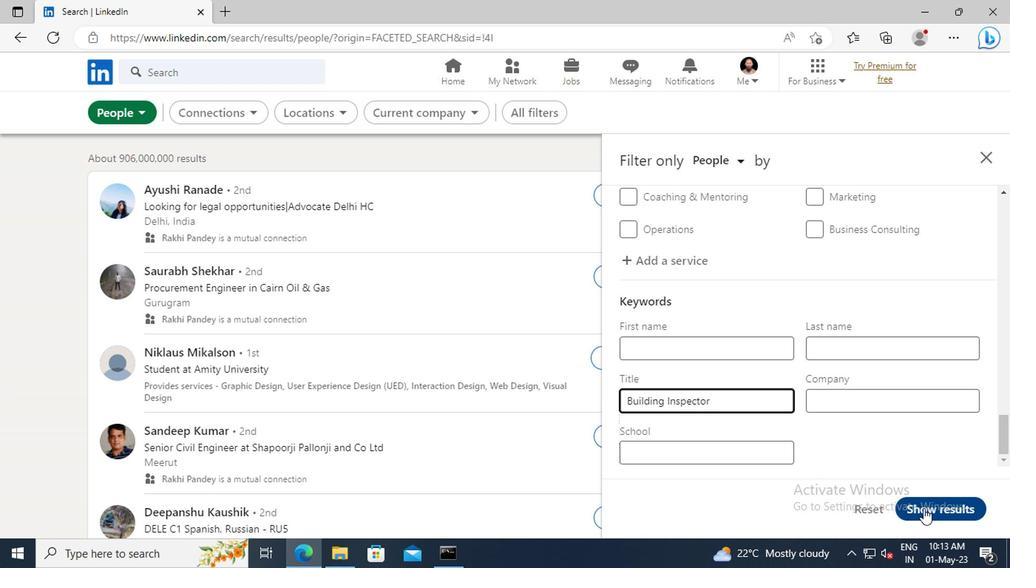 
Action: Mouse moved to (924, 507)
Screenshot: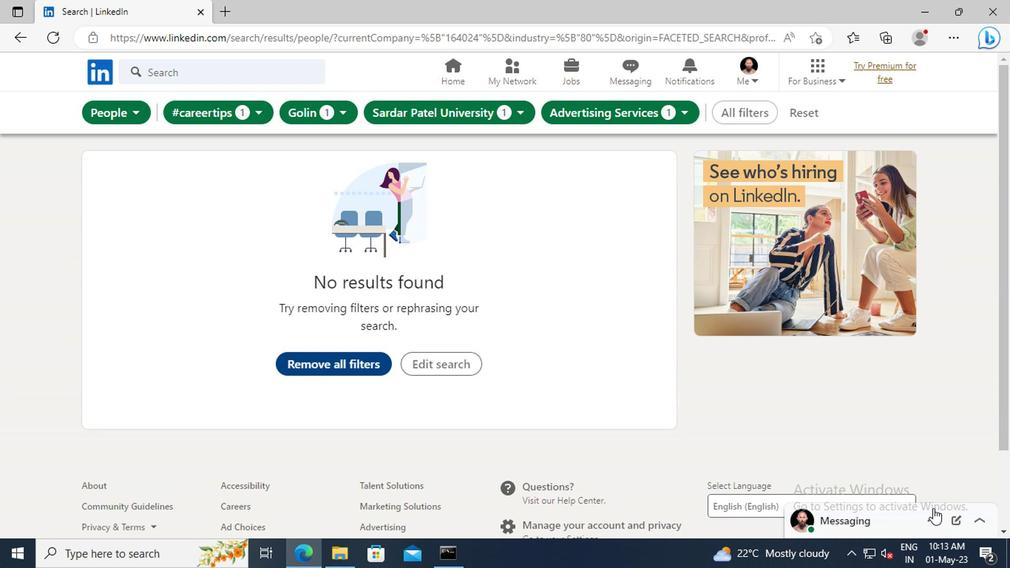 
